 Task: Create a due date automation trigger when advanced on, 2 days before a card is due add fields with custom field "Resume" set to a number greater or equal to 1 and lower than 10 at 11:00 AM.
Action: Mouse moved to (1060, 323)
Screenshot: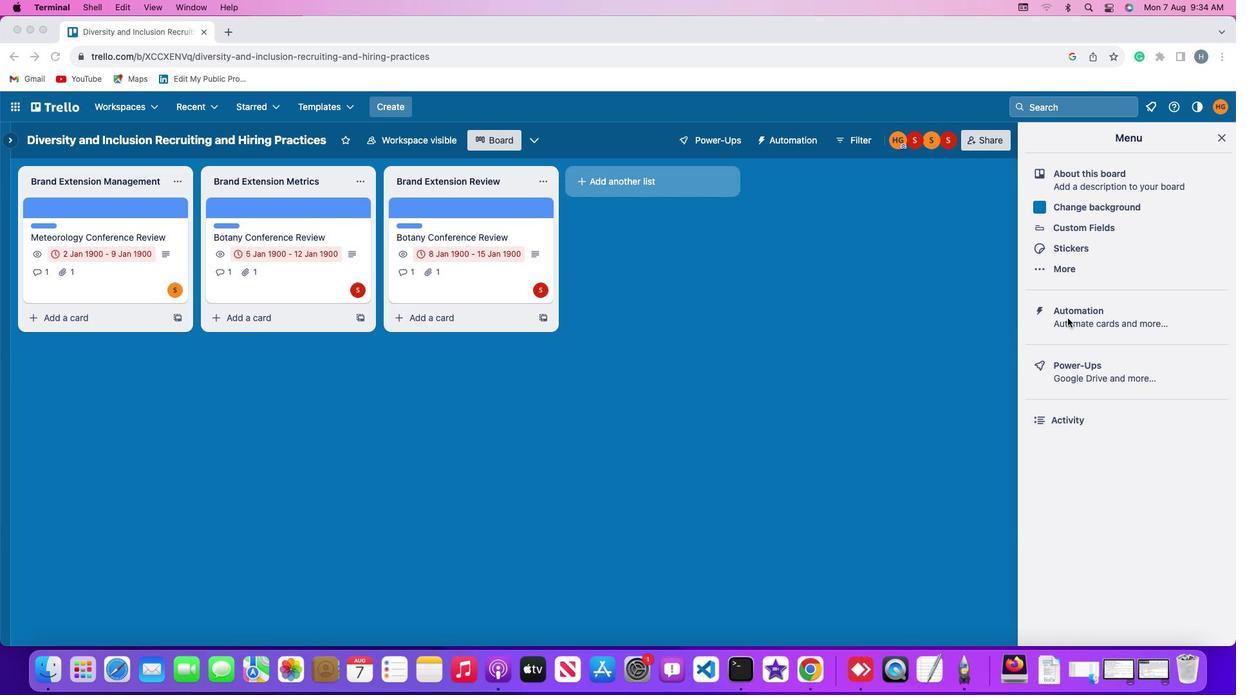 
Action: Mouse pressed left at (1060, 323)
Screenshot: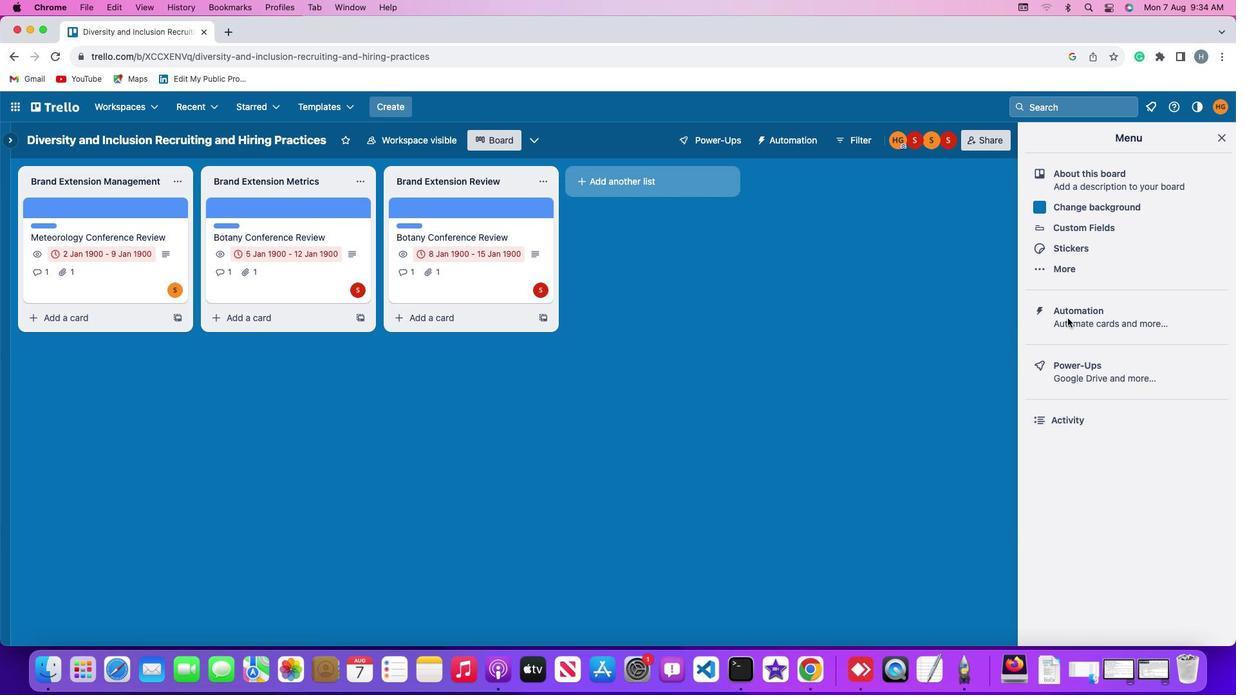 
Action: Mouse moved to (1061, 323)
Screenshot: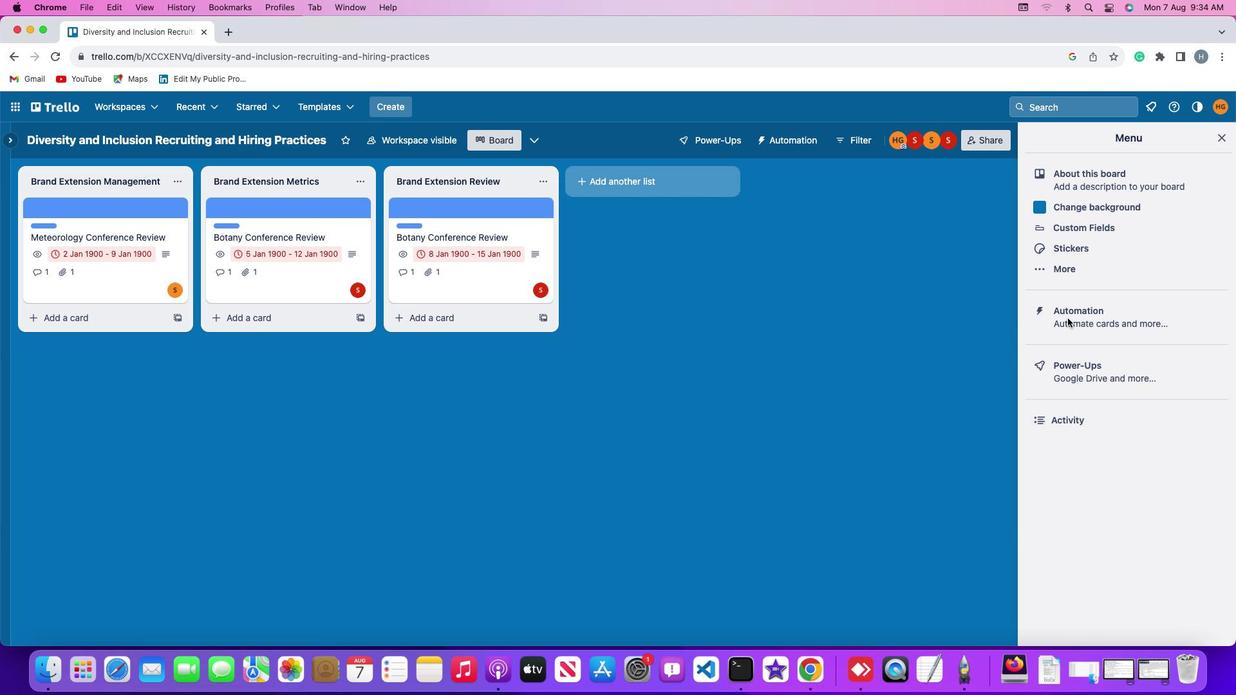 
Action: Mouse pressed left at (1061, 323)
Screenshot: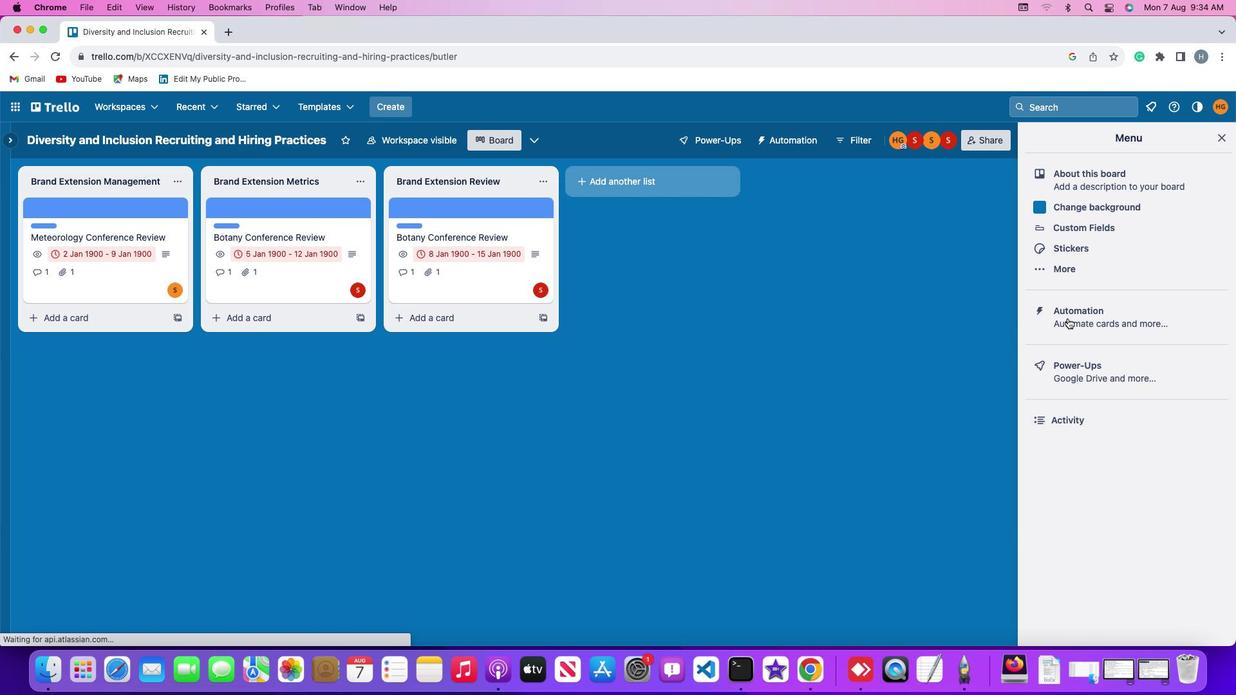
Action: Mouse moved to (137, 308)
Screenshot: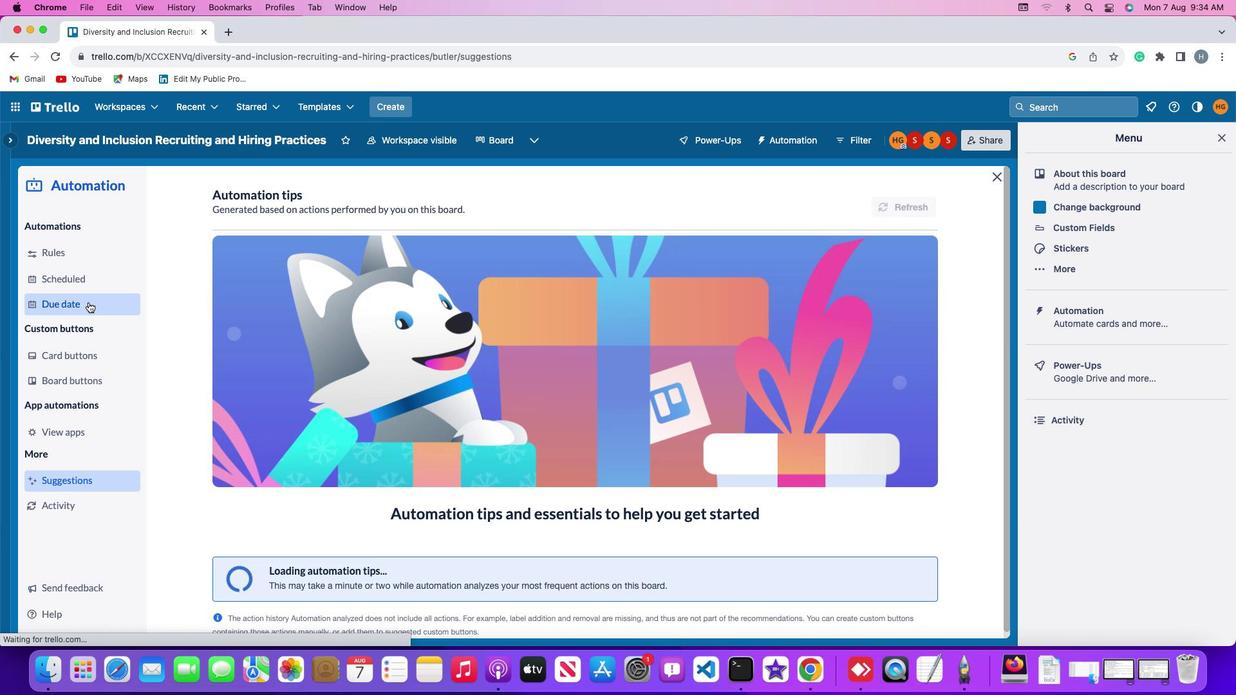 
Action: Mouse pressed left at (137, 308)
Screenshot: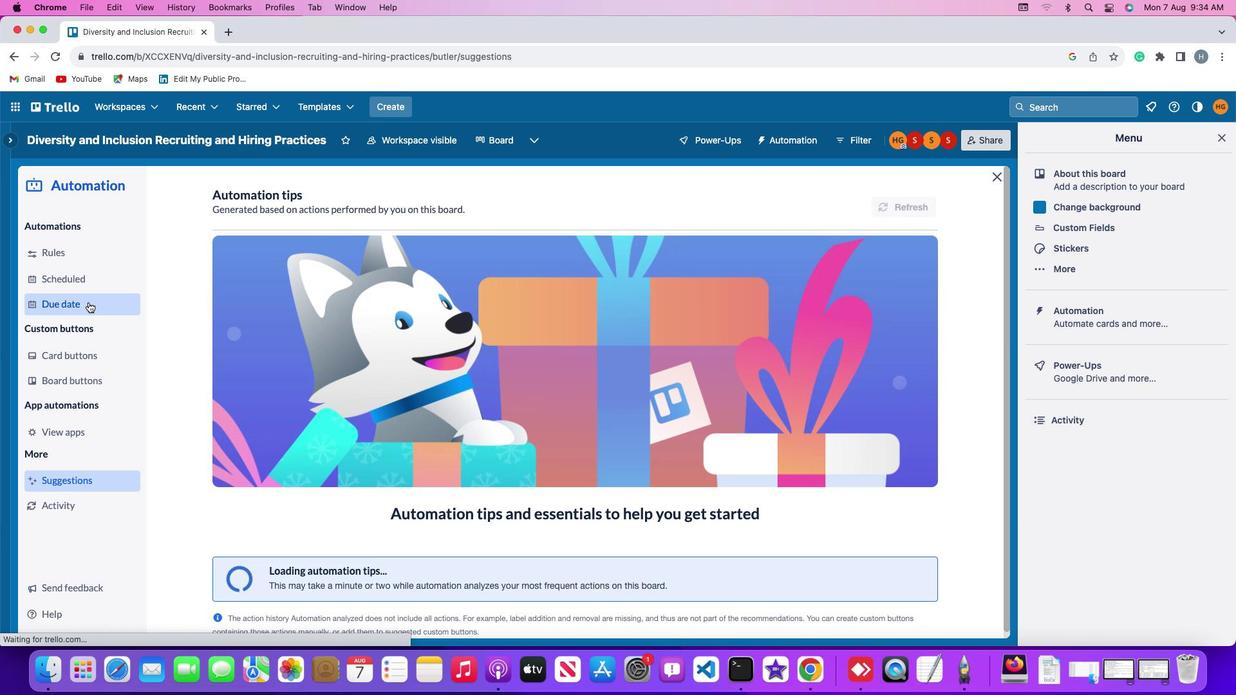 
Action: Mouse moved to (881, 214)
Screenshot: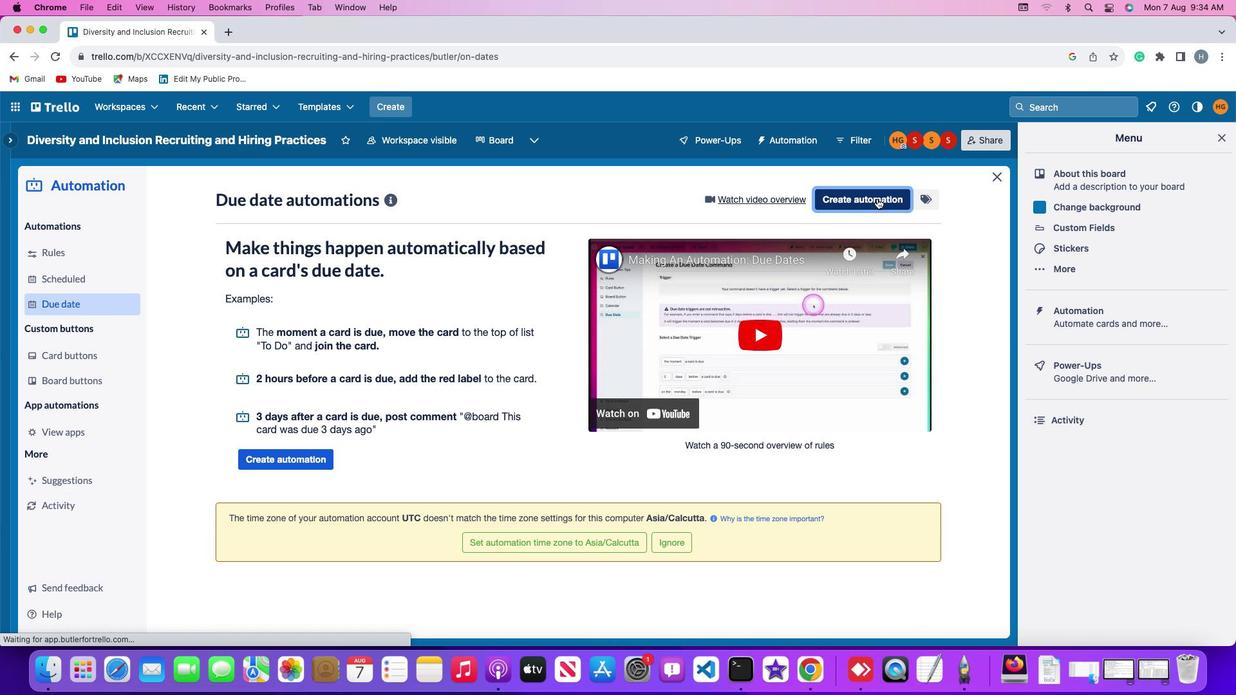
Action: Mouse pressed left at (881, 214)
Screenshot: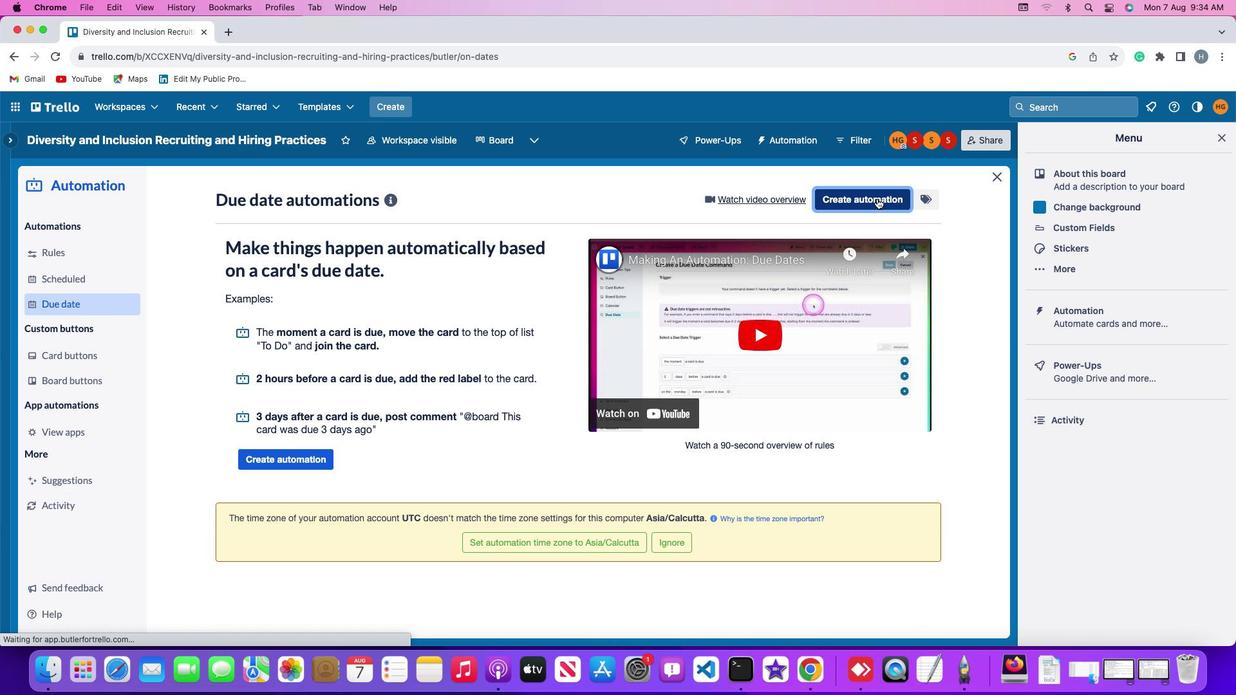 
Action: Mouse moved to (603, 324)
Screenshot: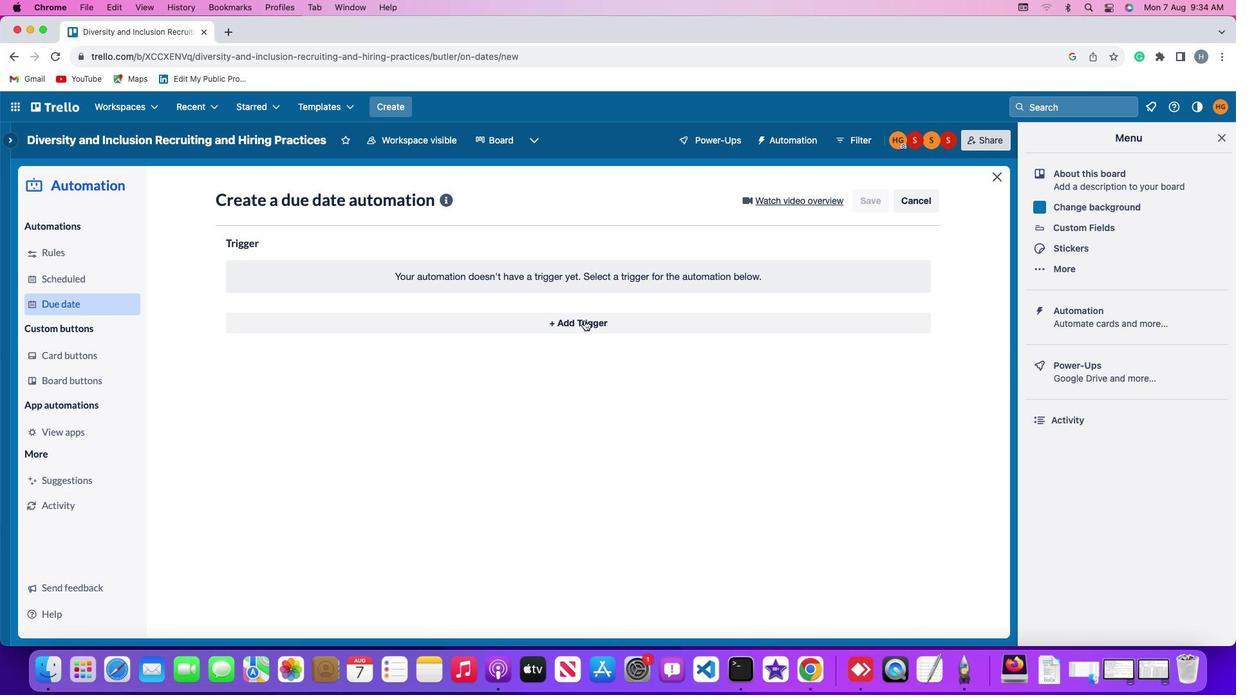 
Action: Mouse pressed left at (603, 324)
Screenshot: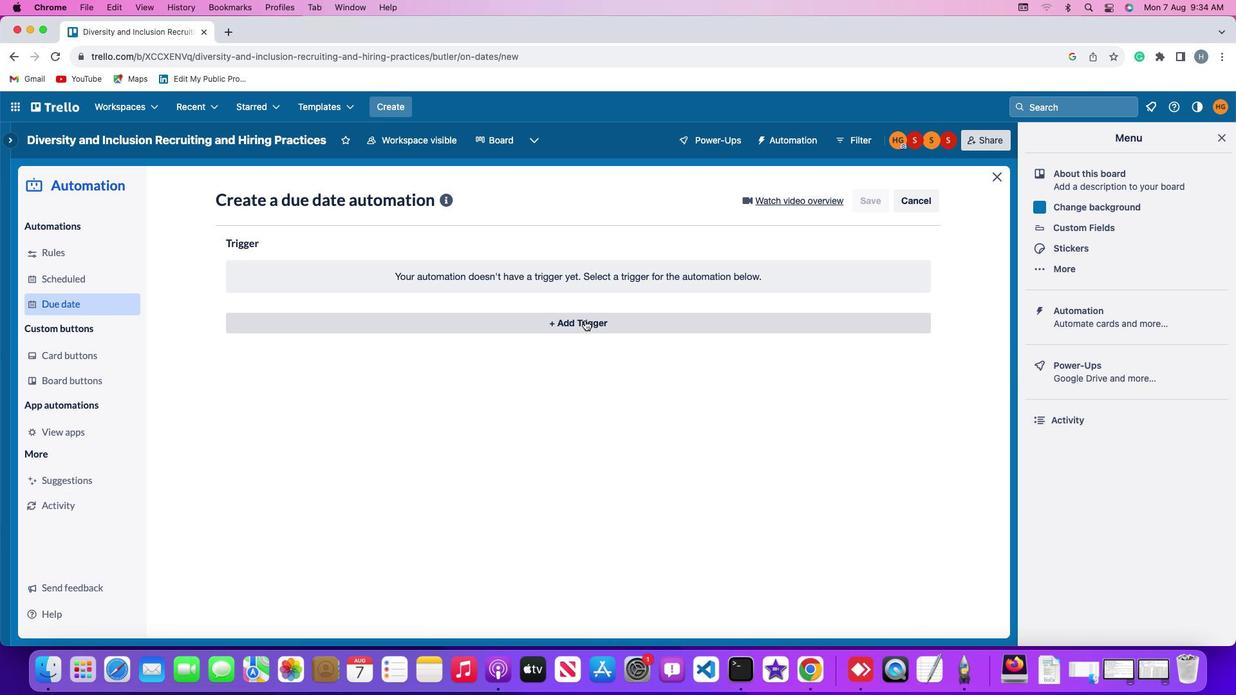 
Action: Mouse moved to (288, 501)
Screenshot: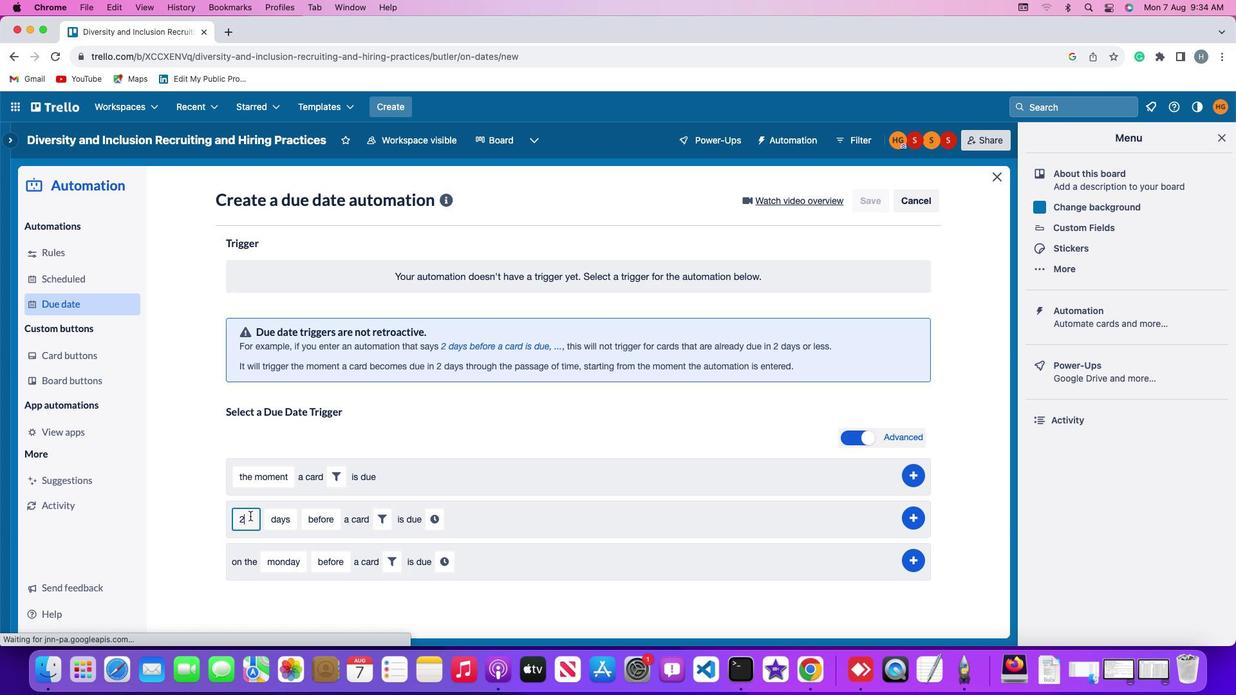 
Action: Mouse pressed left at (288, 501)
Screenshot: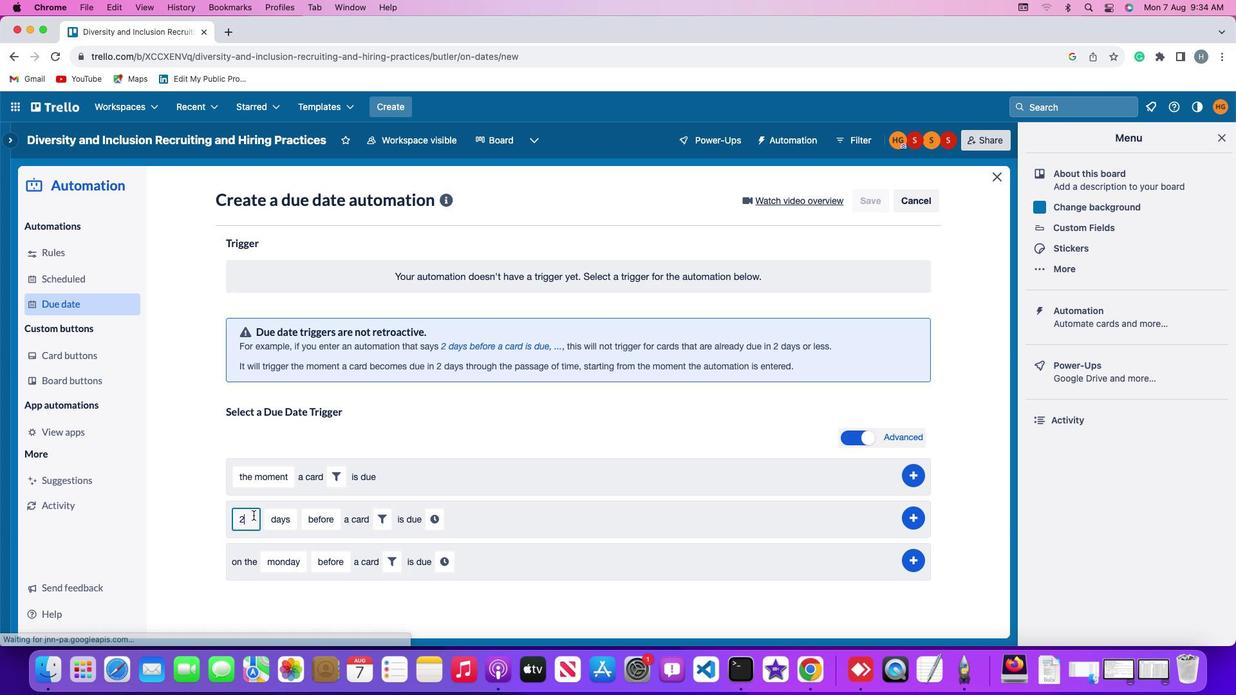 
Action: Mouse moved to (287, 505)
Screenshot: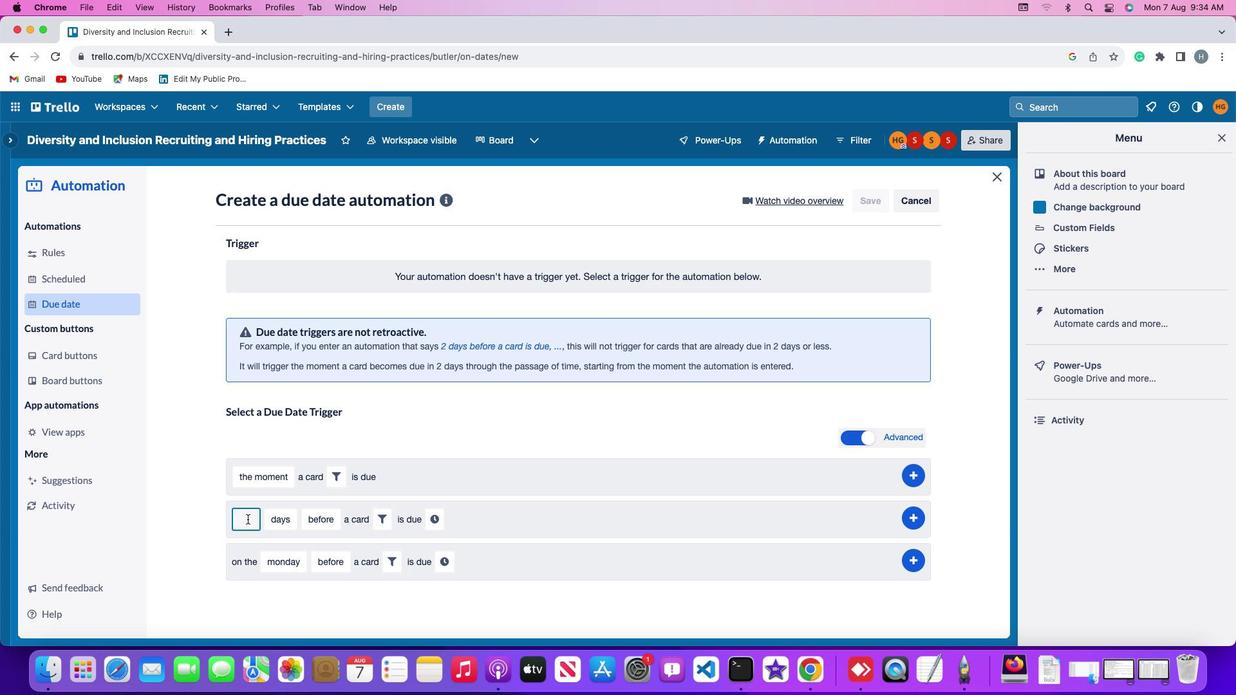
Action: Key pressed Key.backspace
Screenshot: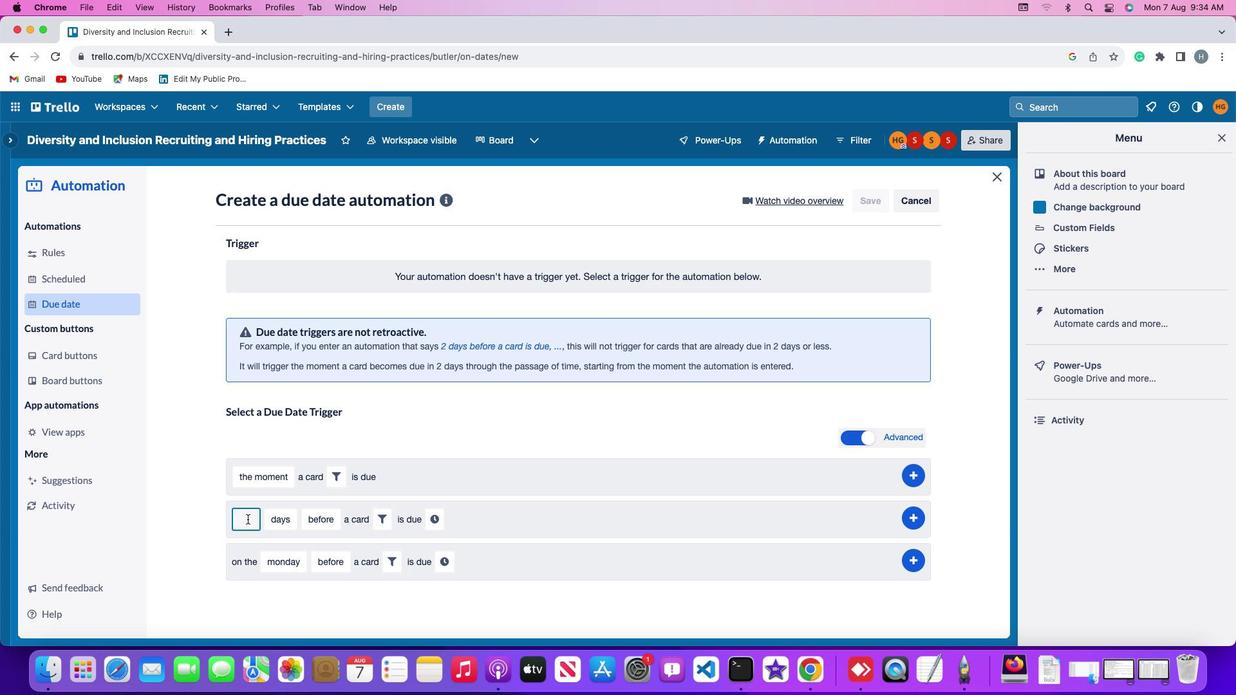 
Action: Mouse moved to (286, 505)
Screenshot: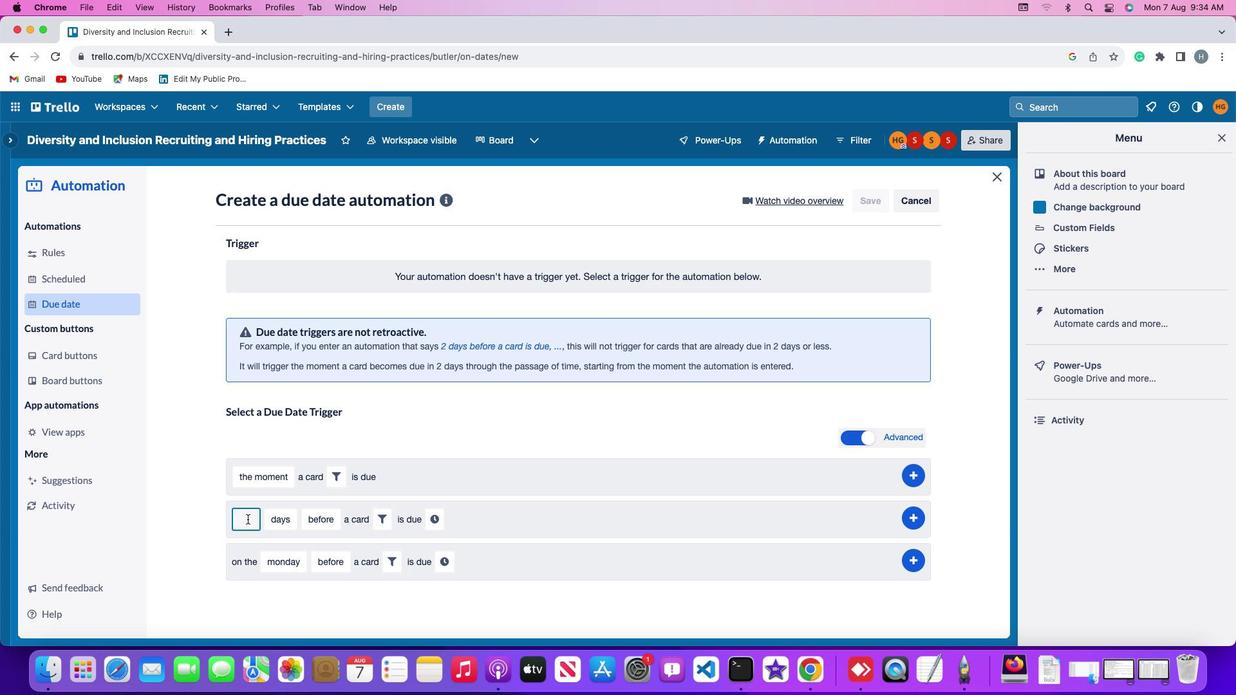 
Action: Key pressed '2'
Screenshot: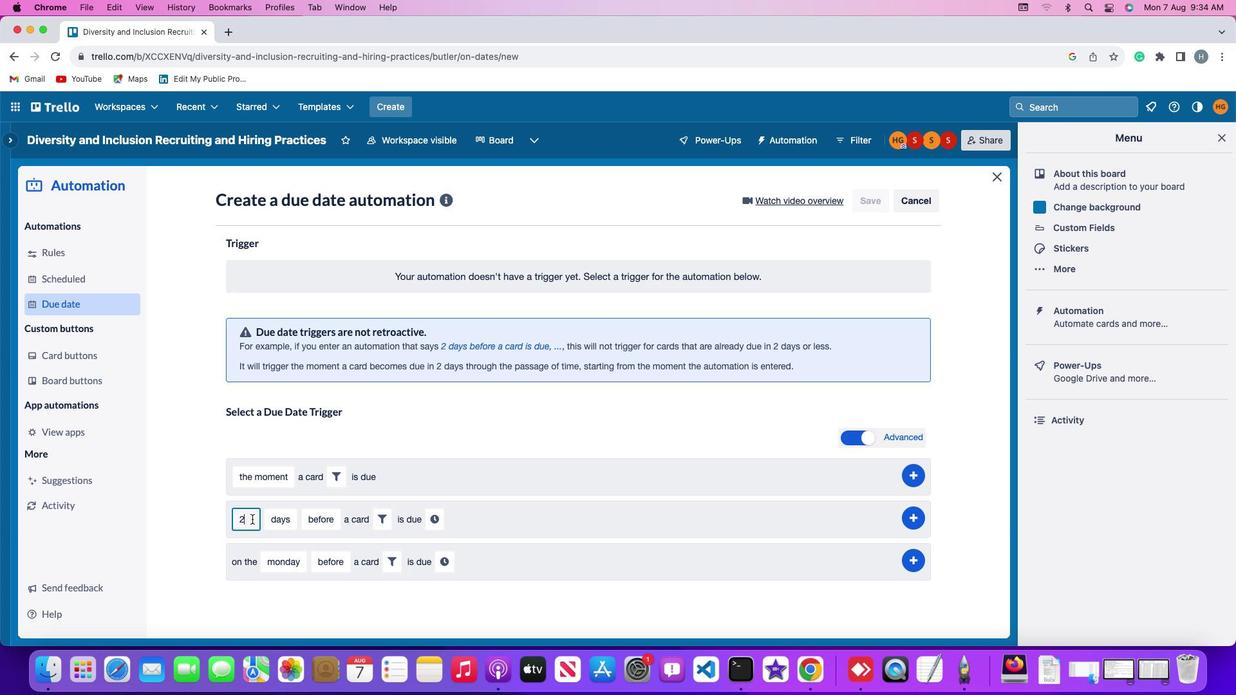 
Action: Mouse moved to (314, 506)
Screenshot: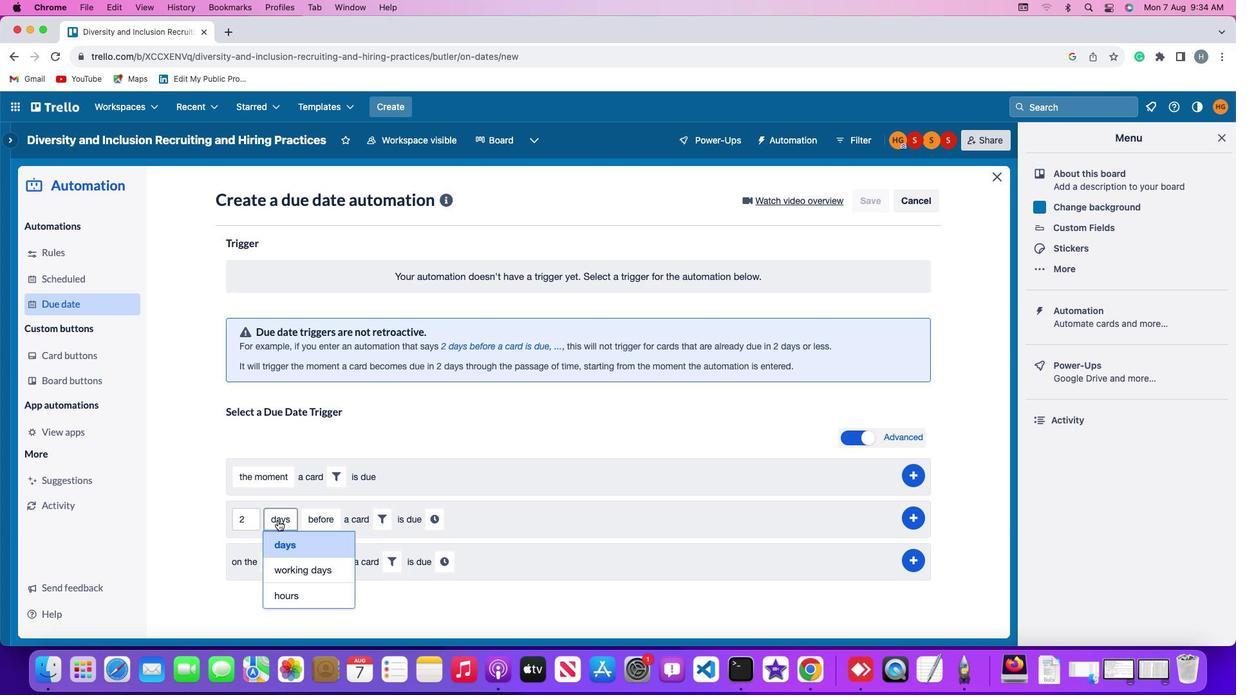 
Action: Mouse pressed left at (314, 506)
Screenshot: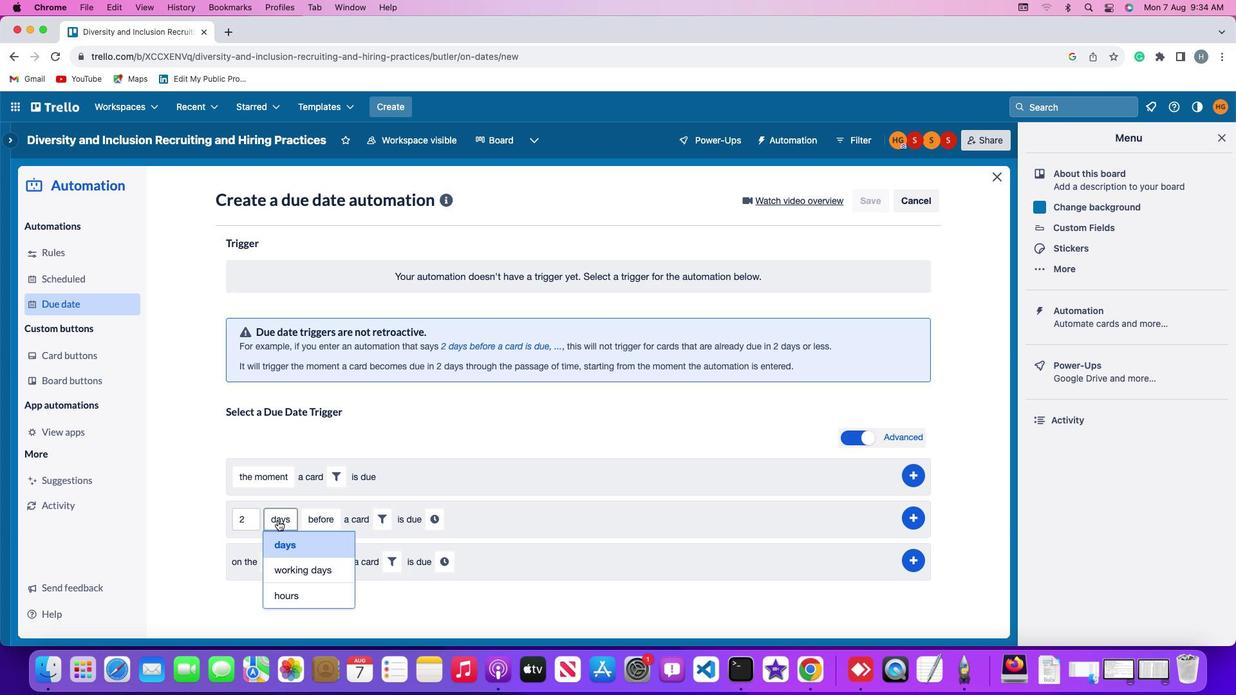 
Action: Mouse moved to (332, 531)
Screenshot: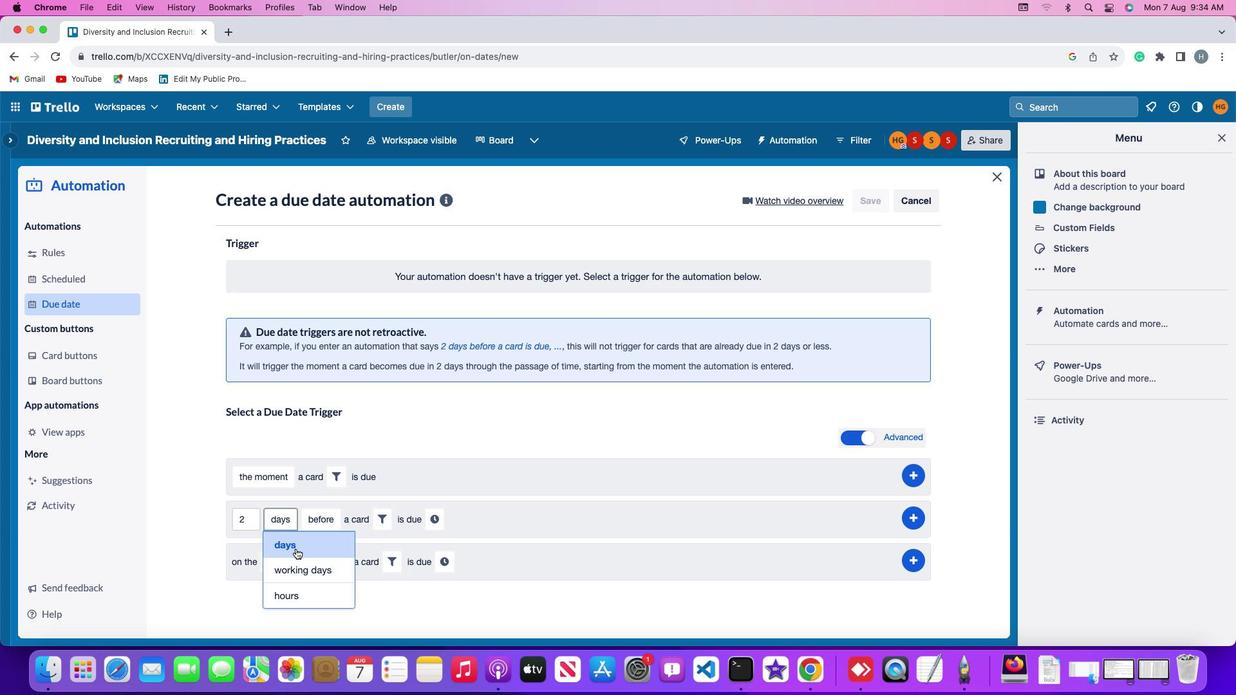
Action: Mouse pressed left at (332, 531)
Screenshot: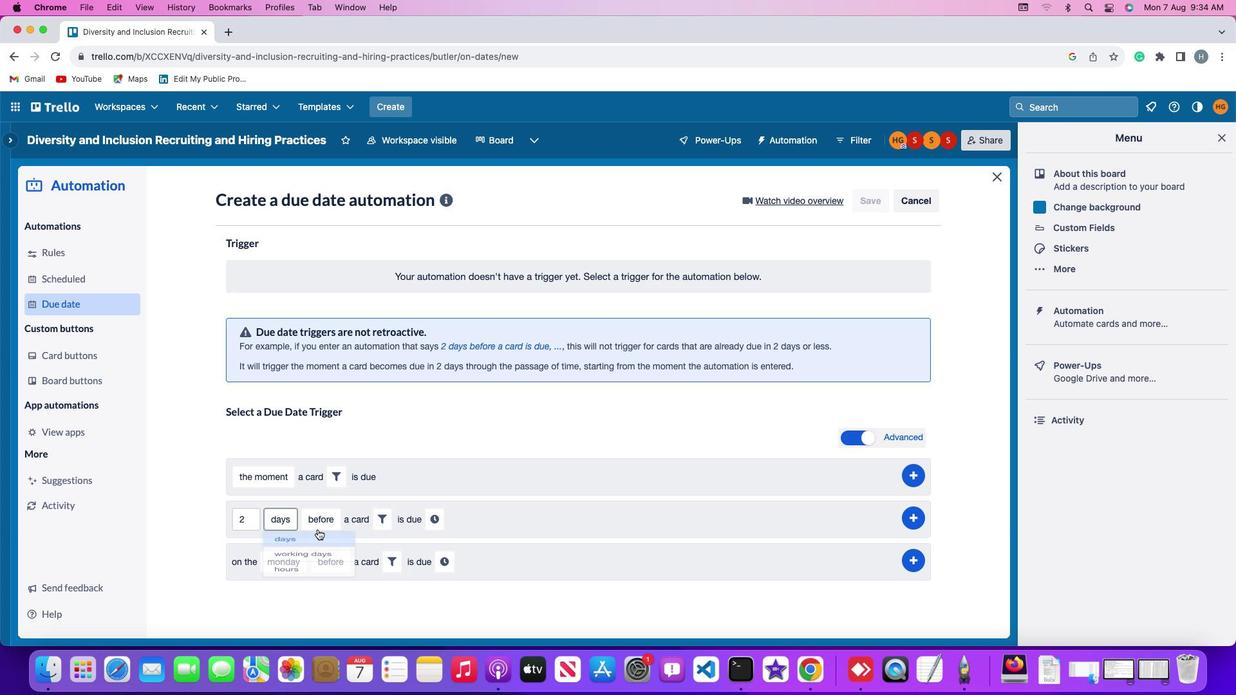 
Action: Mouse moved to (364, 503)
Screenshot: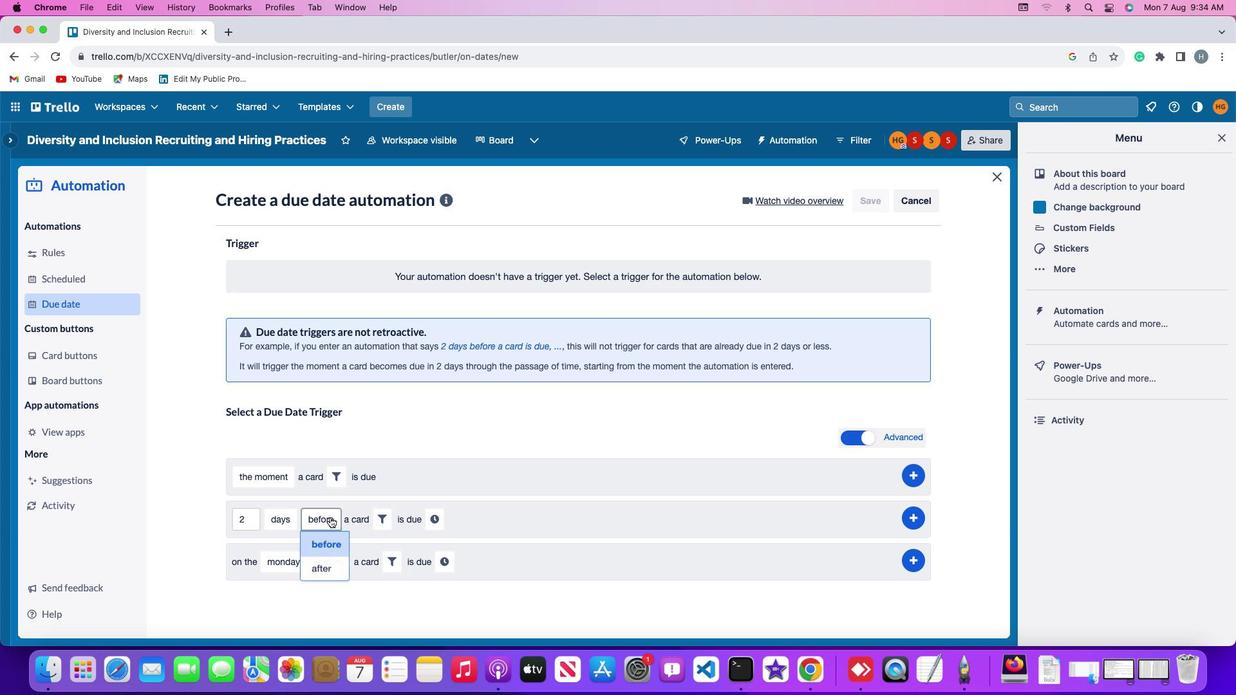 
Action: Mouse pressed left at (364, 503)
Screenshot: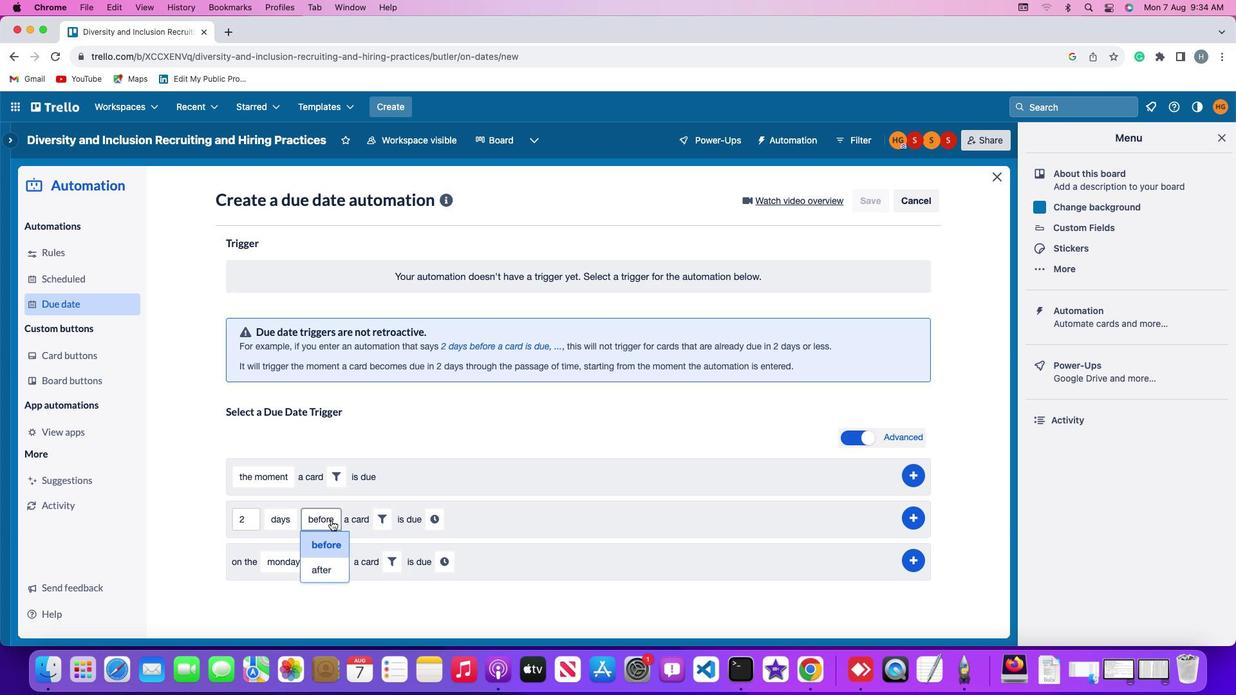 
Action: Mouse moved to (368, 526)
Screenshot: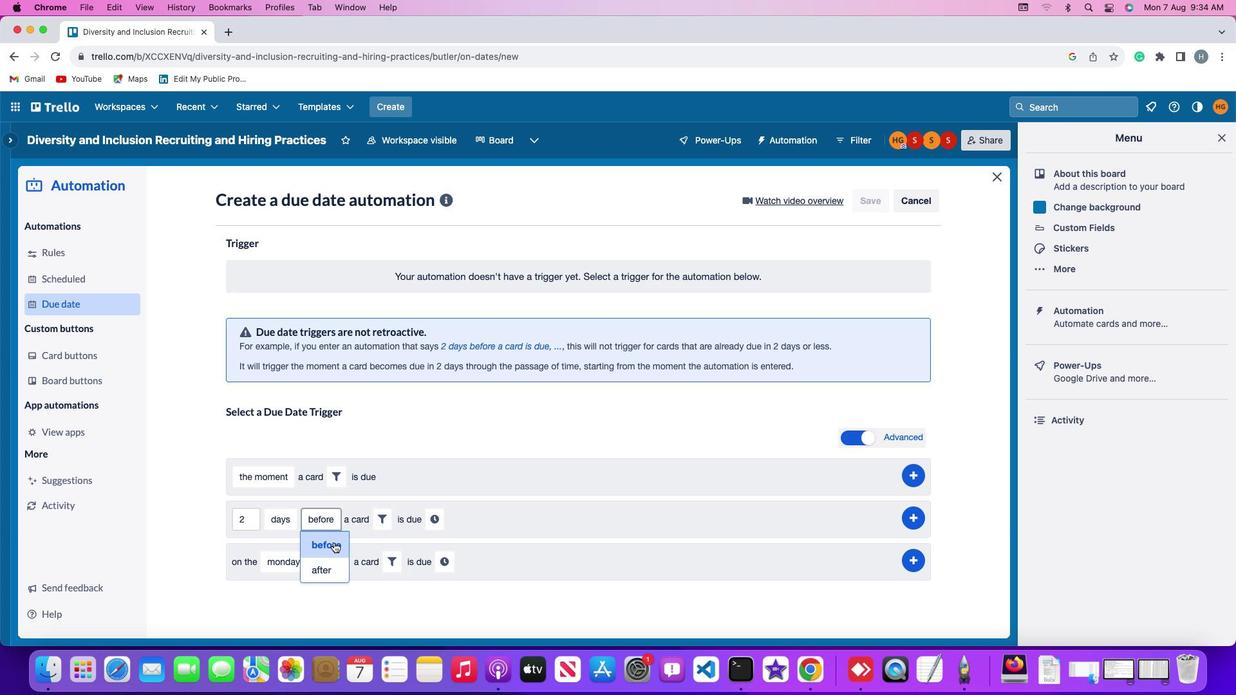 
Action: Mouse pressed left at (368, 526)
Screenshot: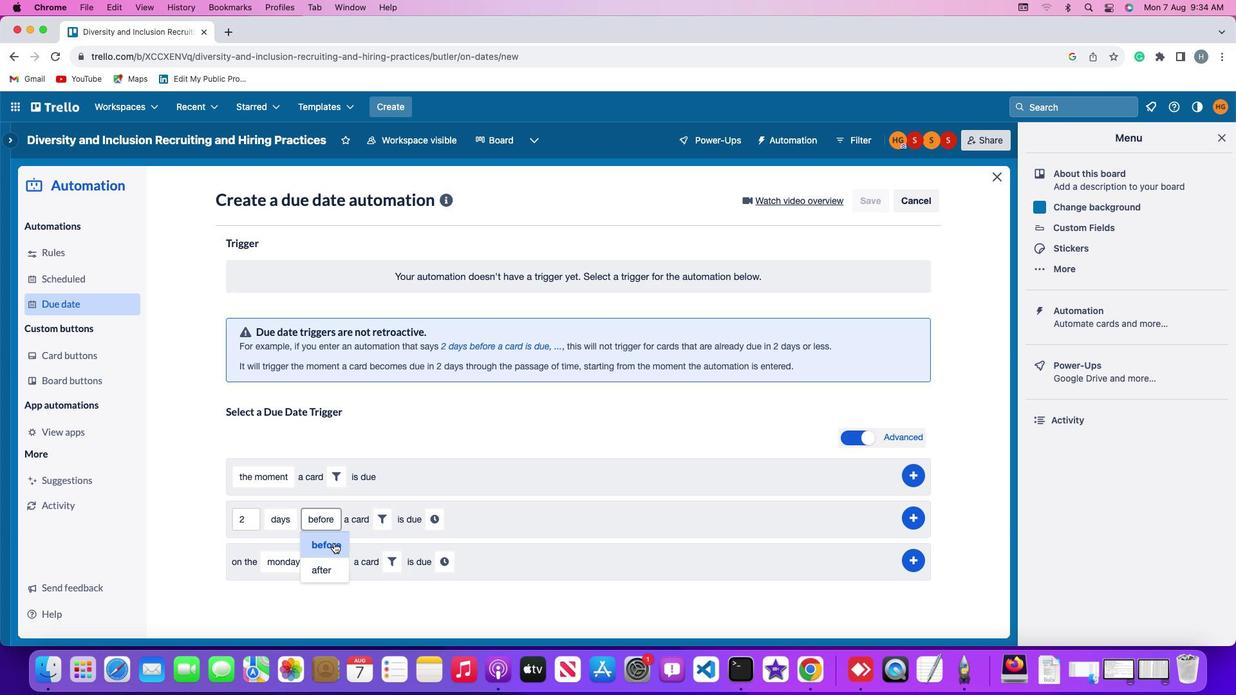 
Action: Mouse moved to (414, 505)
Screenshot: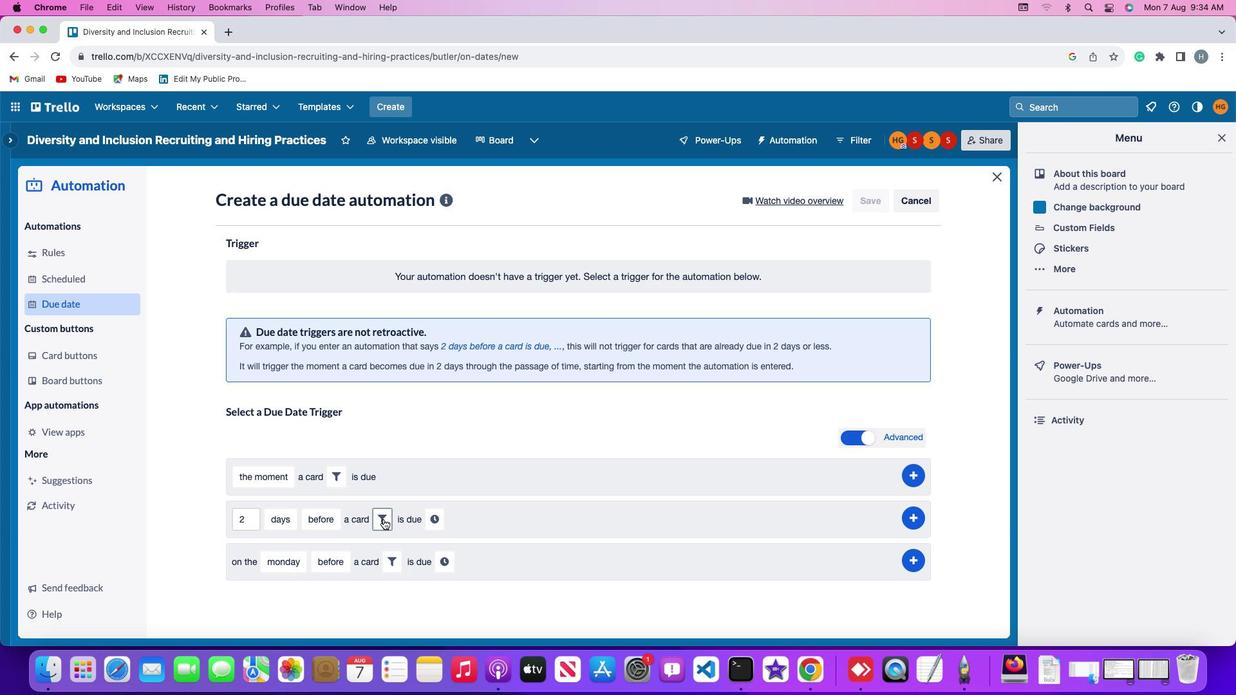 
Action: Mouse pressed left at (414, 505)
Screenshot: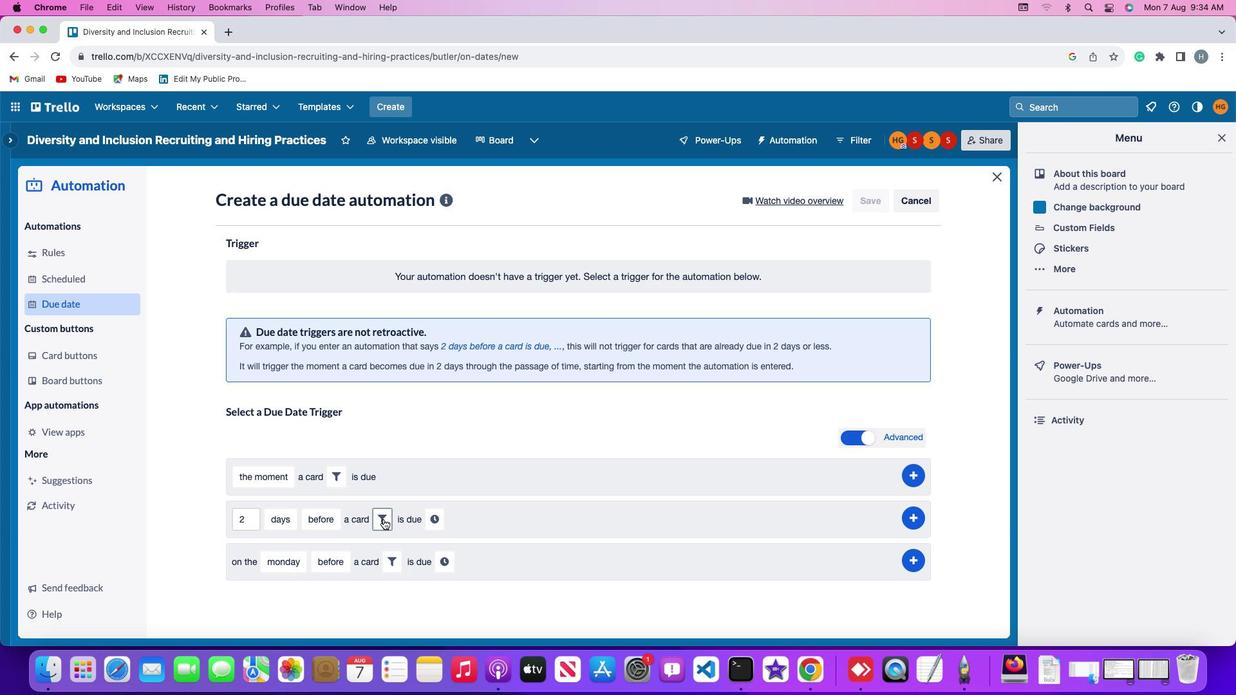 
Action: Mouse moved to (612, 545)
Screenshot: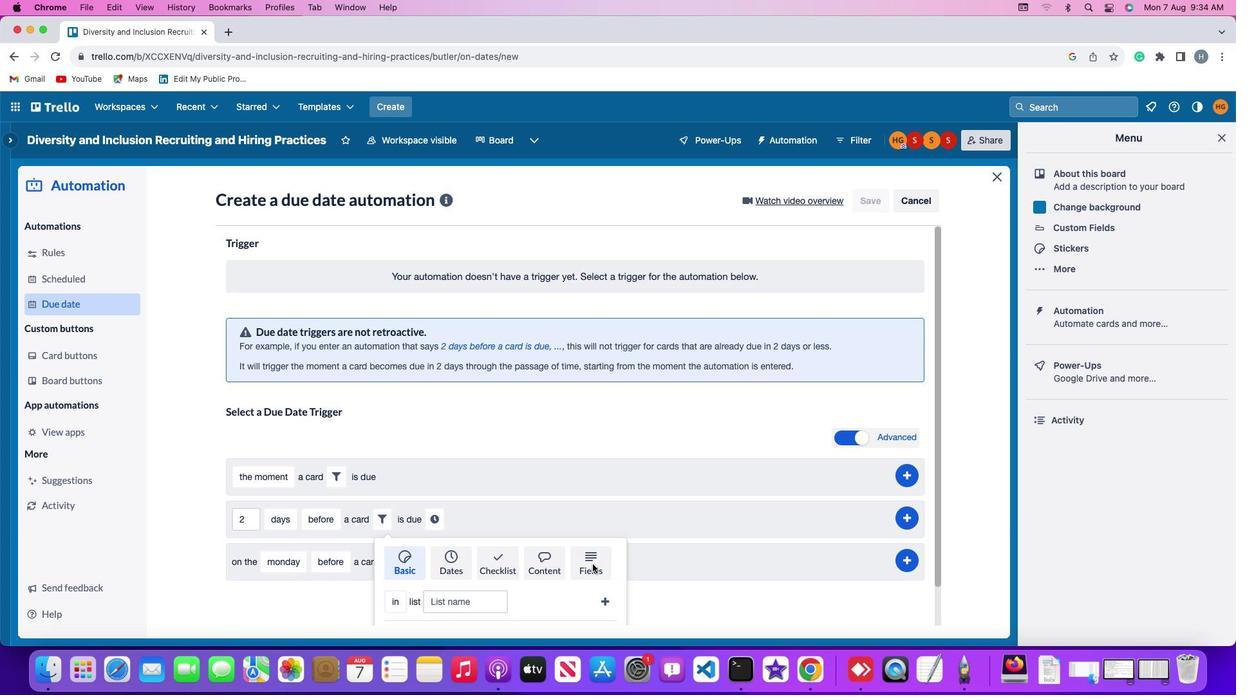 
Action: Mouse pressed left at (612, 545)
Screenshot: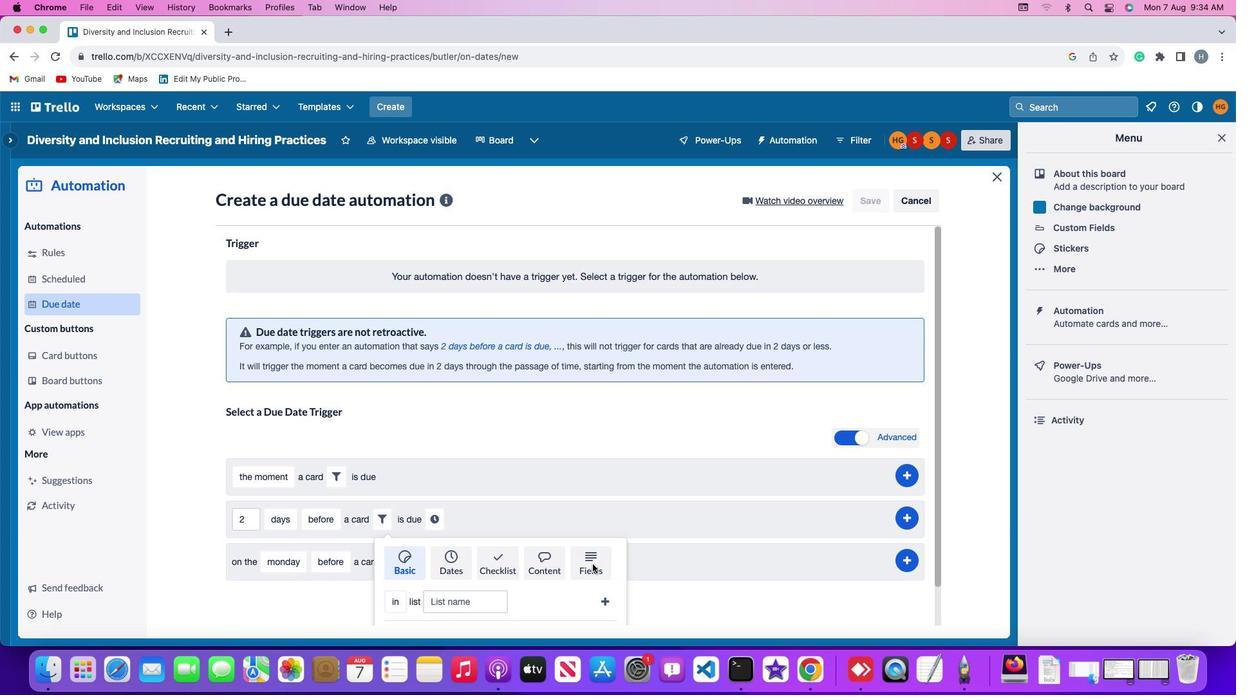 
Action: Mouse moved to (577, 549)
Screenshot: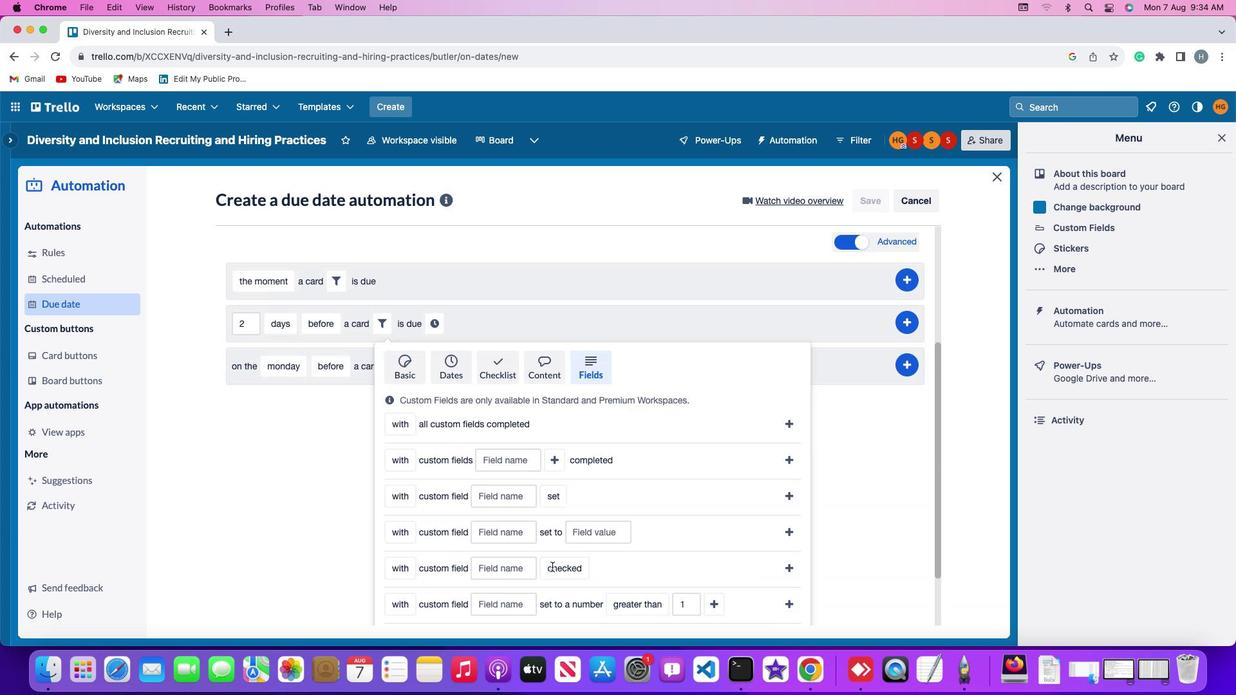 
Action: Mouse scrolled (577, 549) with delta (53, 34)
Screenshot: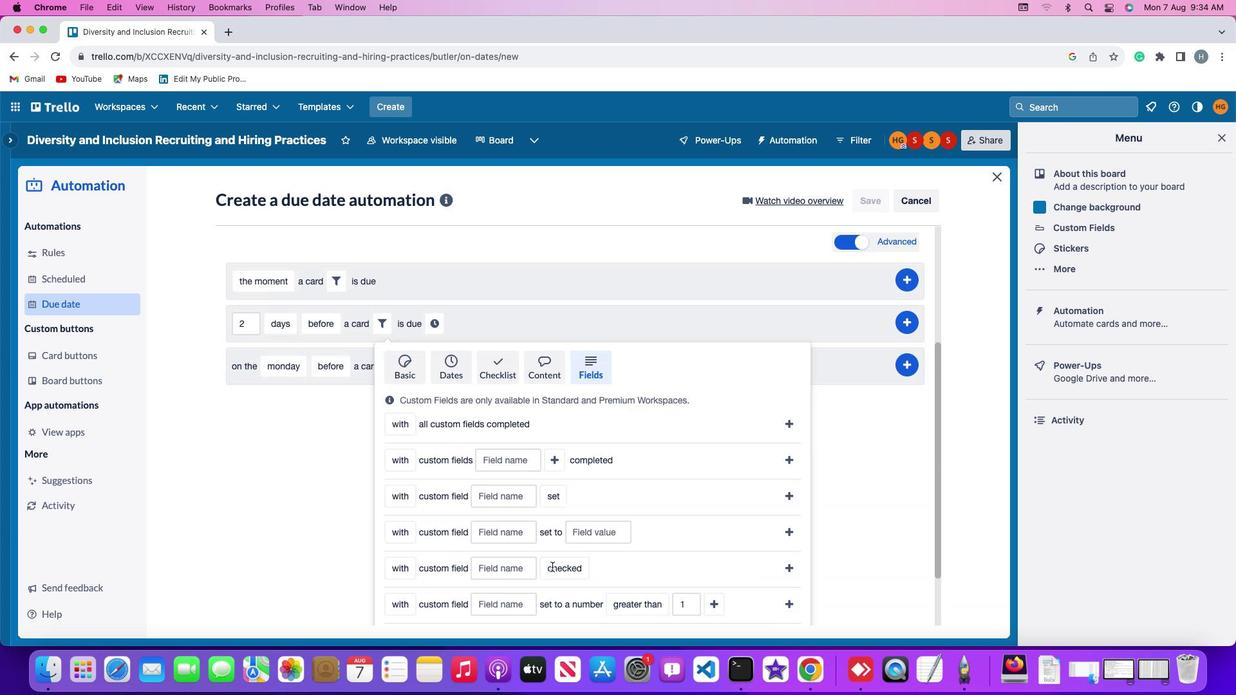 
Action: Mouse scrolled (577, 549) with delta (53, 34)
Screenshot: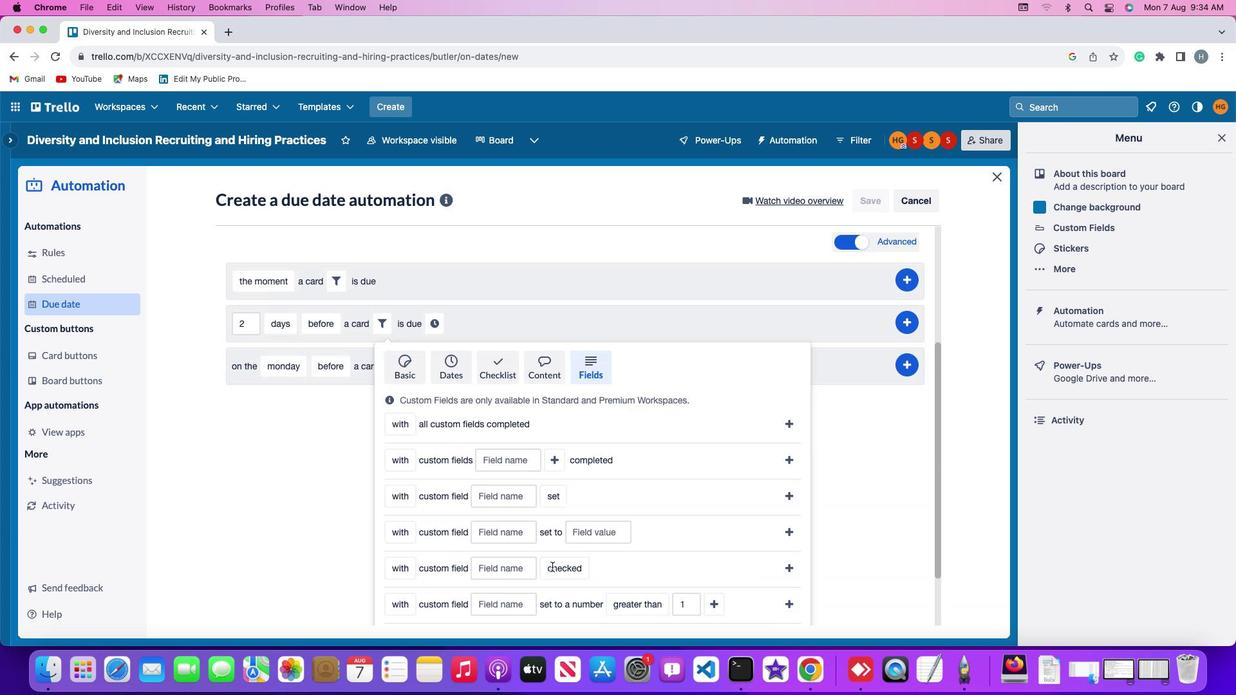 
Action: Mouse scrolled (577, 549) with delta (53, 32)
Screenshot: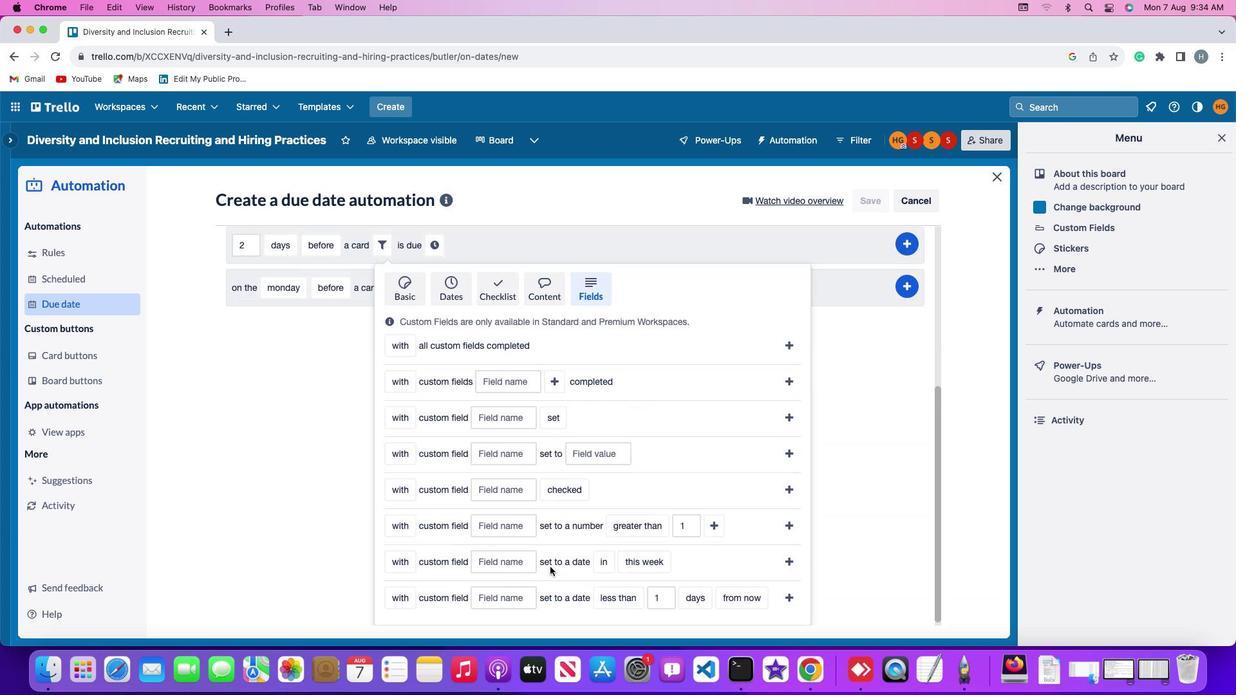 
Action: Mouse scrolled (577, 549) with delta (53, 32)
Screenshot: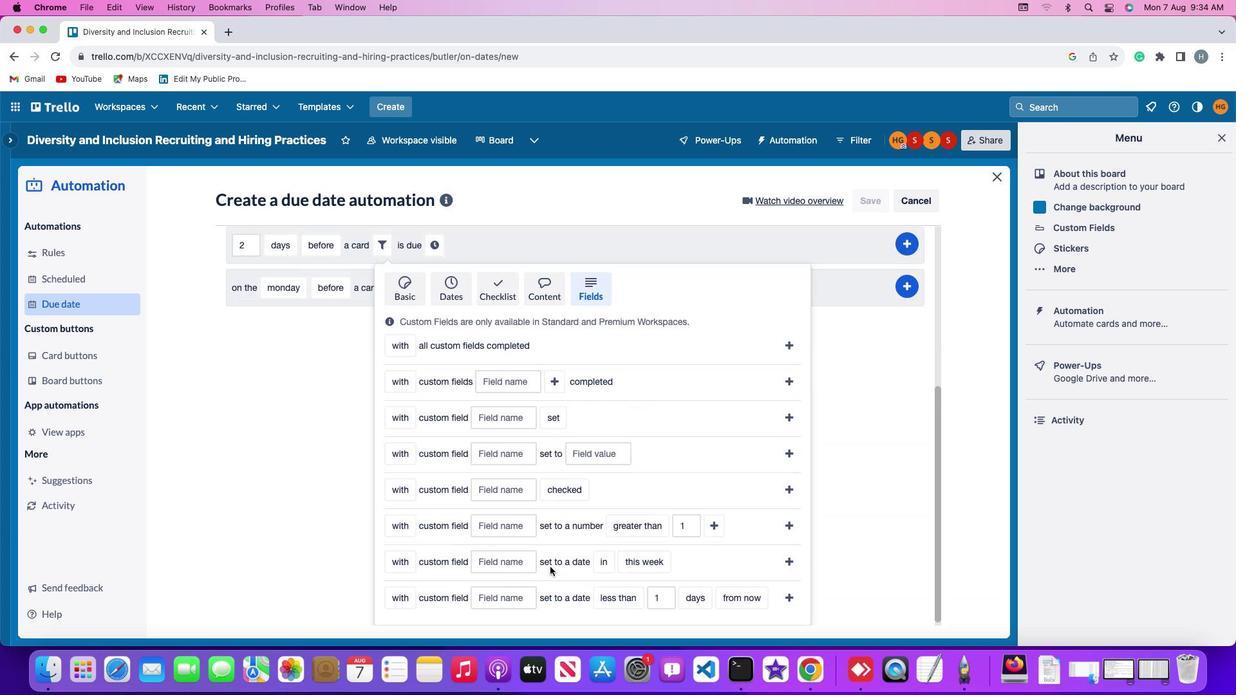 
Action: Mouse scrolled (577, 549) with delta (53, 31)
Screenshot: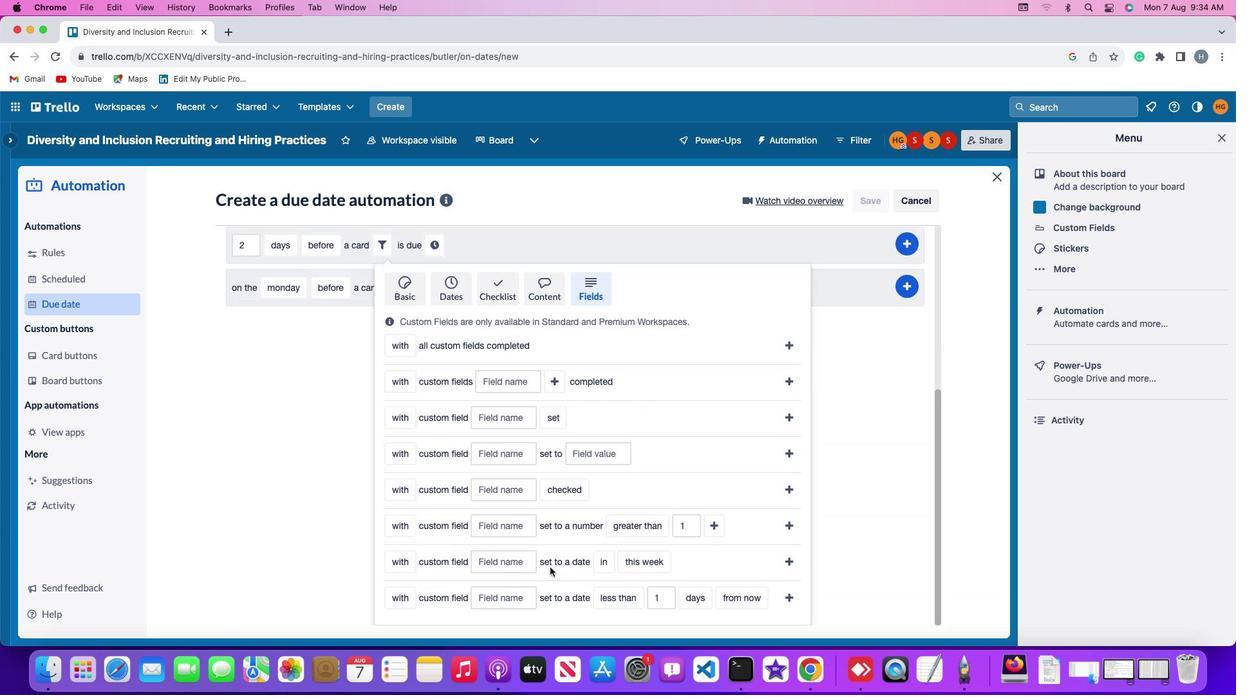 
Action: Mouse moved to (577, 549)
Screenshot: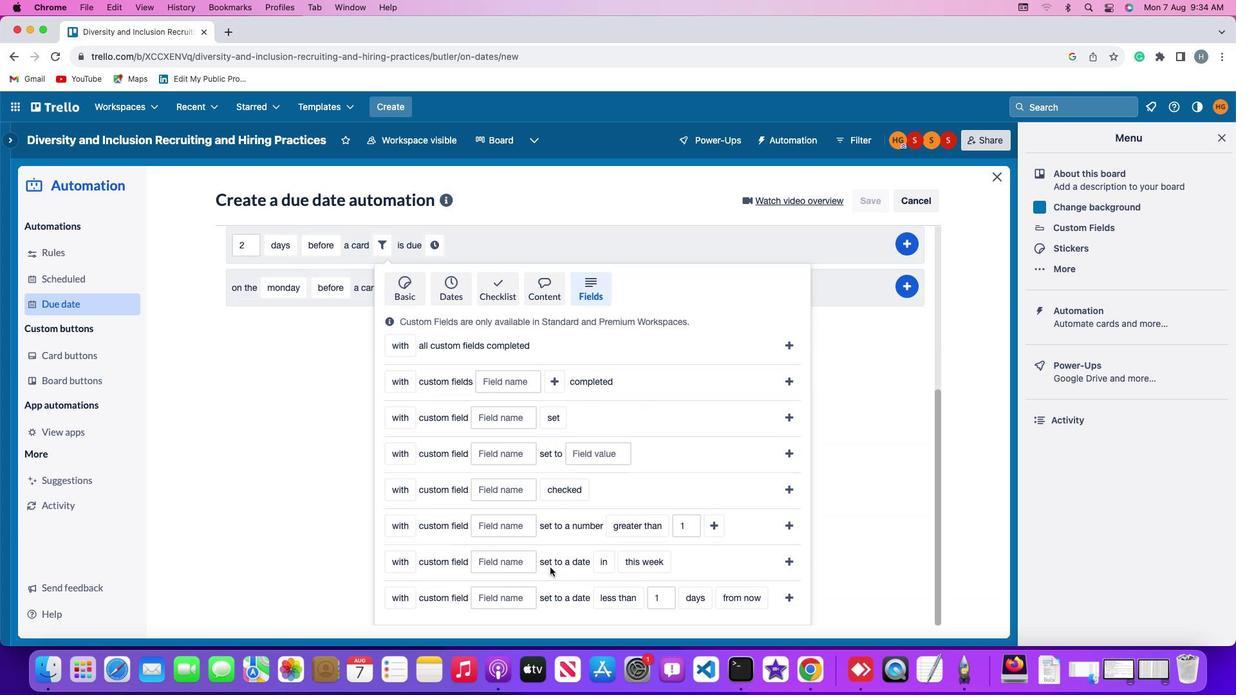 
Action: Mouse scrolled (577, 549) with delta (53, 31)
Screenshot: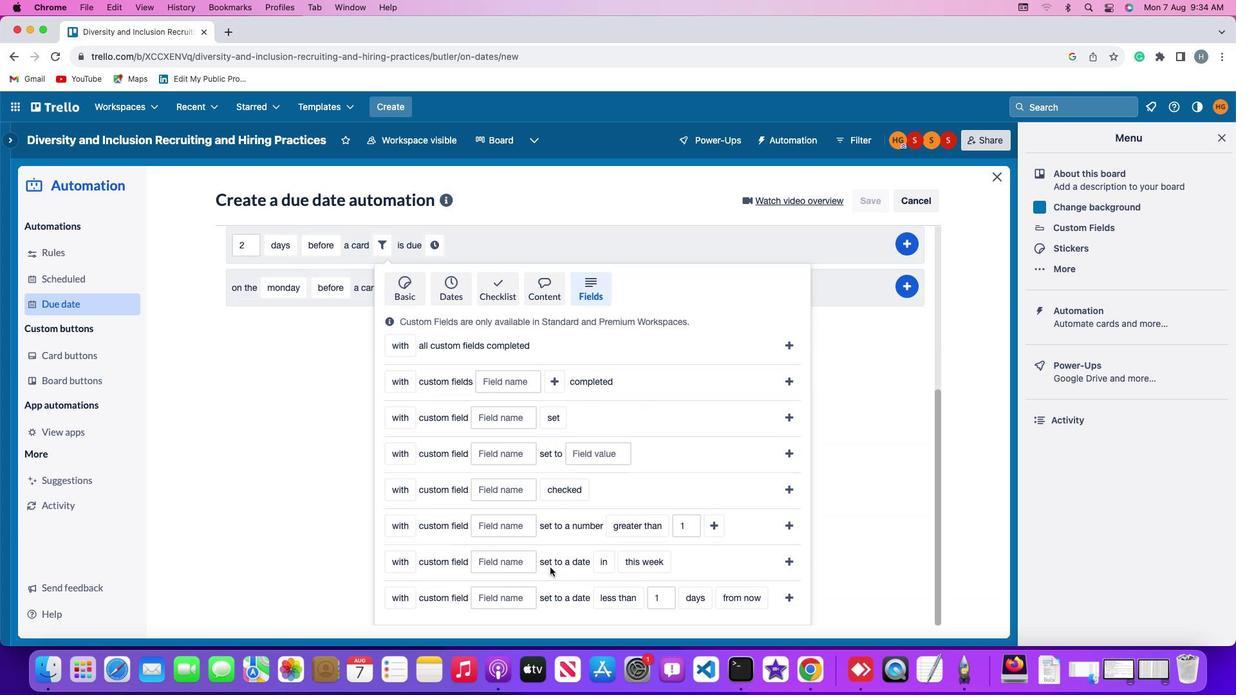 
Action: Mouse moved to (574, 548)
Screenshot: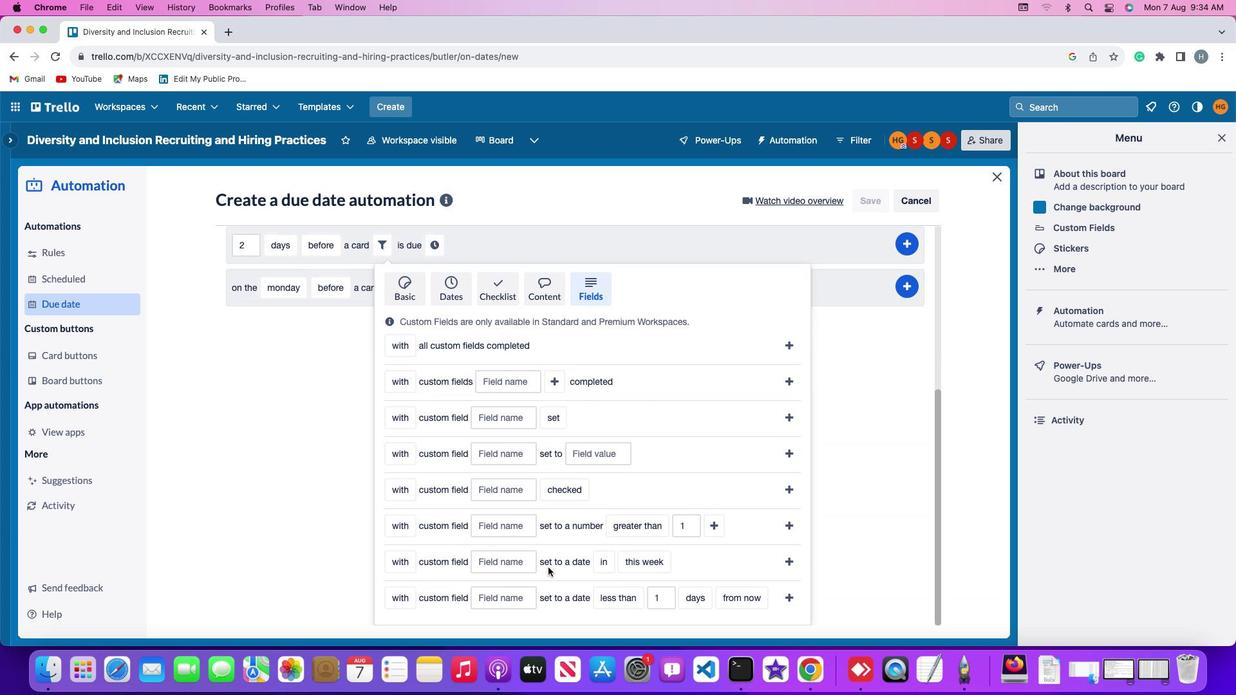 
Action: Mouse scrolled (574, 548) with delta (53, 30)
Screenshot: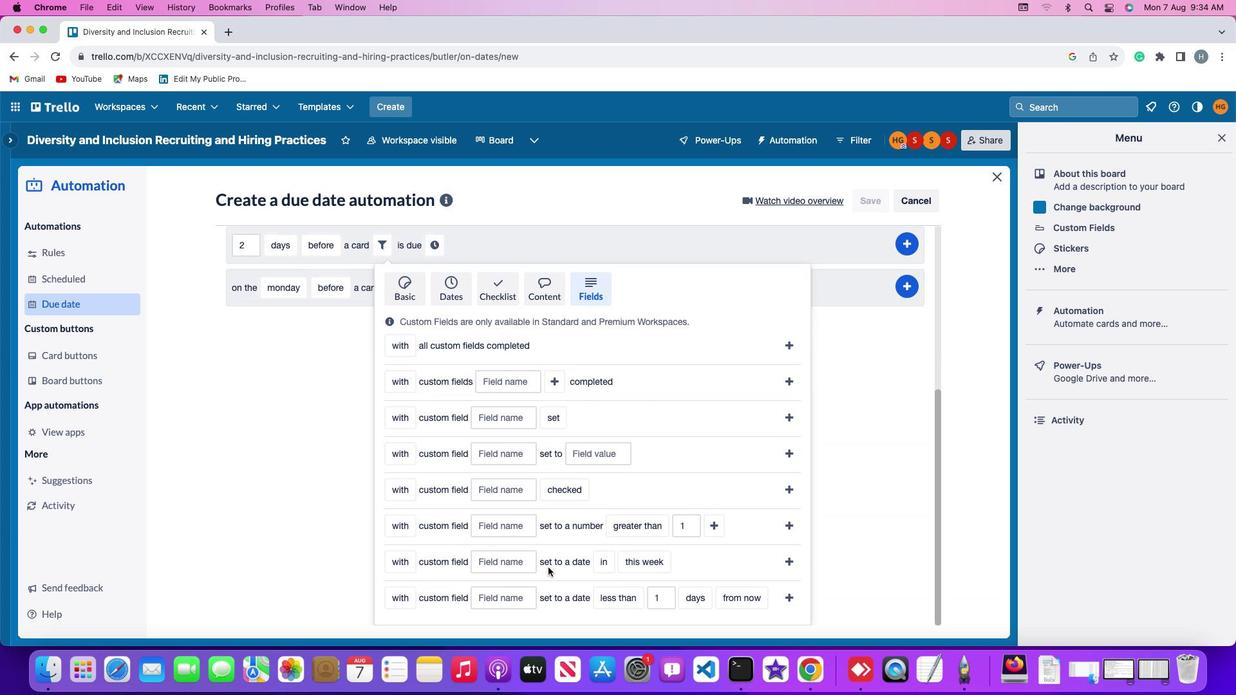 
Action: Mouse moved to (571, 548)
Screenshot: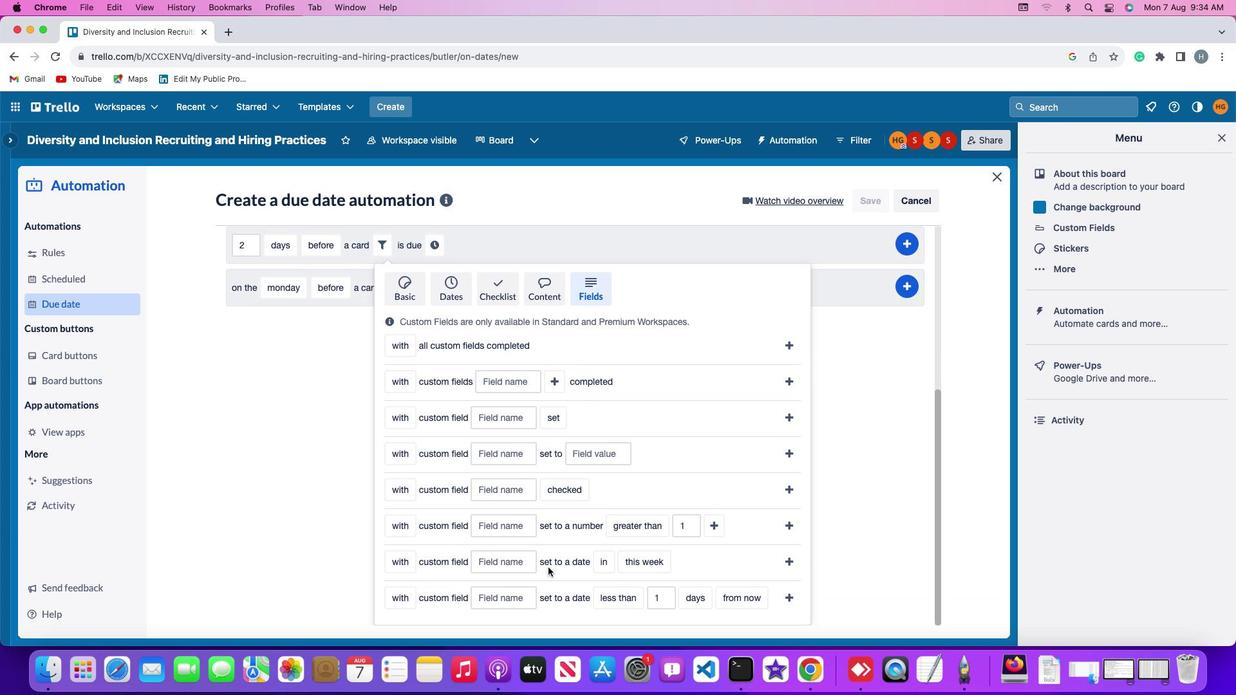 
Action: Mouse scrolled (571, 548) with delta (53, 34)
Screenshot: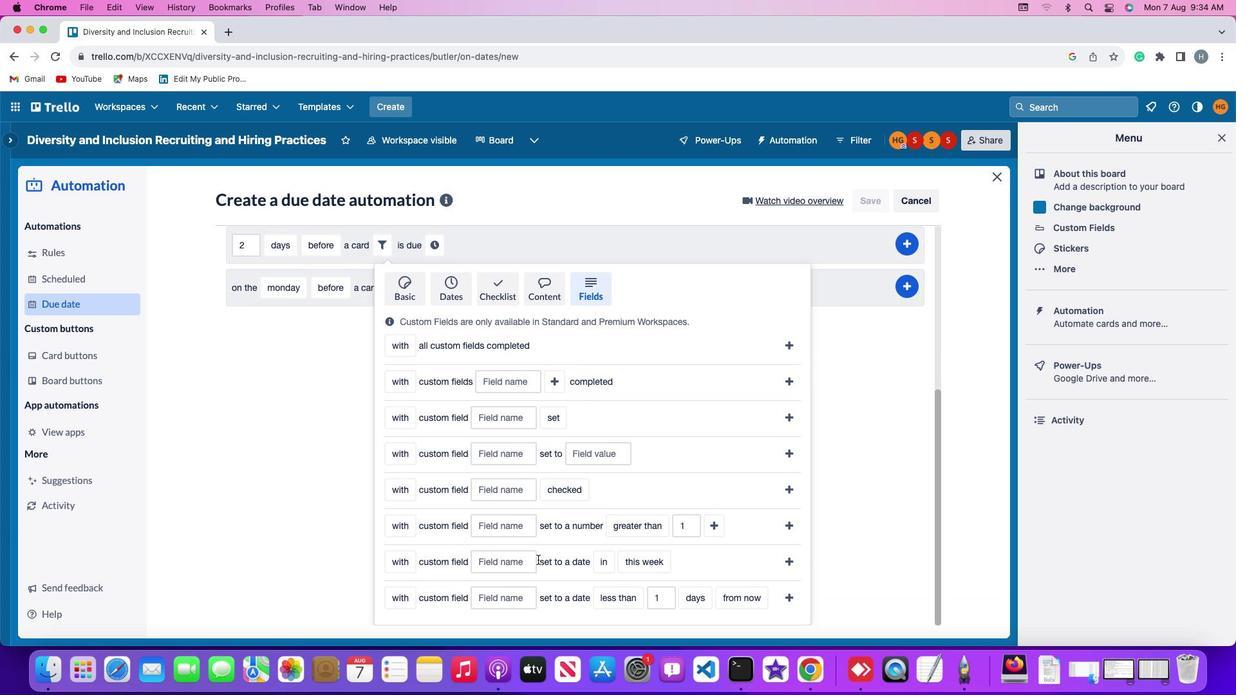
Action: Mouse scrolled (571, 548) with delta (53, 34)
Screenshot: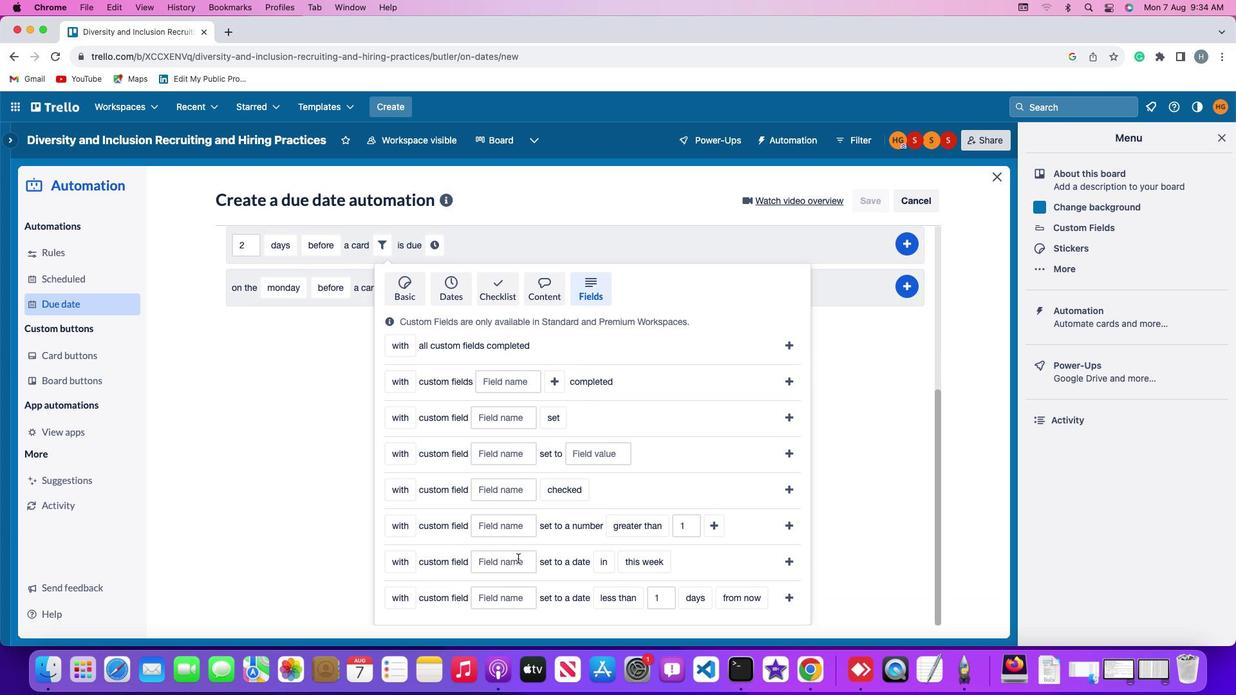 
Action: Mouse scrolled (571, 548) with delta (53, 33)
Screenshot: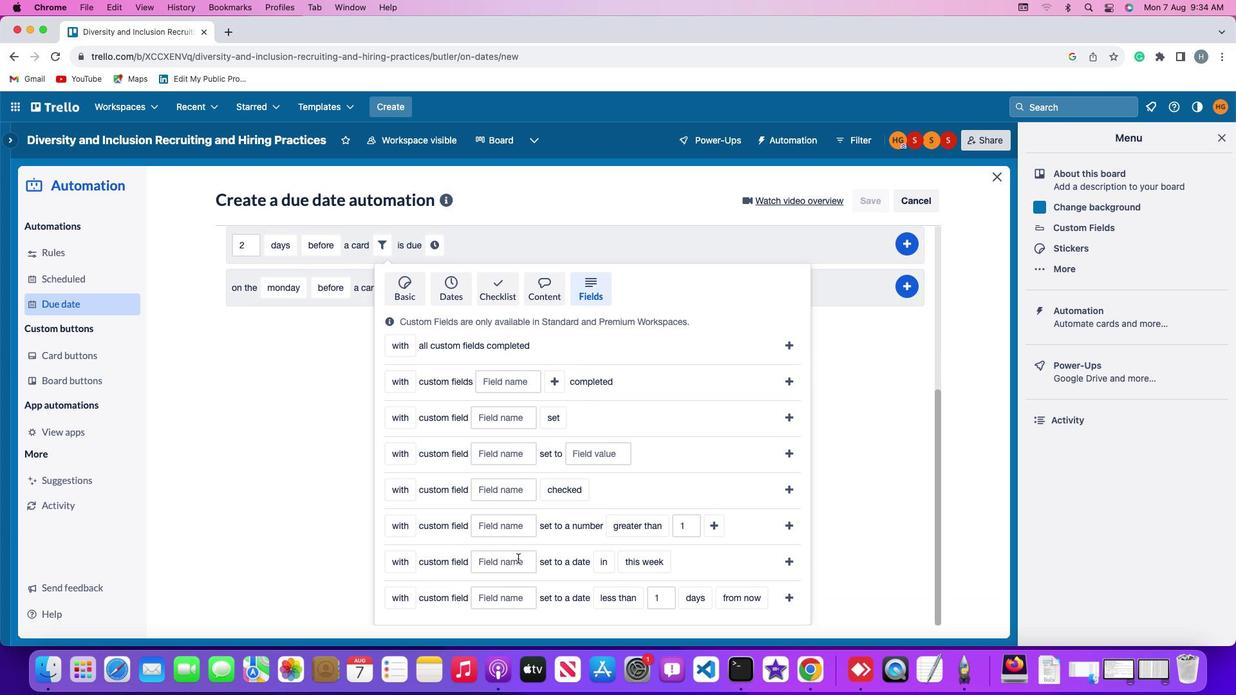 
Action: Mouse scrolled (571, 548) with delta (53, 32)
Screenshot: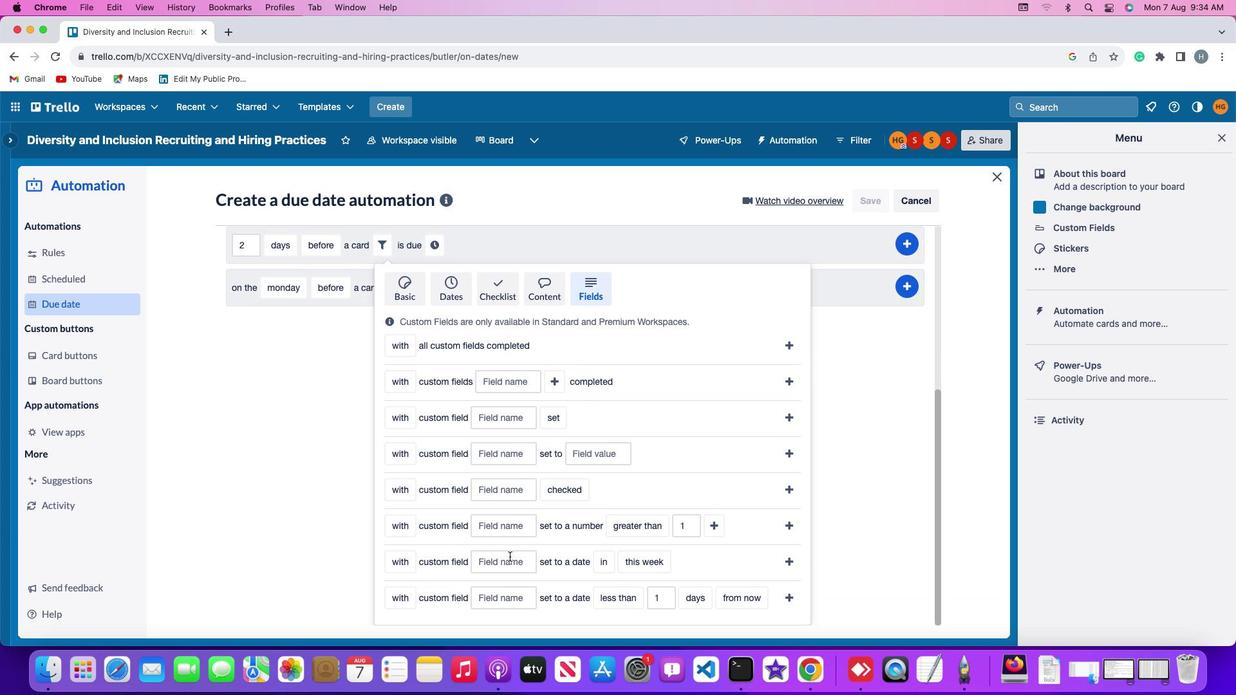
Action: Mouse moved to (569, 545)
Screenshot: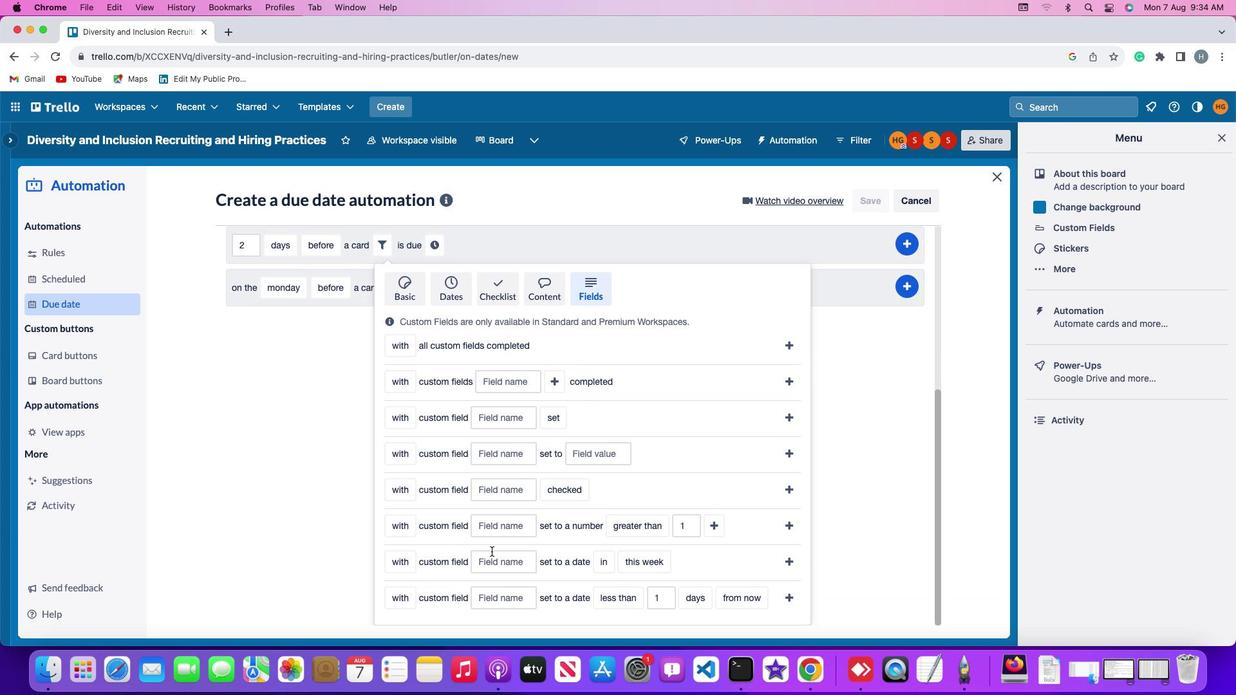 
Action: Mouse scrolled (569, 545) with delta (53, 32)
Screenshot: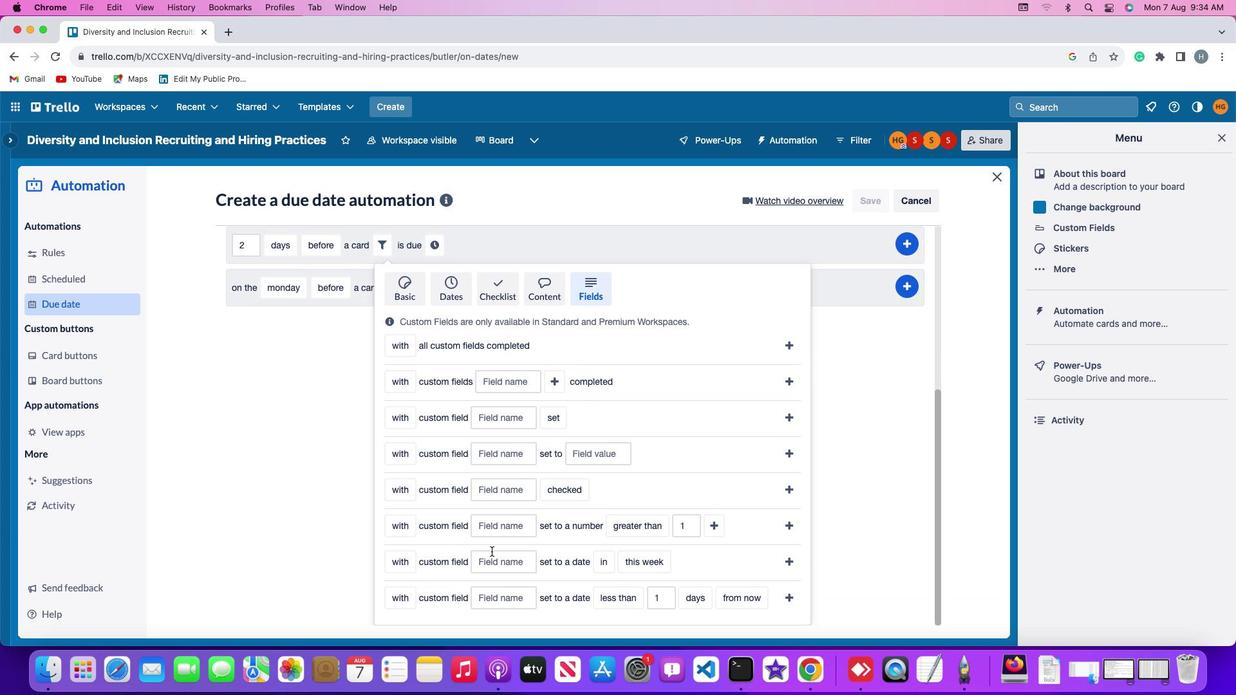 
Action: Mouse moved to (428, 510)
Screenshot: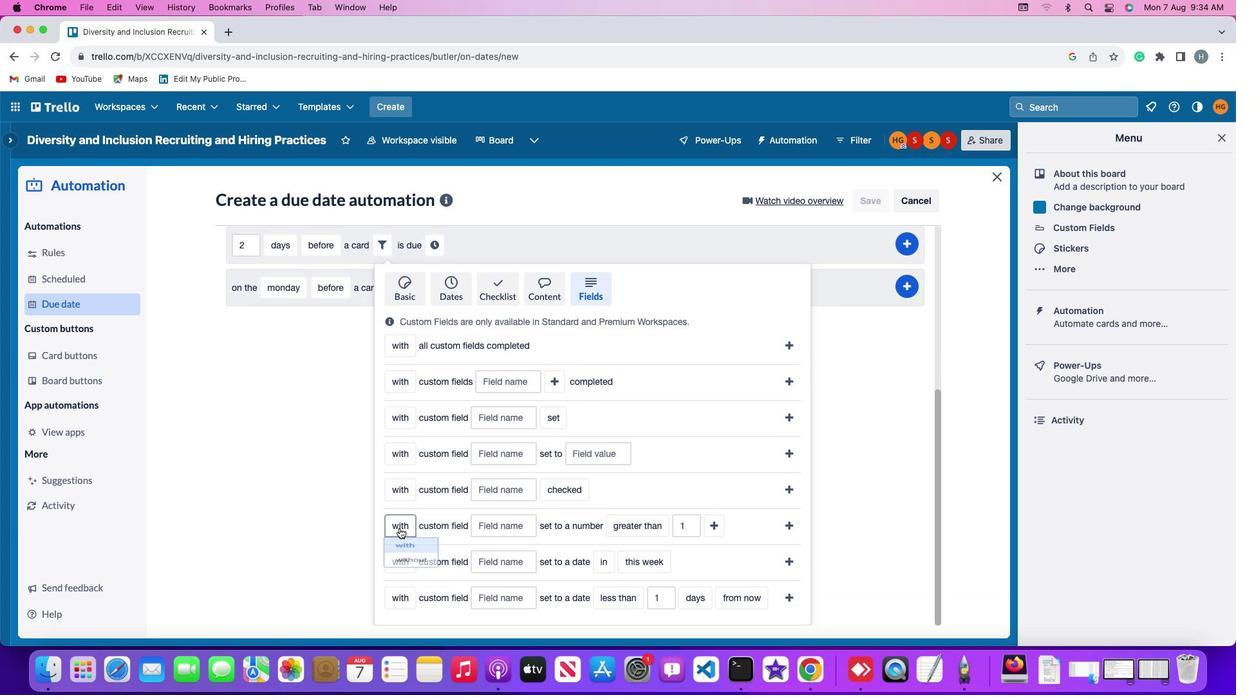 
Action: Mouse pressed left at (428, 510)
Screenshot: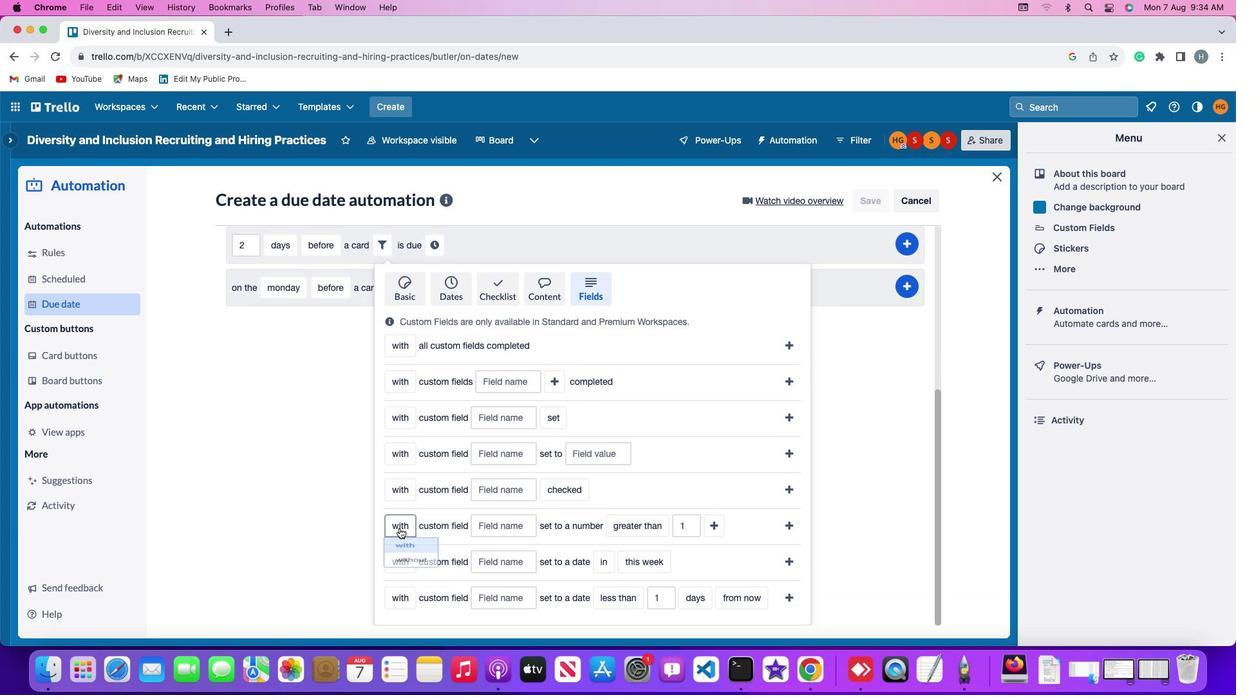 
Action: Mouse moved to (433, 536)
Screenshot: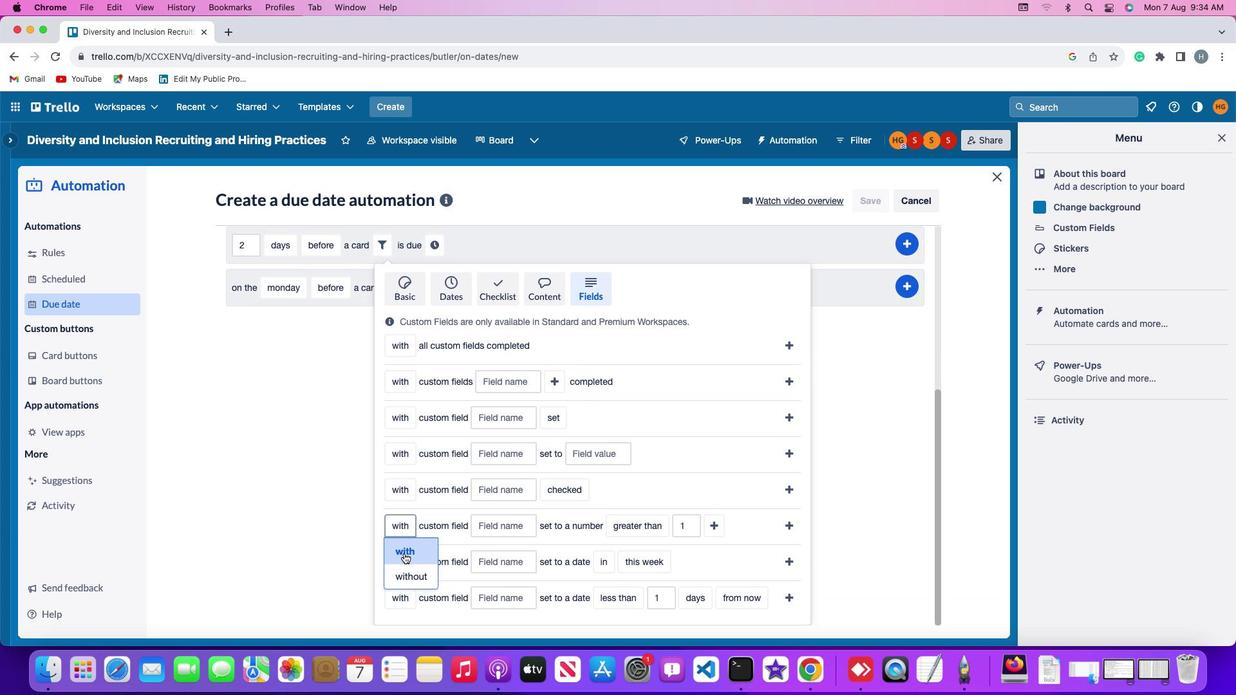 
Action: Mouse pressed left at (433, 536)
Screenshot: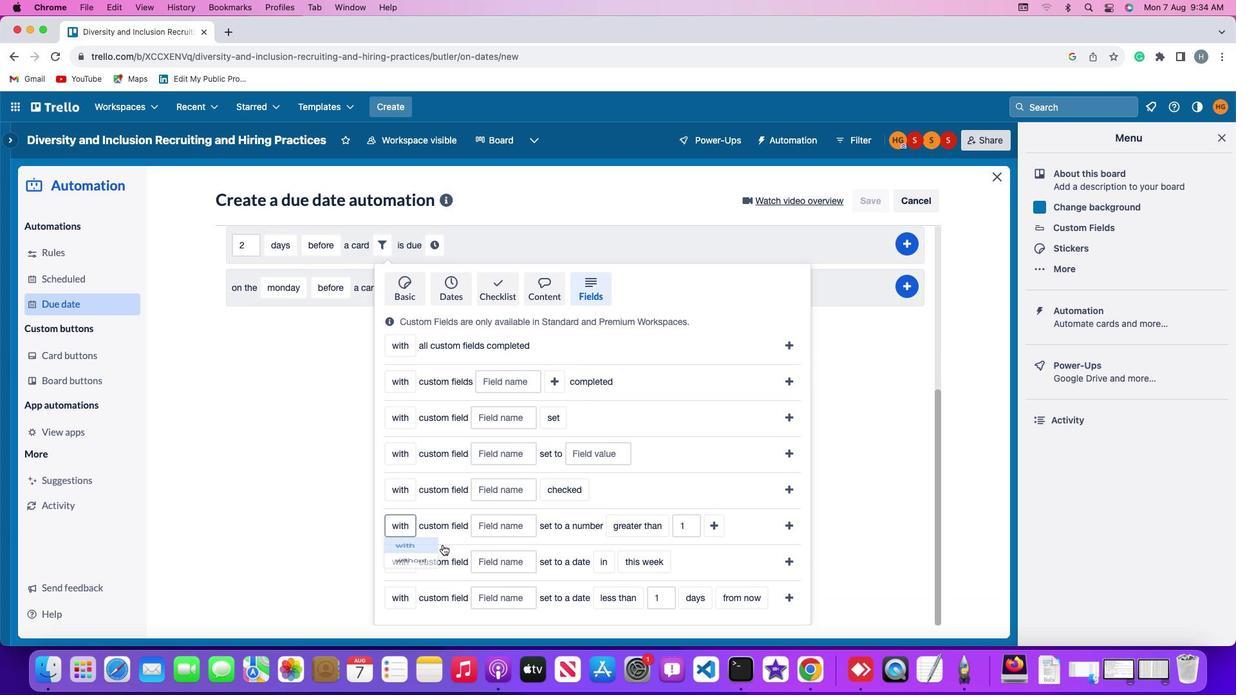 
Action: Mouse moved to (522, 511)
Screenshot: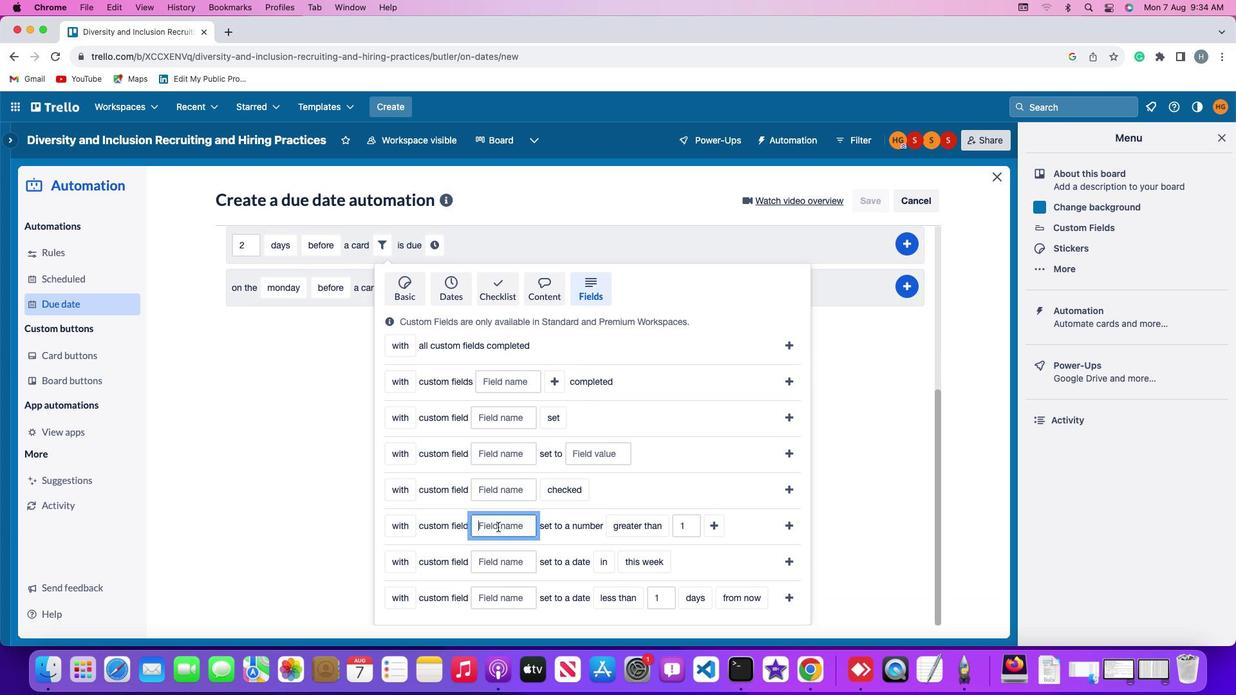 
Action: Mouse pressed left at (522, 511)
Screenshot: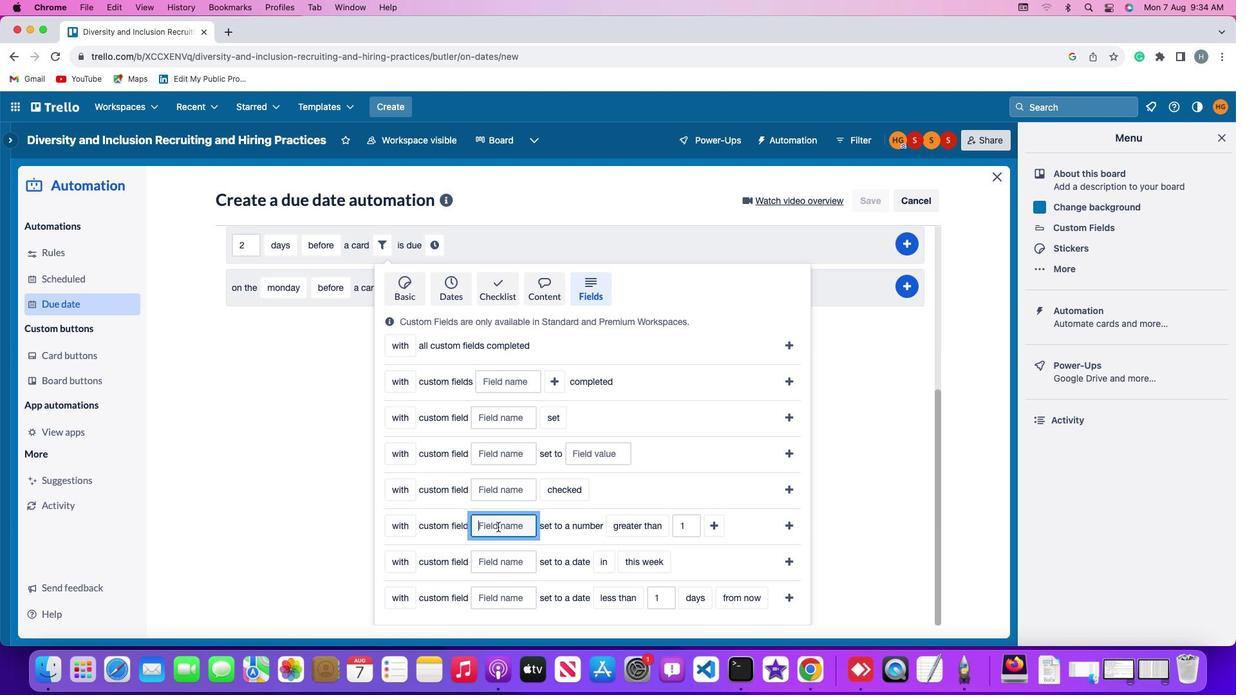 
Action: Mouse moved to (525, 511)
Screenshot: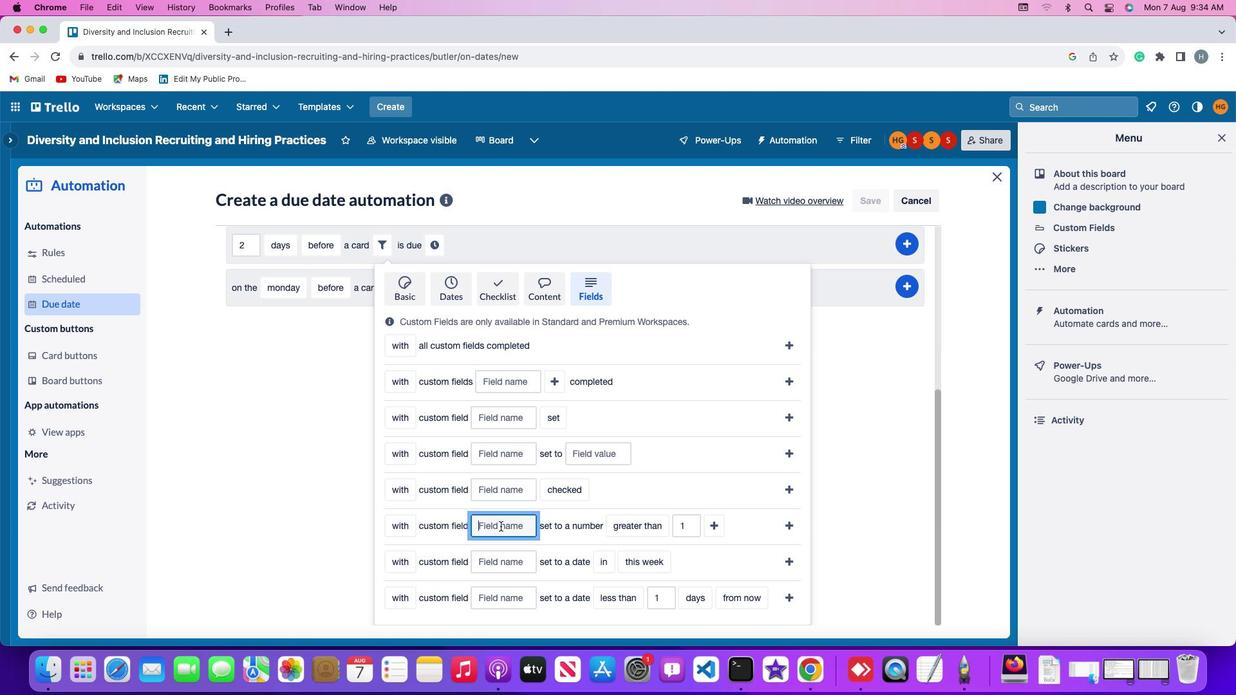 
Action: Key pressed Key.shift'R''e''s''u''m''e'
Screenshot: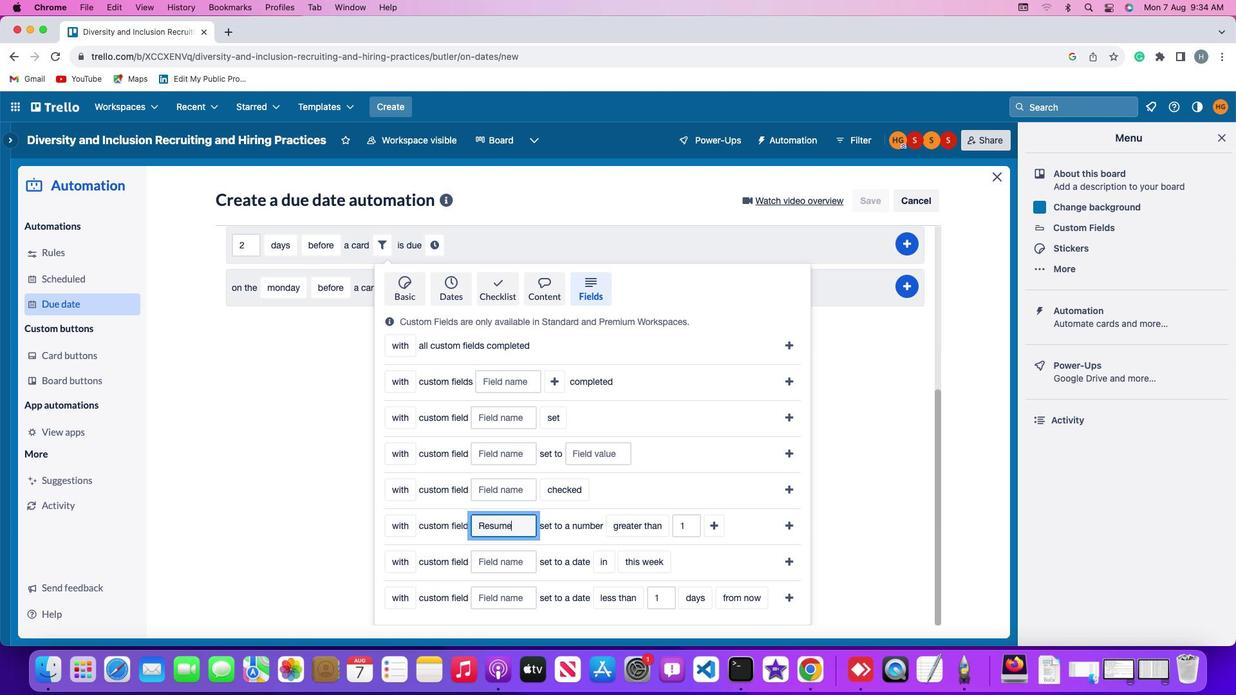 
Action: Mouse moved to (641, 510)
Screenshot: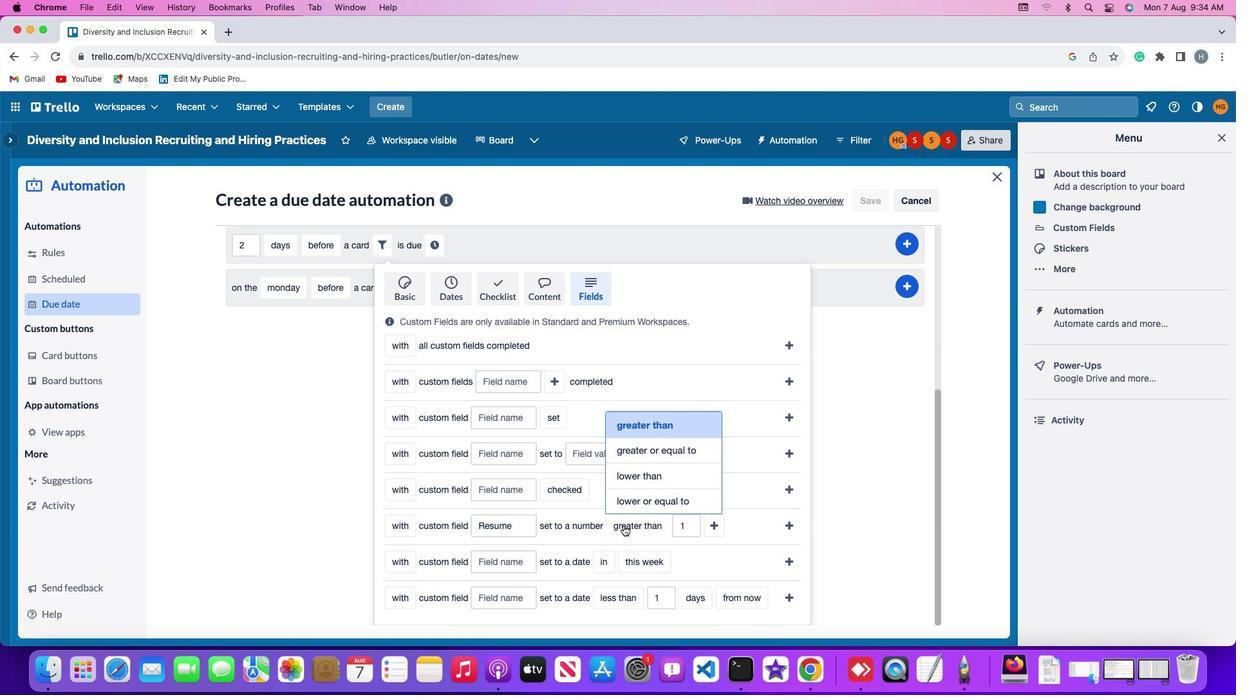 
Action: Mouse pressed left at (641, 510)
Screenshot: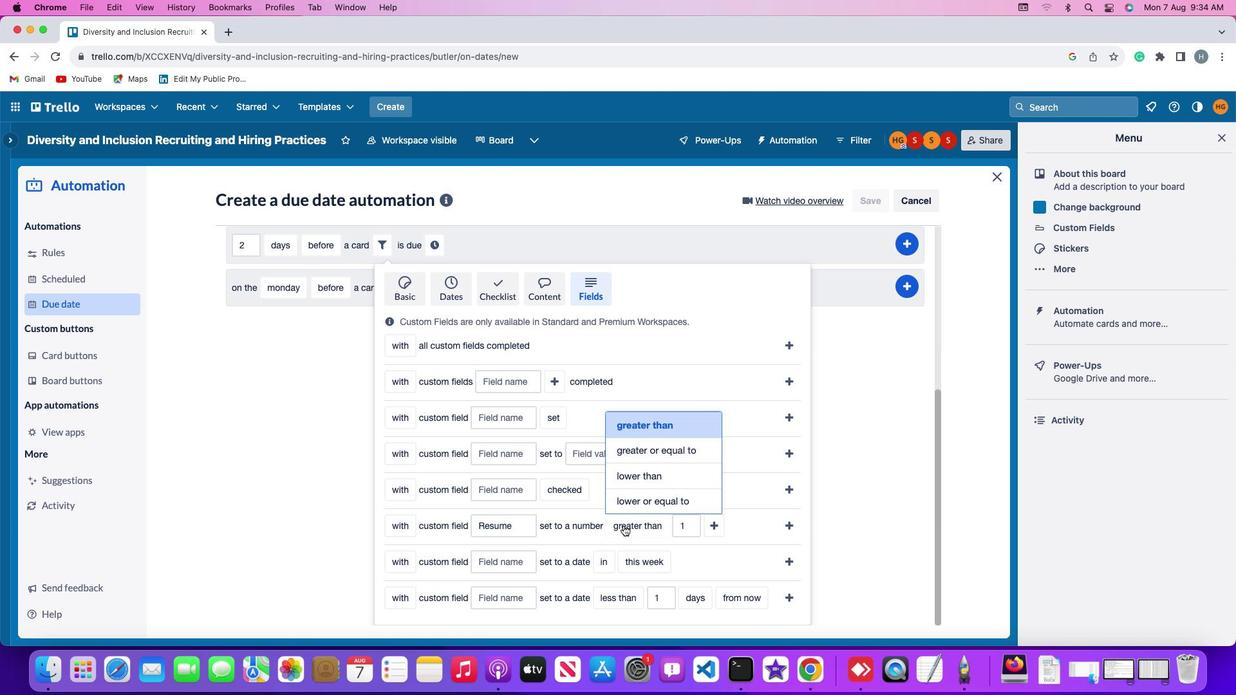 
Action: Mouse moved to (672, 441)
Screenshot: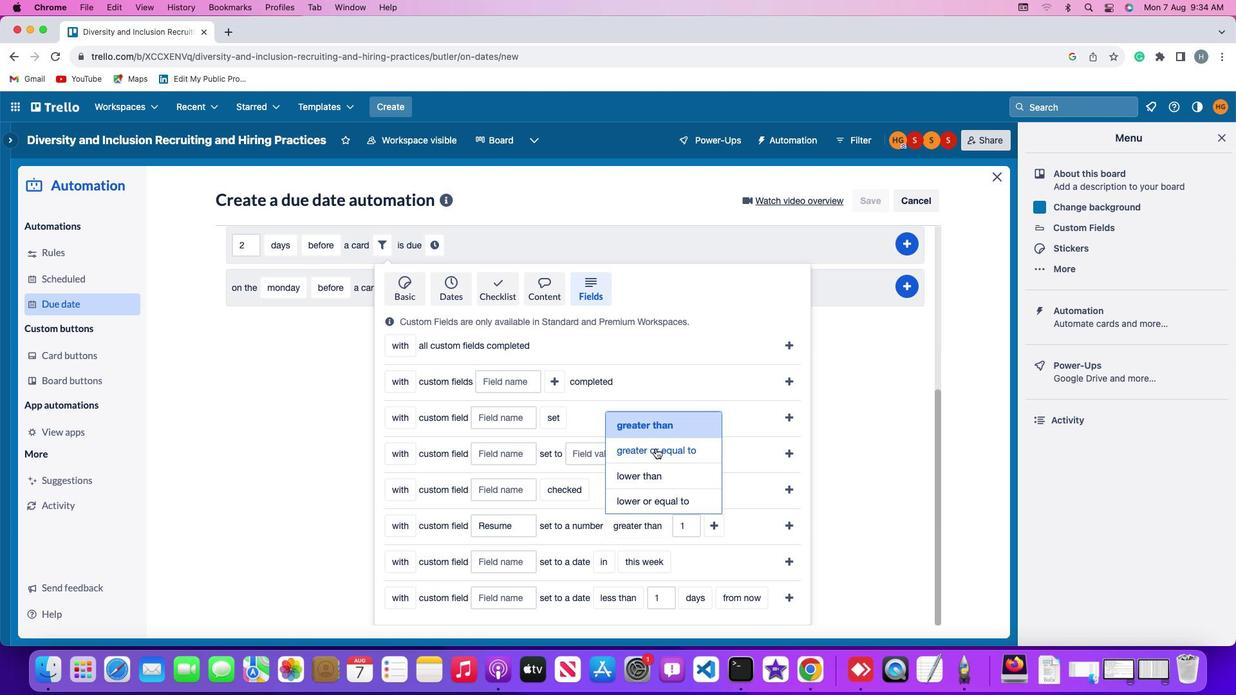 
Action: Mouse pressed left at (672, 441)
Screenshot: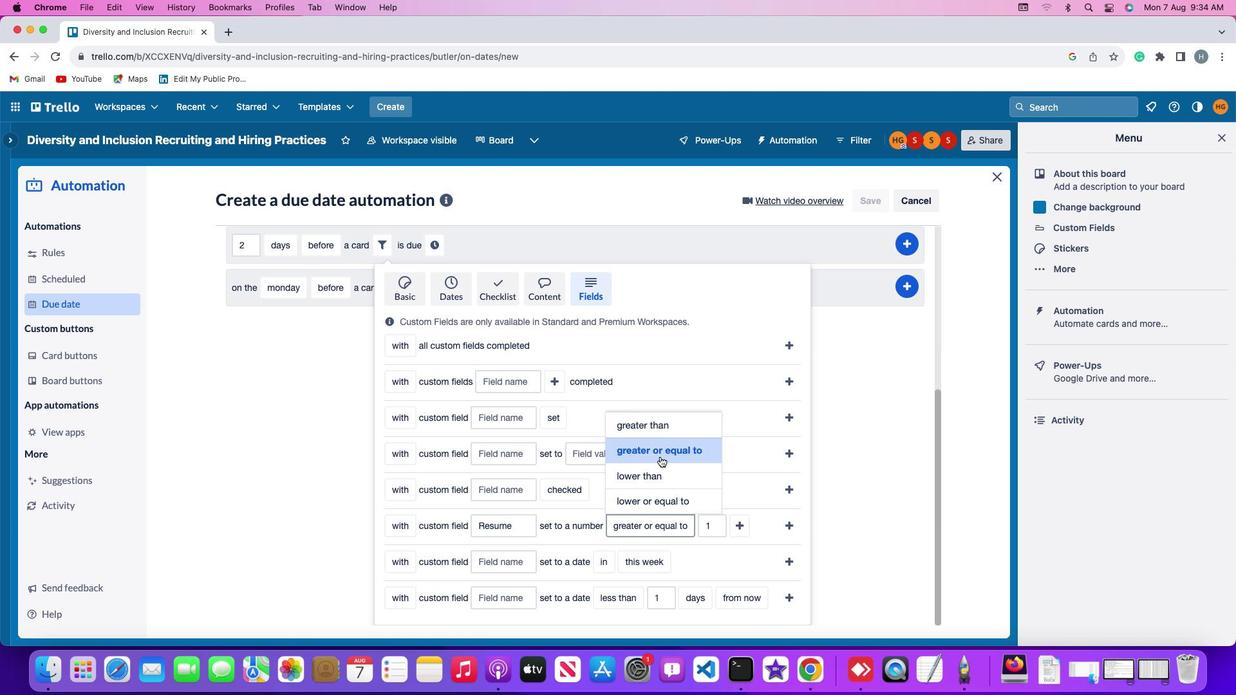 
Action: Mouse moved to (727, 510)
Screenshot: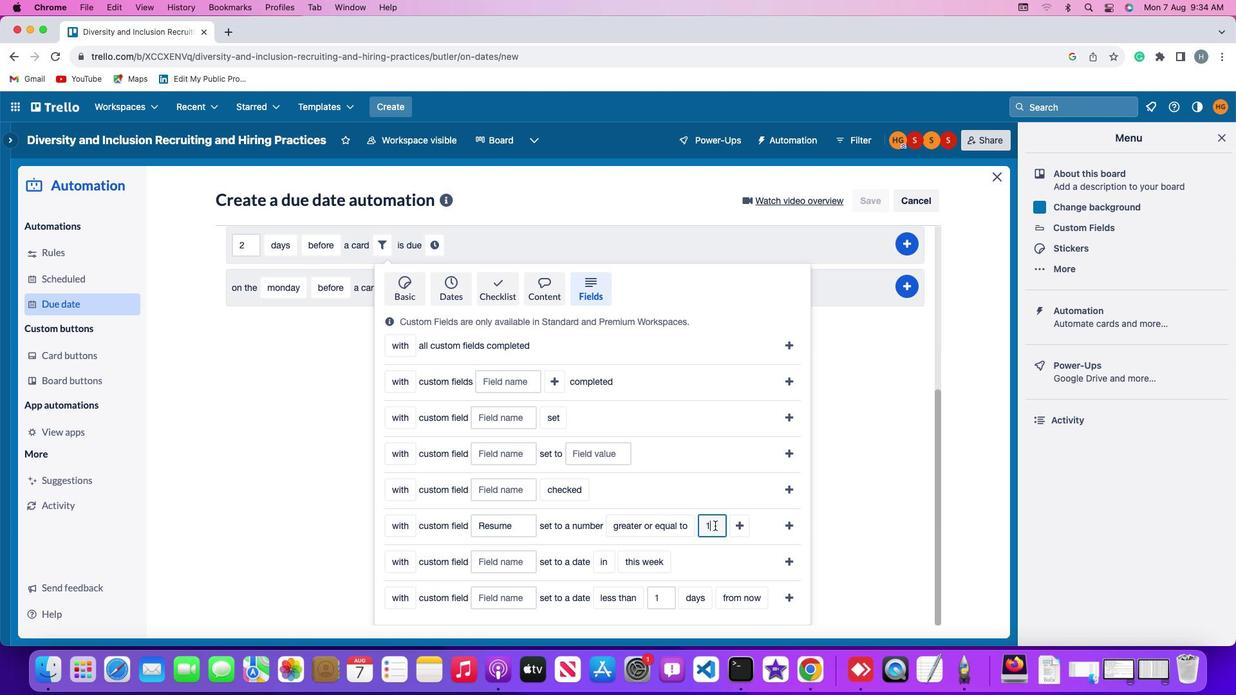 
Action: Mouse pressed left at (727, 510)
Screenshot: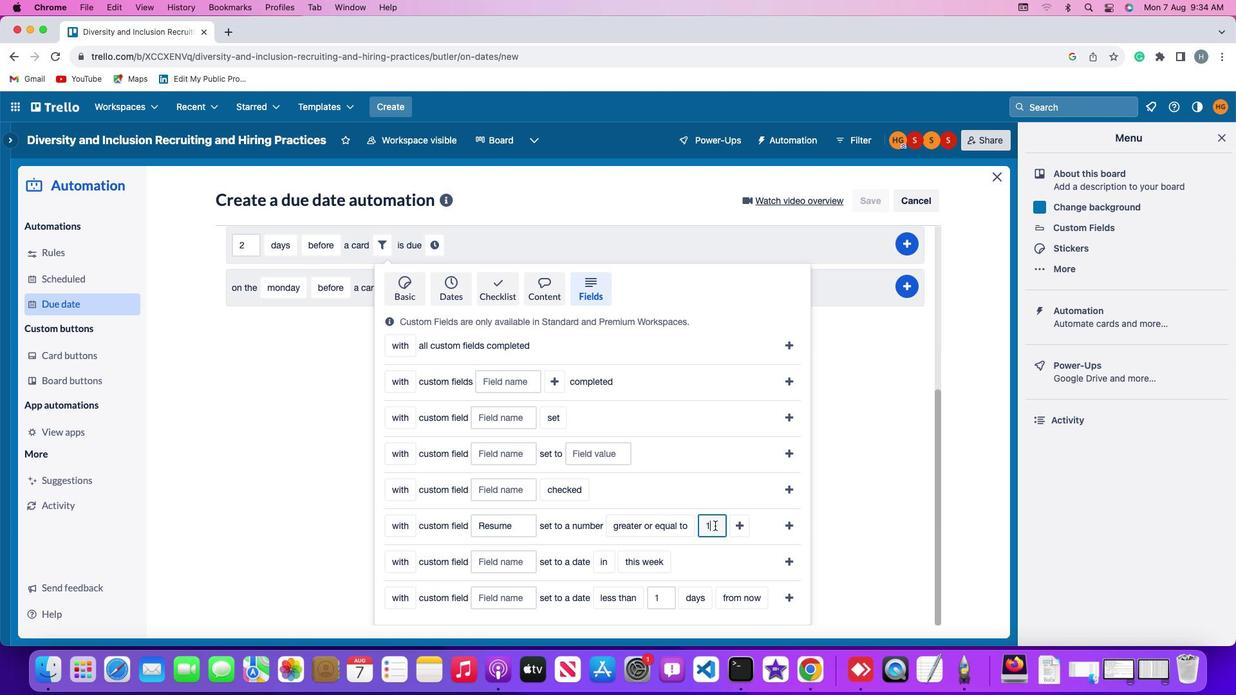 
Action: Mouse moved to (729, 511)
Screenshot: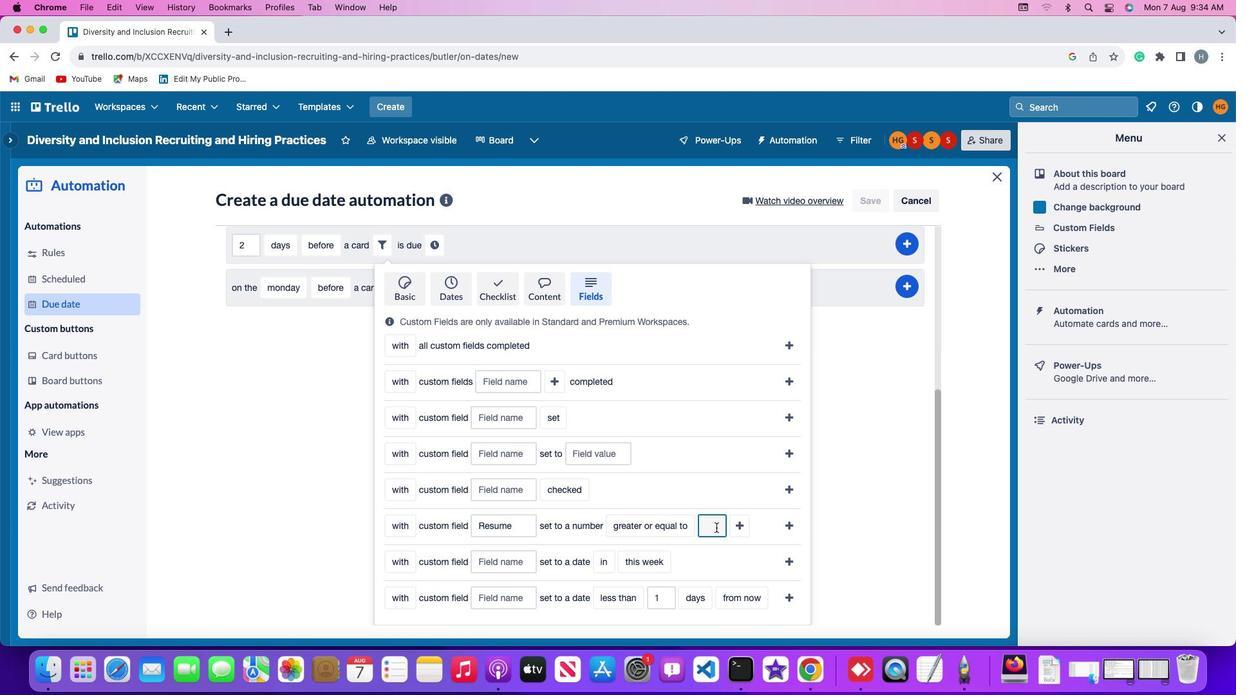 
Action: Key pressed Key.backspace
Screenshot: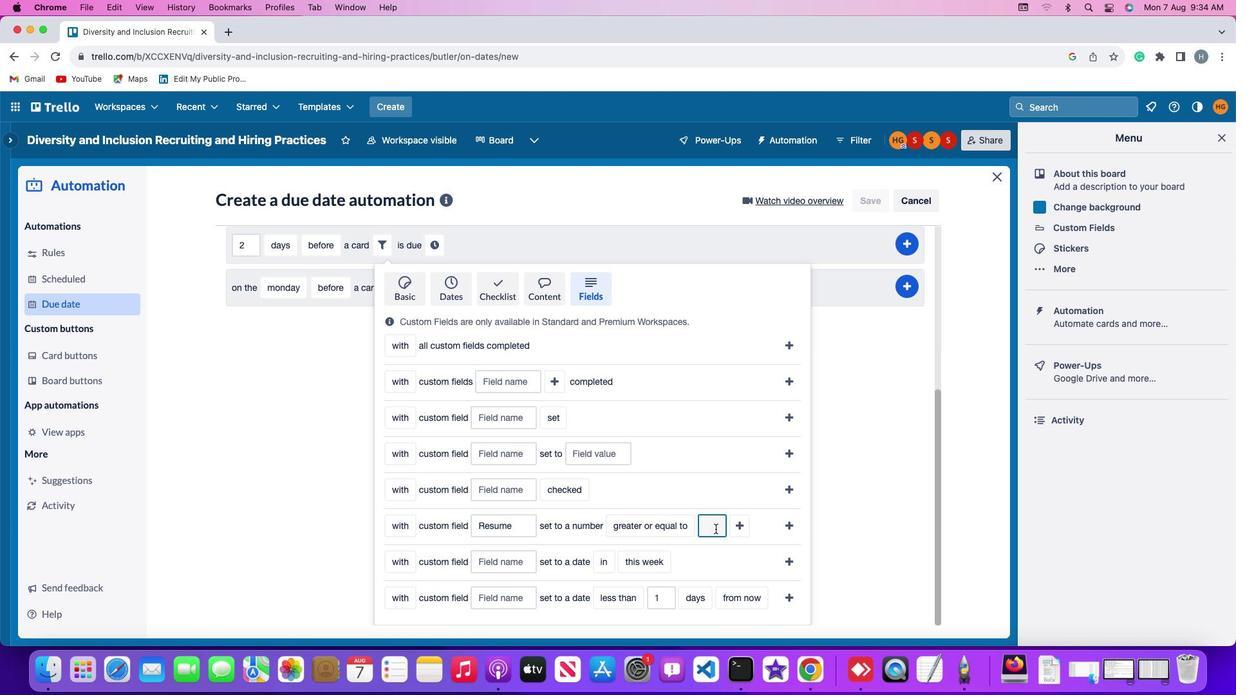 
Action: Mouse moved to (728, 513)
Screenshot: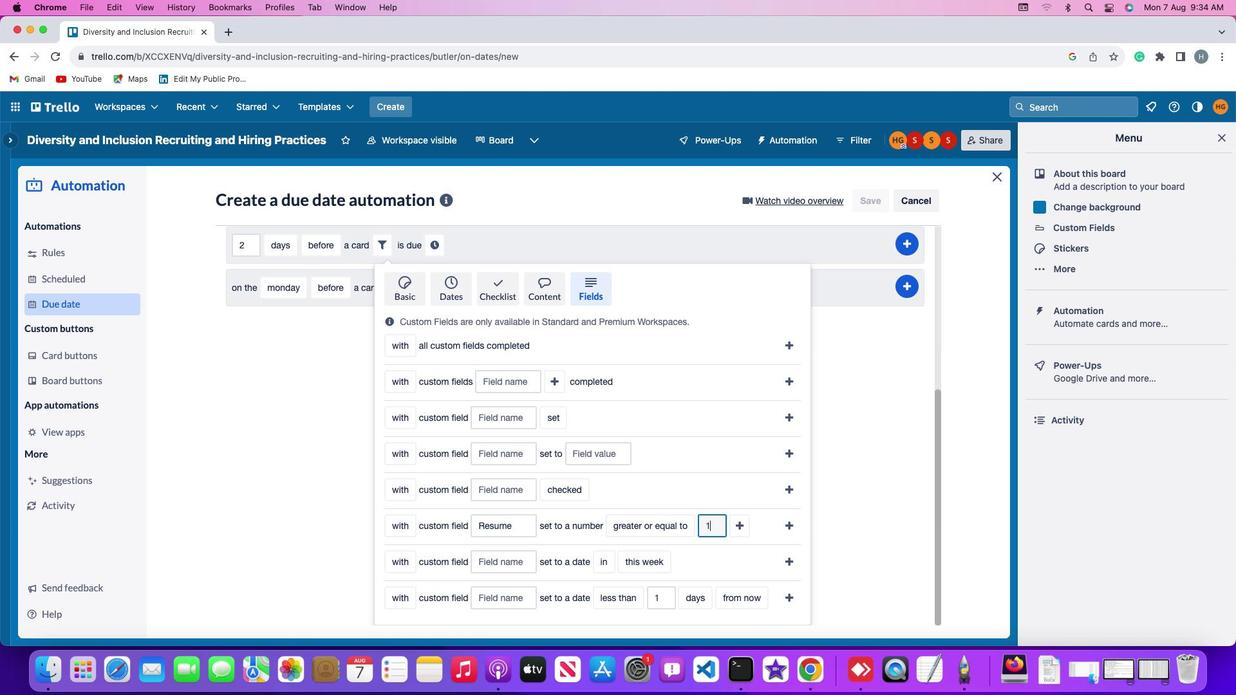 
Action: Key pressed '1'
Screenshot: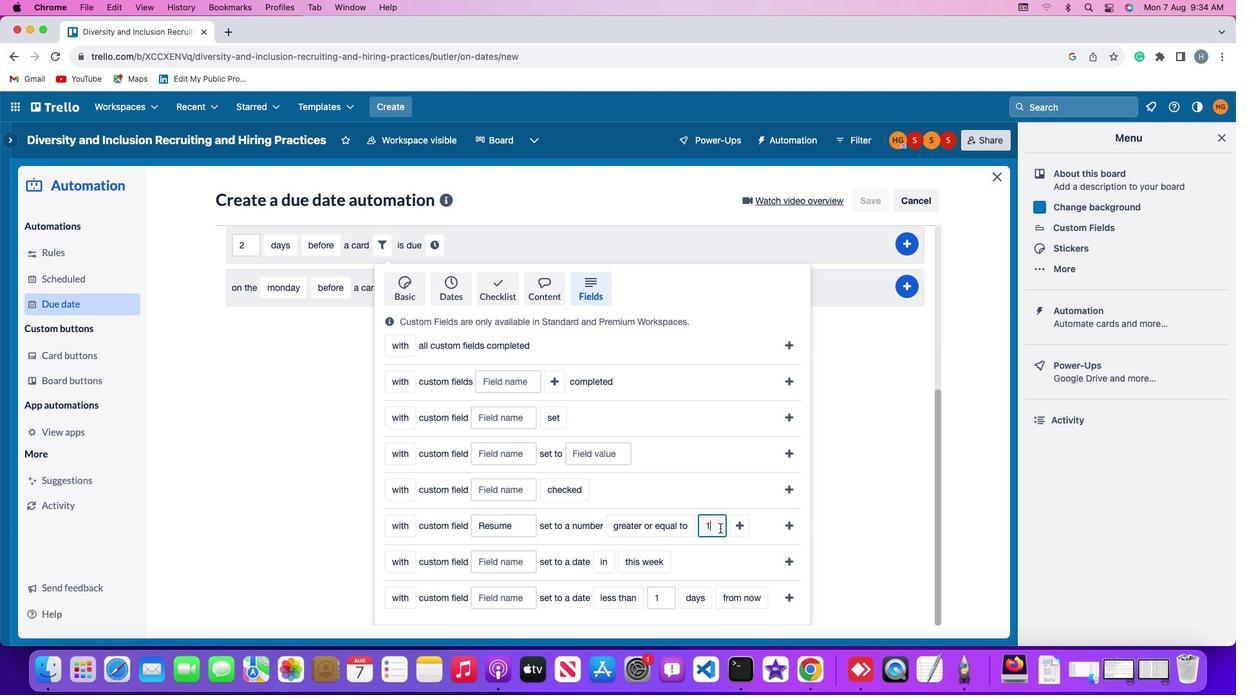 
Action: Mouse moved to (753, 509)
Screenshot: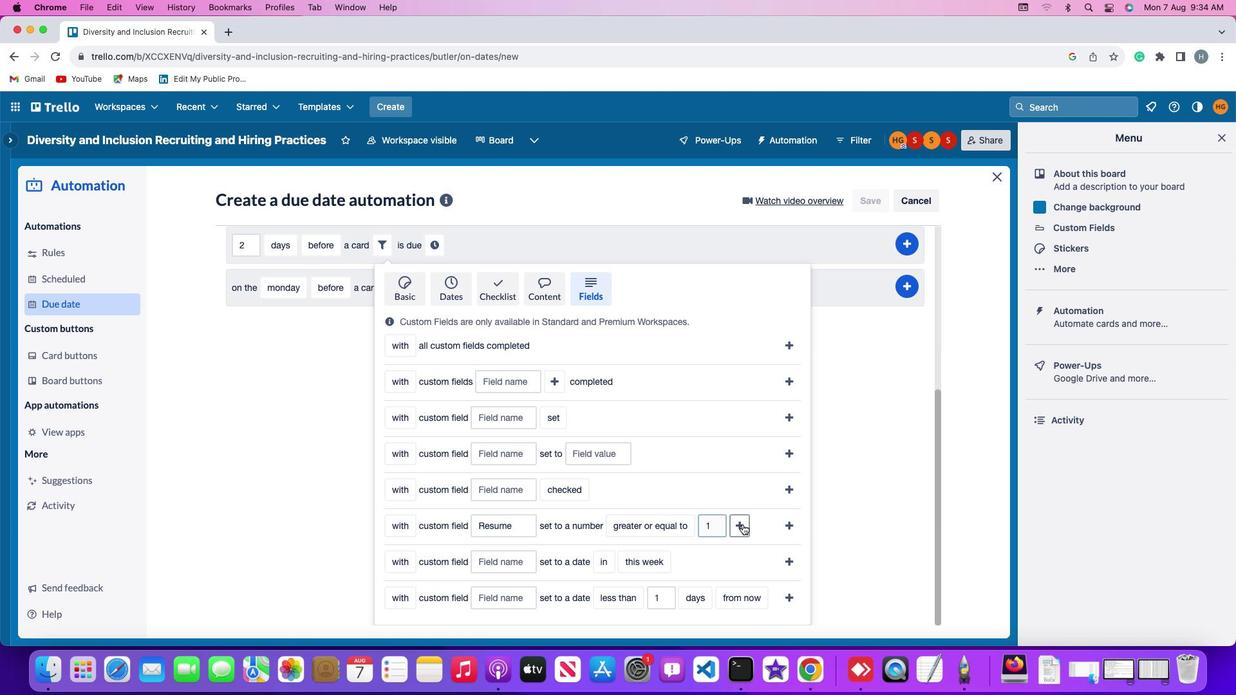 
Action: Mouse pressed left at (753, 509)
Screenshot: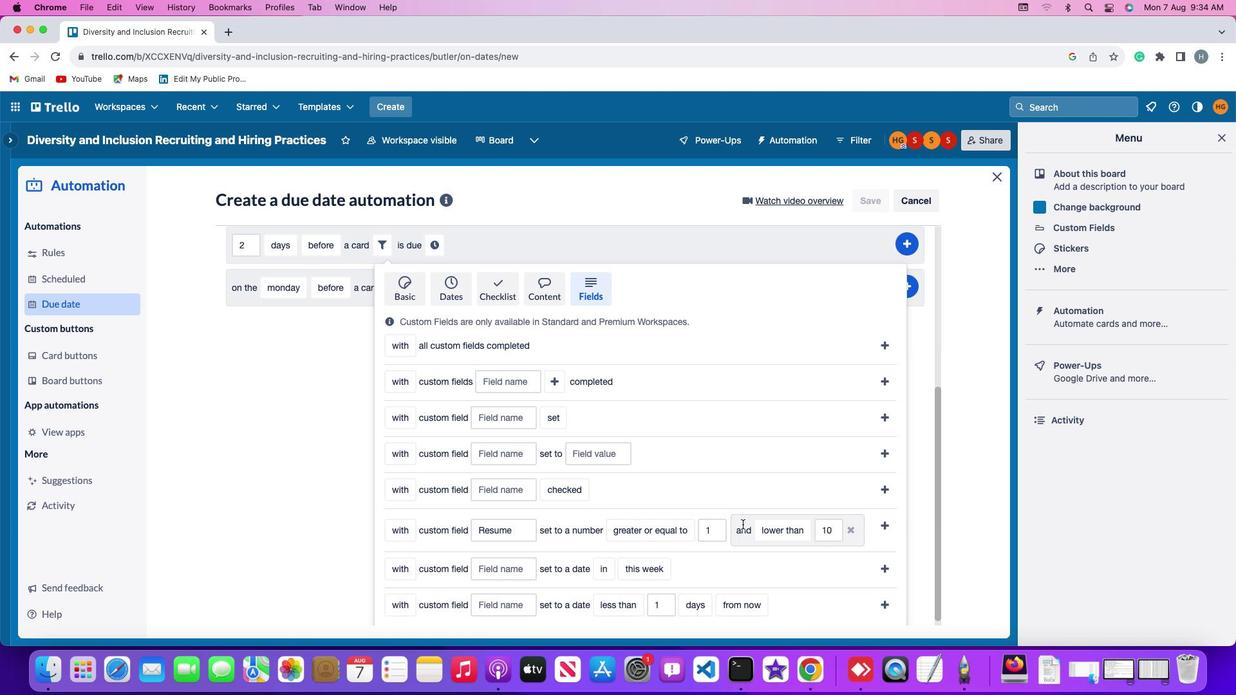 
Action: Mouse moved to (800, 516)
Screenshot: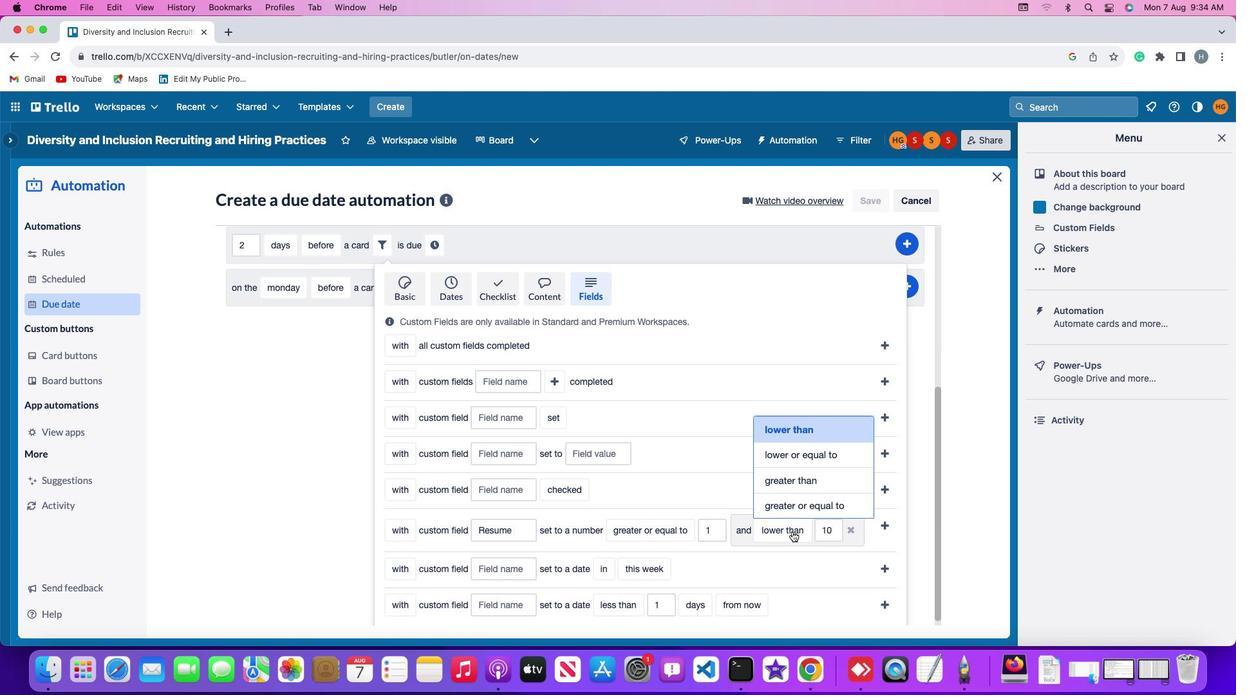 
Action: Mouse pressed left at (800, 516)
Screenshot: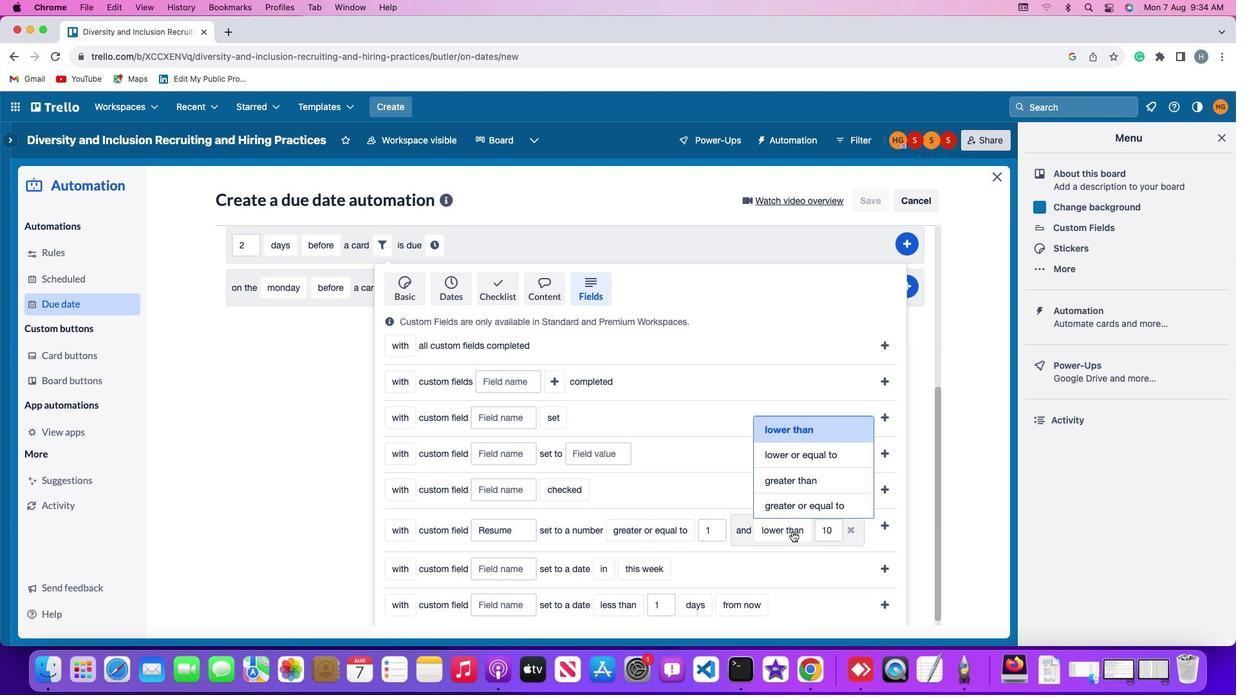 
Action: Mouse moved to (806, 421)
Screenshot: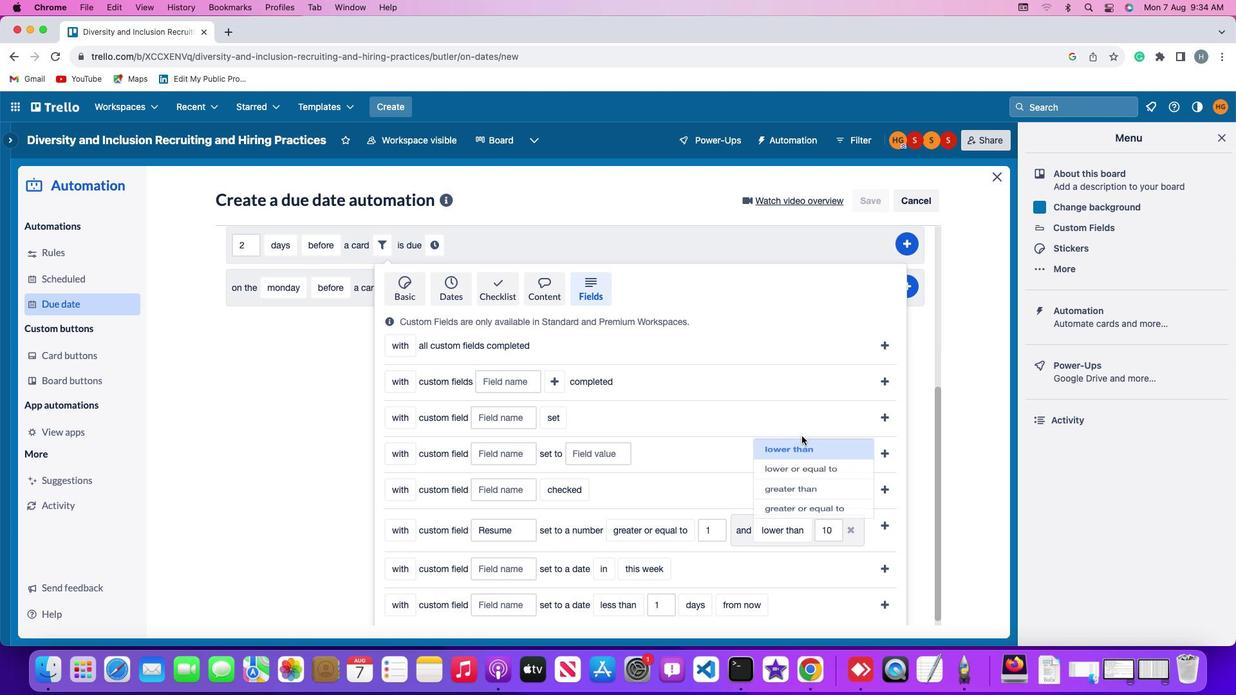 
Action: Mouse pressed left at (806, 421)
Screenshot: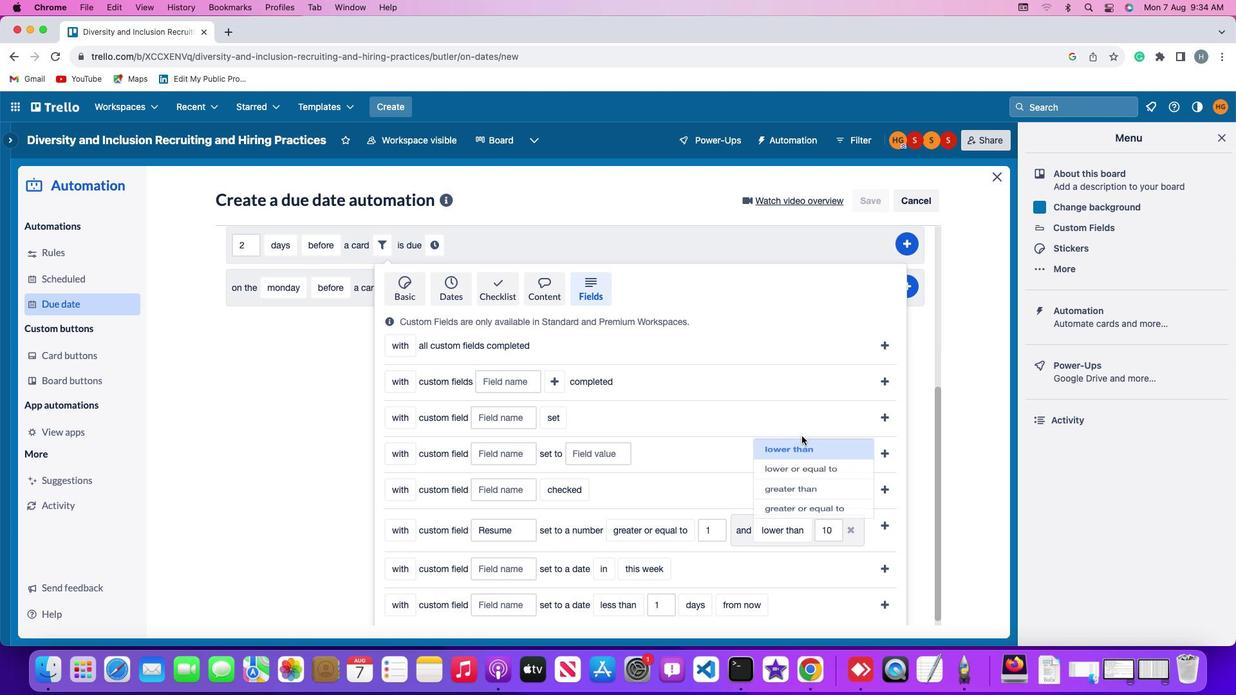 
Action: Mouse moved to (840, 517)
Screenshot: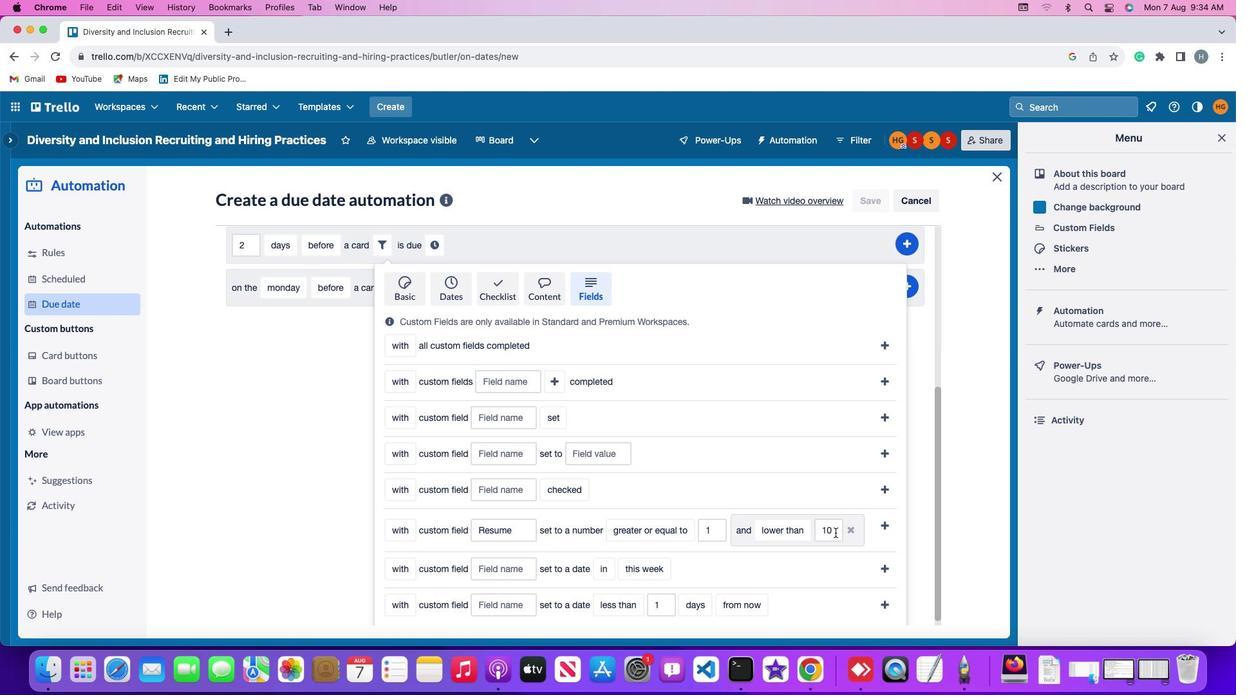 
Action: Mouse pressed left at (840, 517)
Screenshot: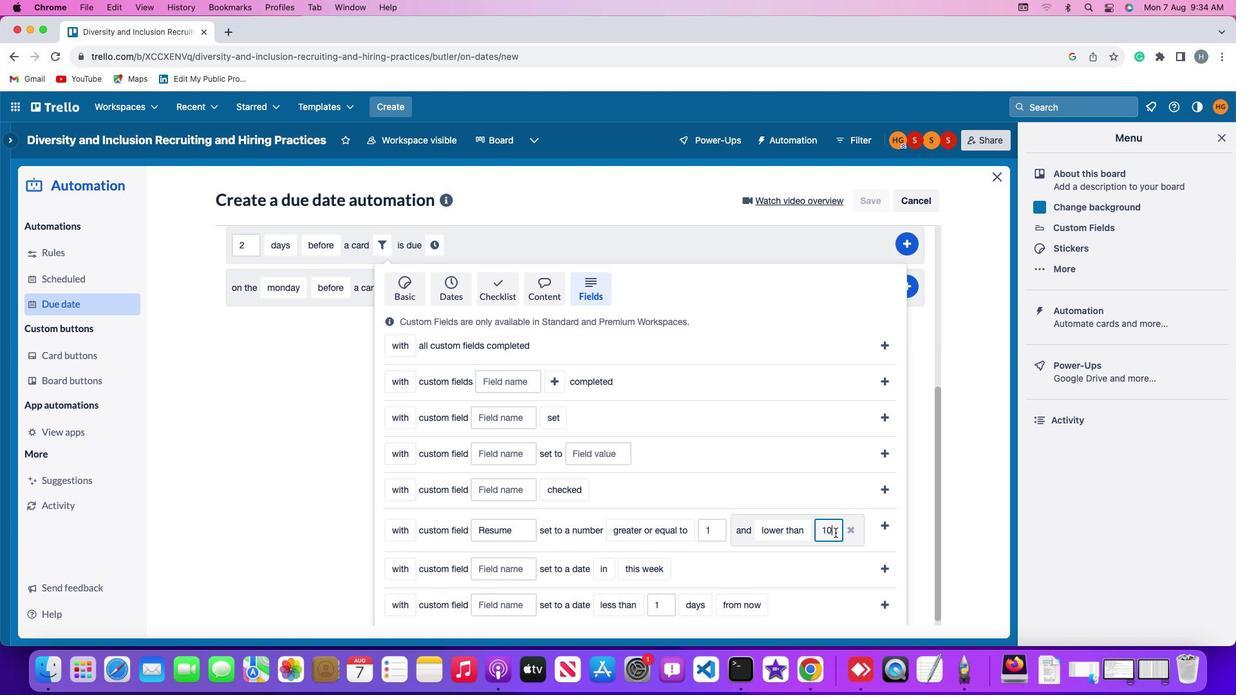 
Action: Mouse moved to (840, 517)
Screenshot: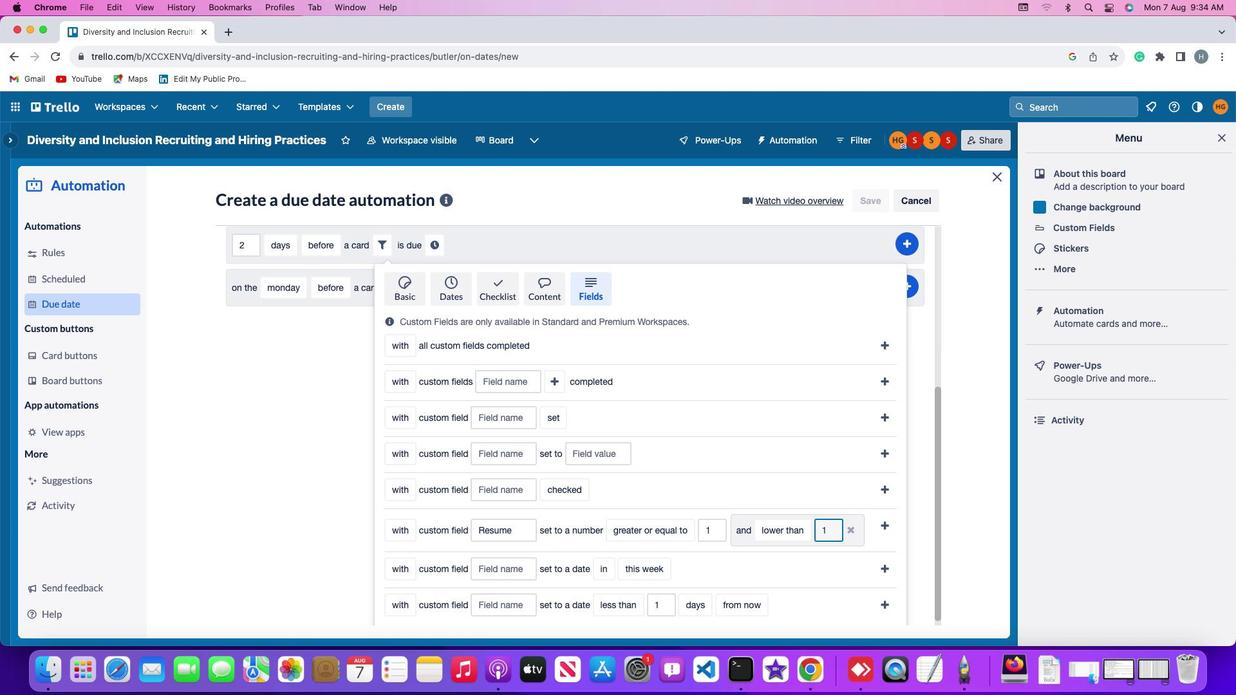 
Action: Key pressed Key.backspaceKey.backspaceKey.backspace'1'
Screenshot: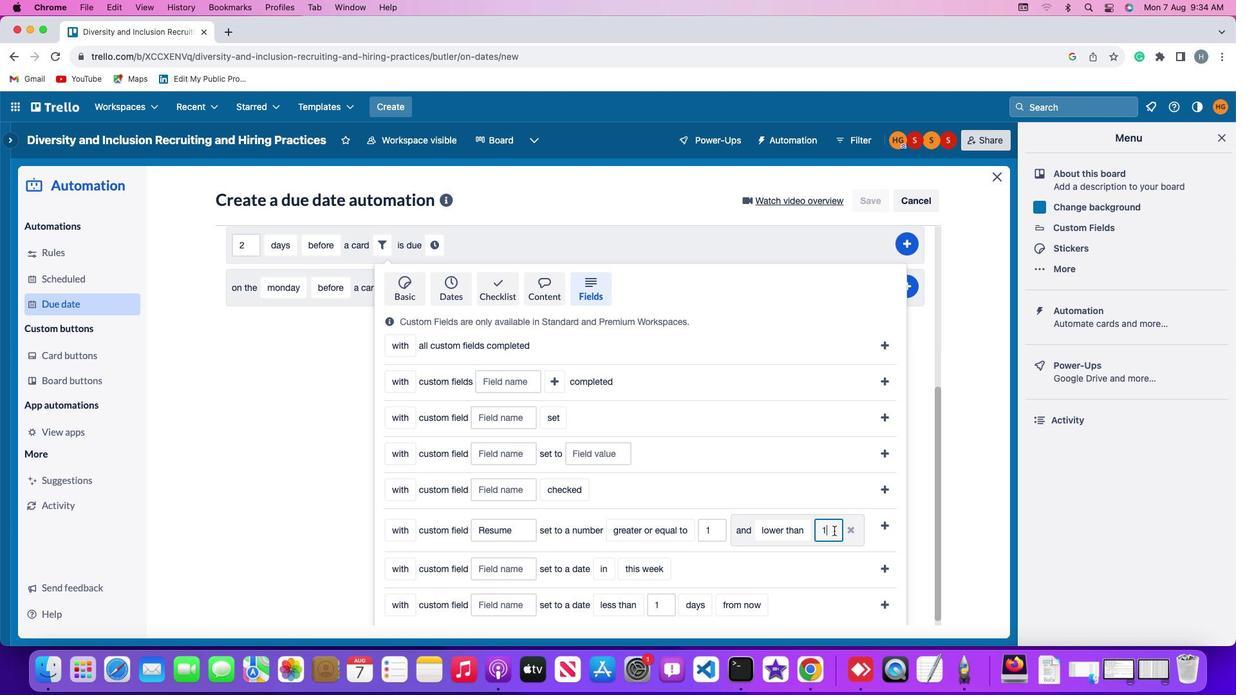 
Action: Mouse moved to (840, 515)
Screenshot: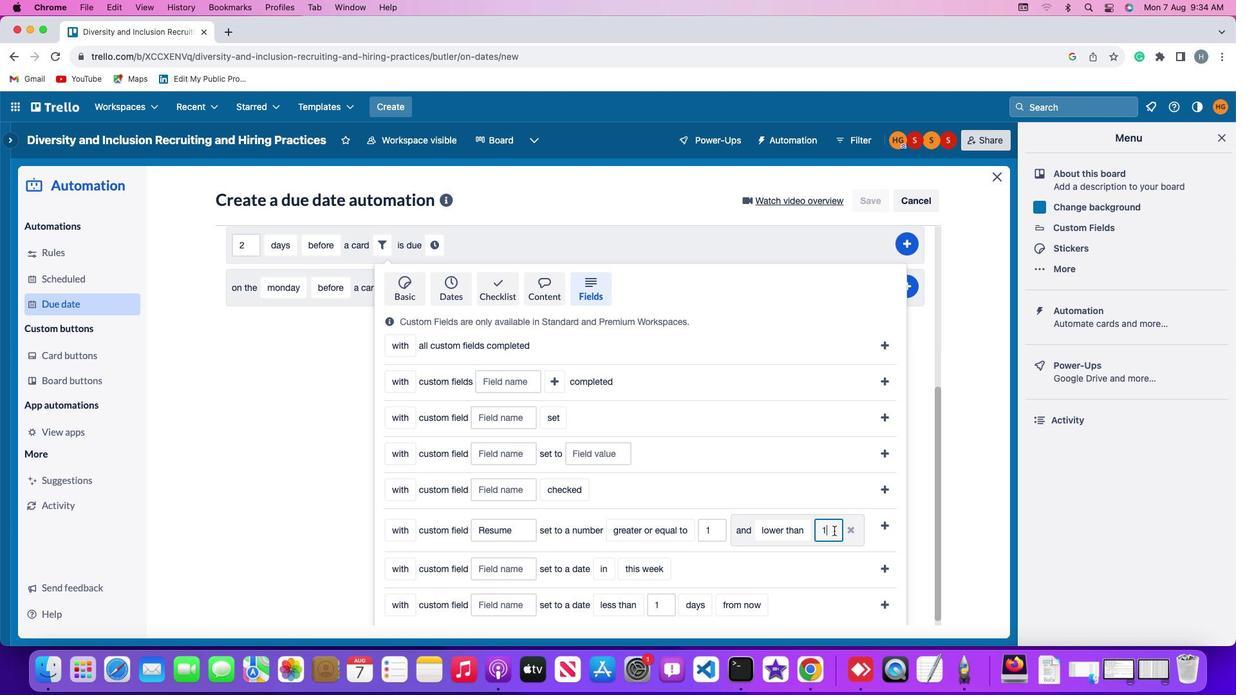 
Action: Key pressed '0'
Screenshot: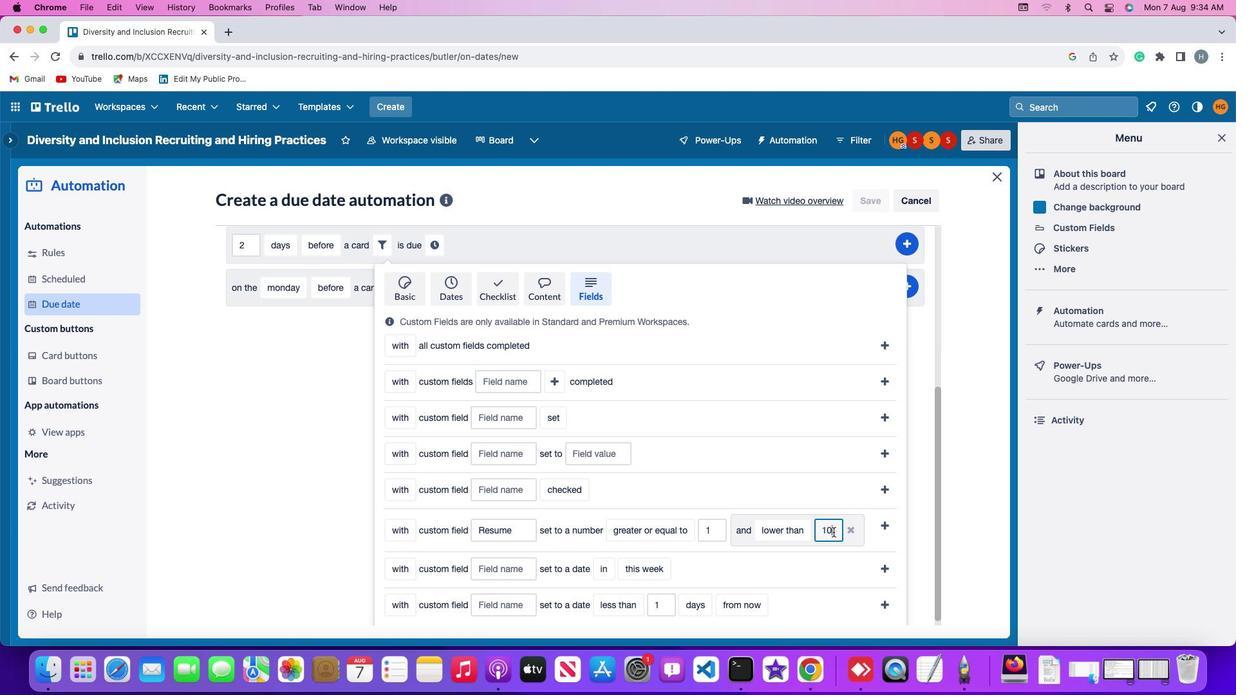 
Action: Mouse moved to (888, 508)
Screenshot: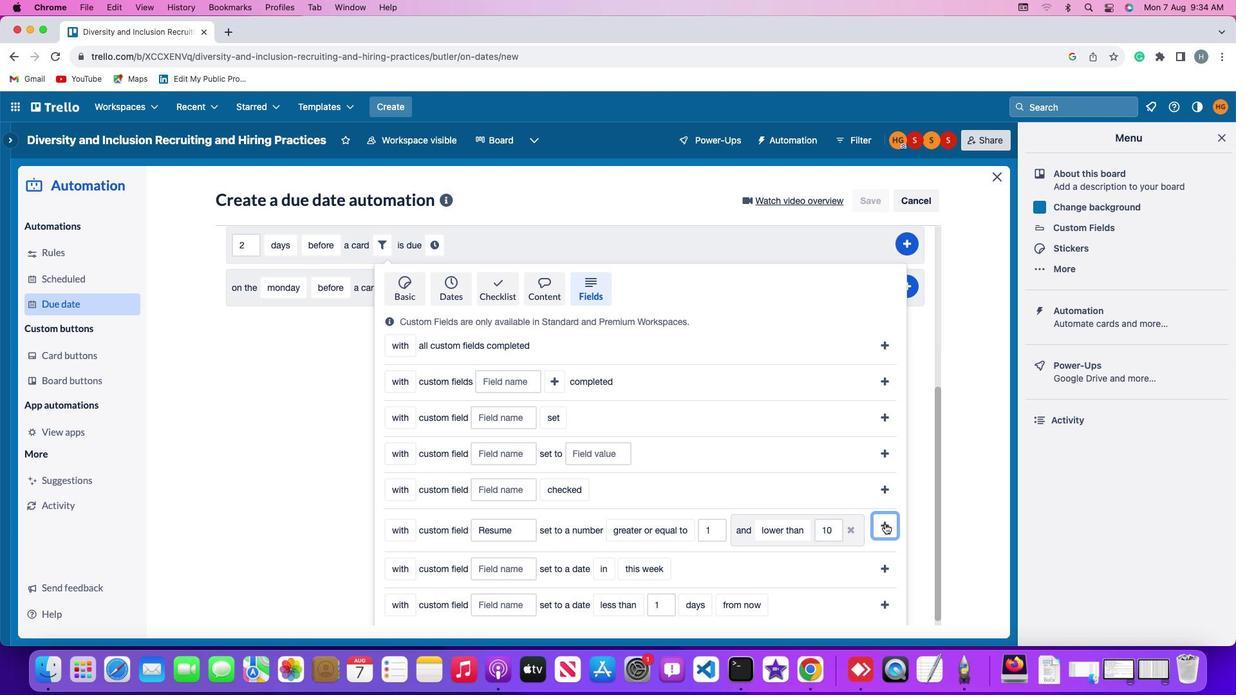 
Action: Mouse pressed left at (888, 508)
Screenshot: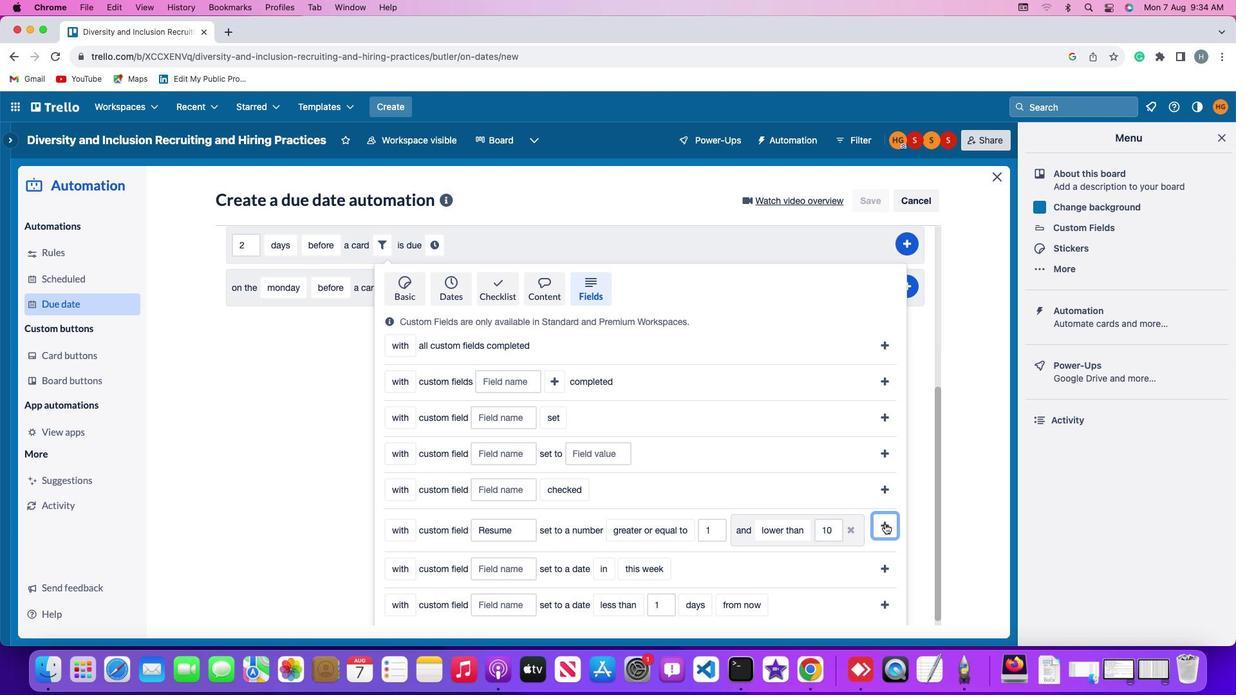 
Action: Mouse moved to (813, 505)
Screenshot: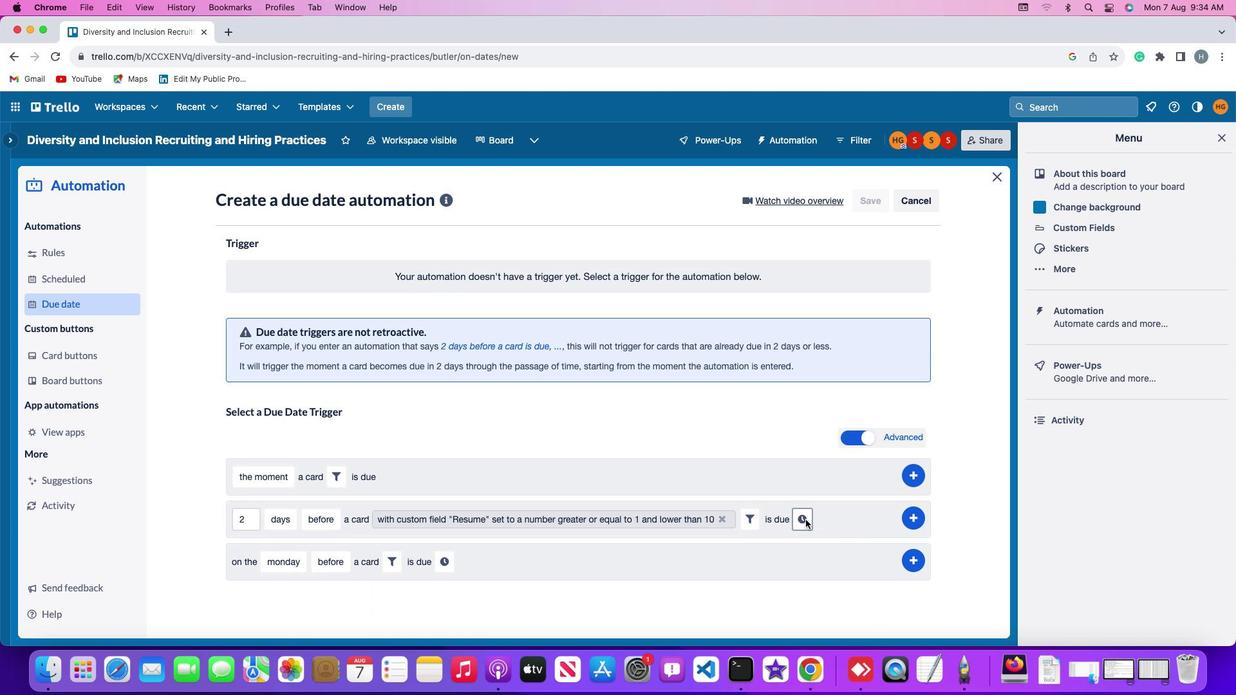 
Action: Mouse pressed left at (813, 505)
Screenshot: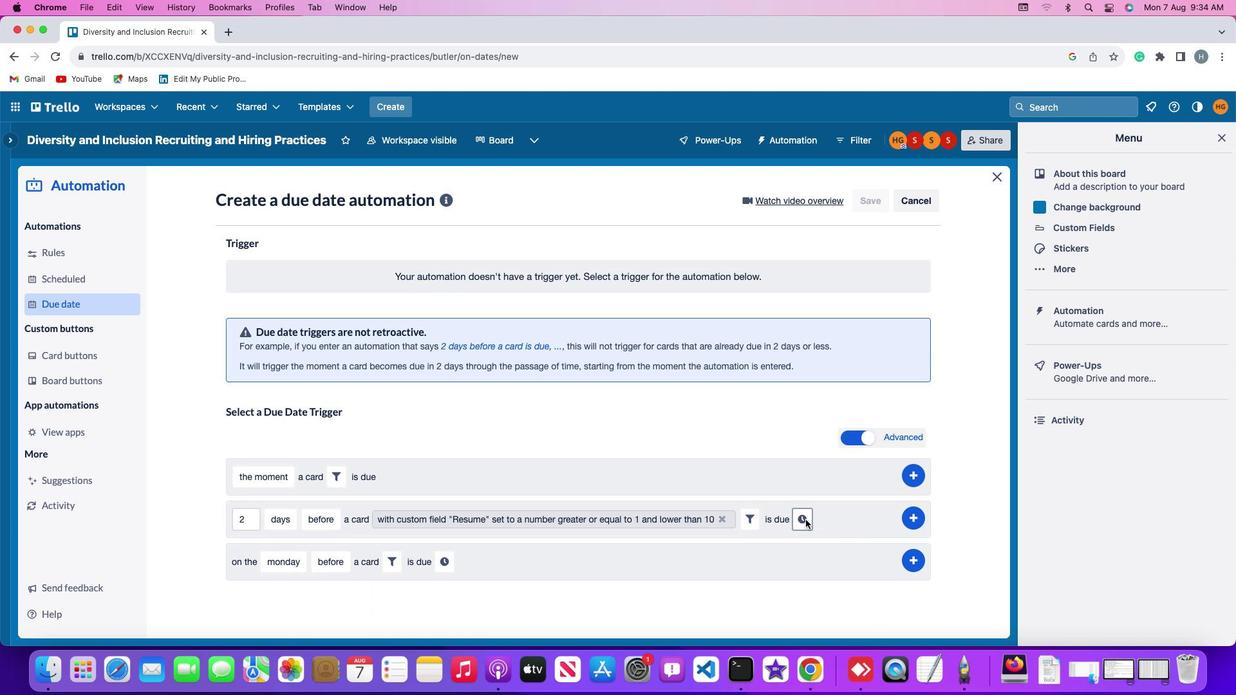
Action: Mouse moved to (305, 530)
Screenshot: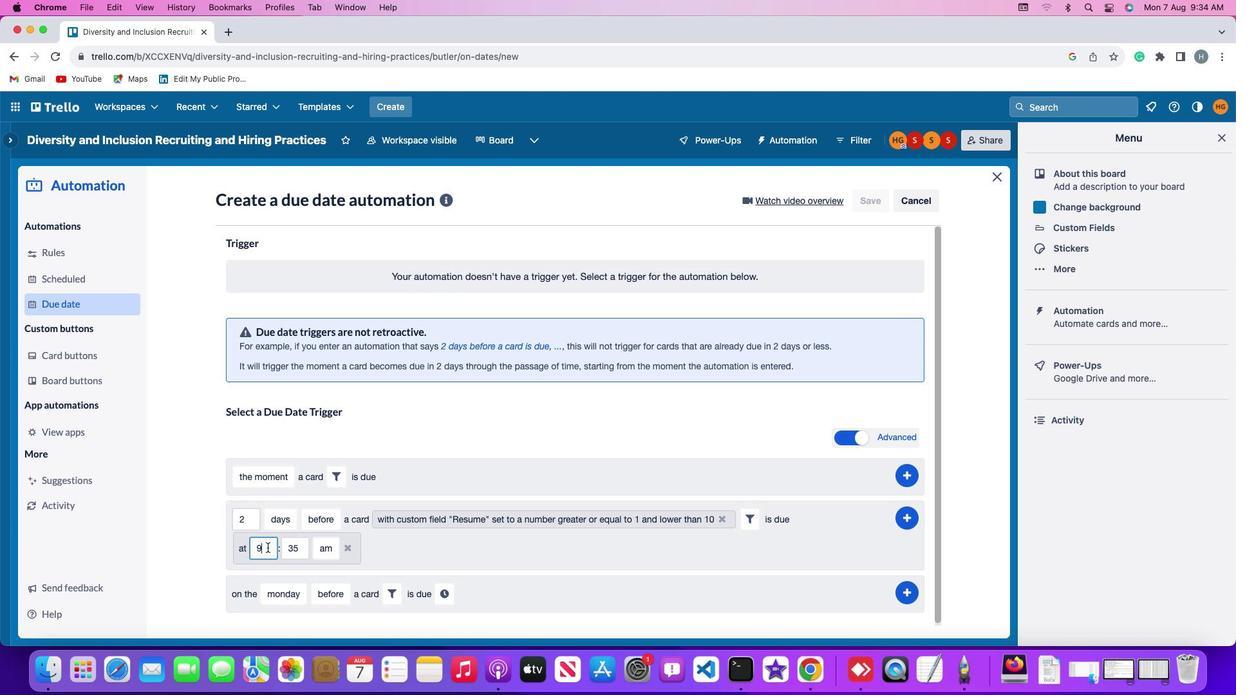 
Action: Mouse pressed left at (305, 530)
Screenshot: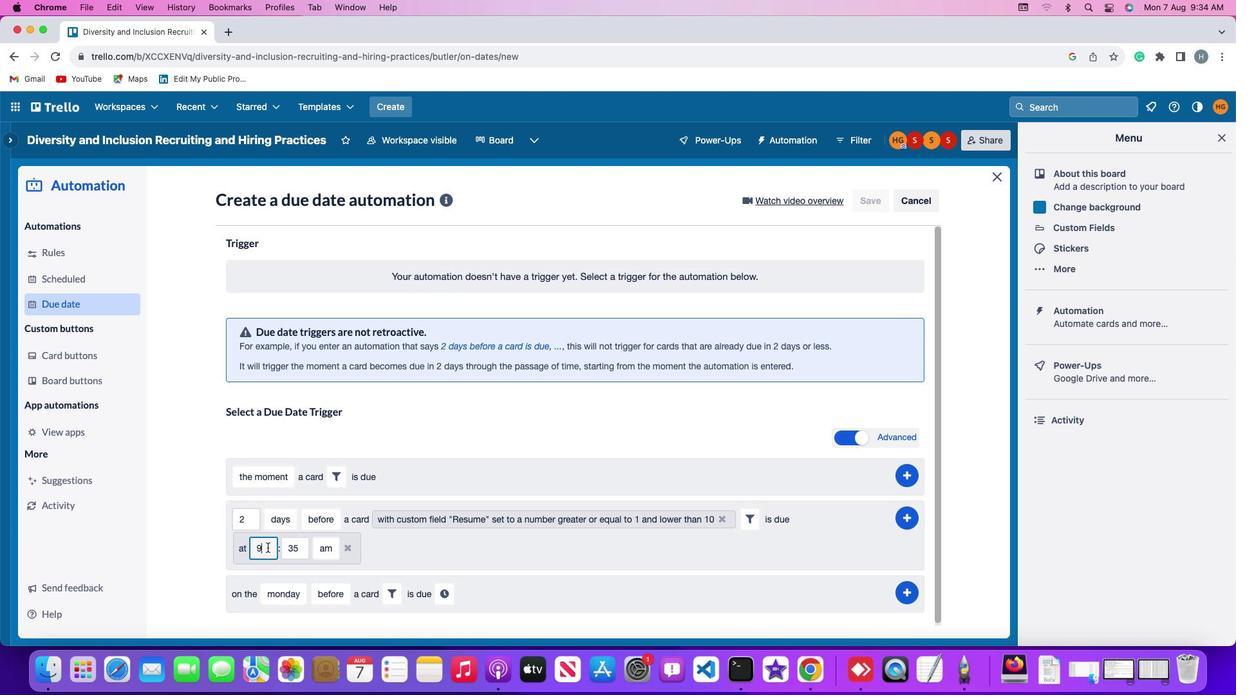 
Action: Key pressed Key.backspace'1''1'
Screenshot: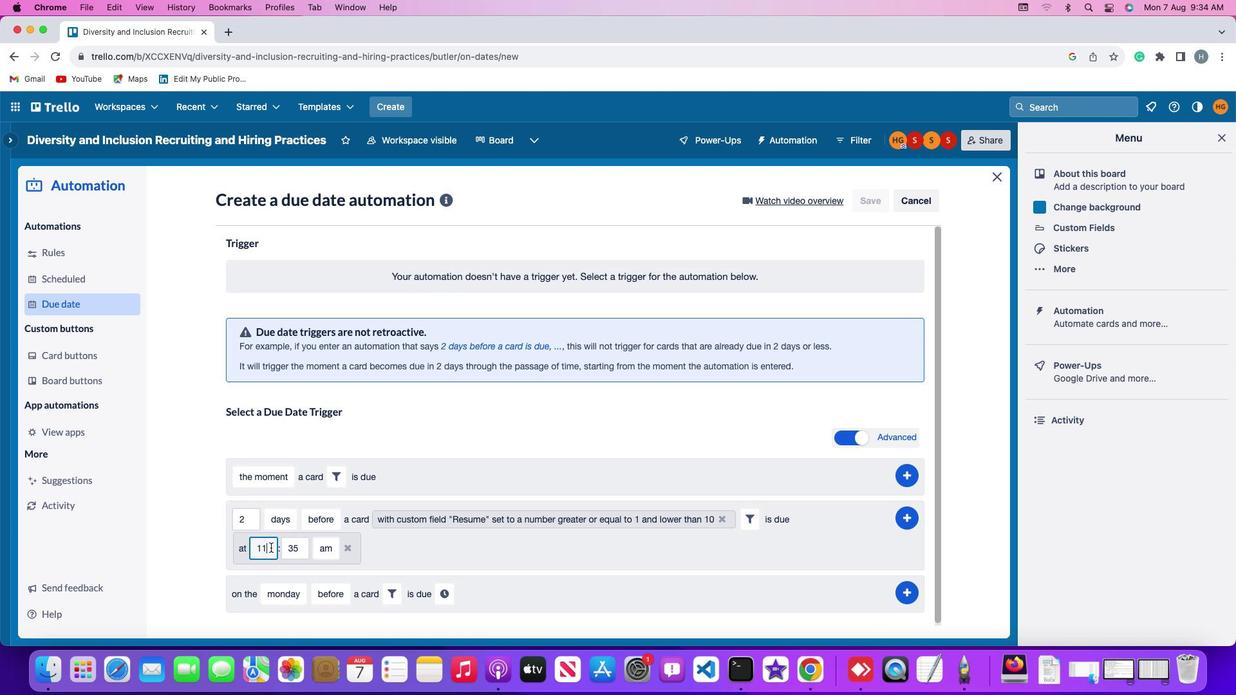 
Action: Mouse moved to (336, 530)
Screenshot: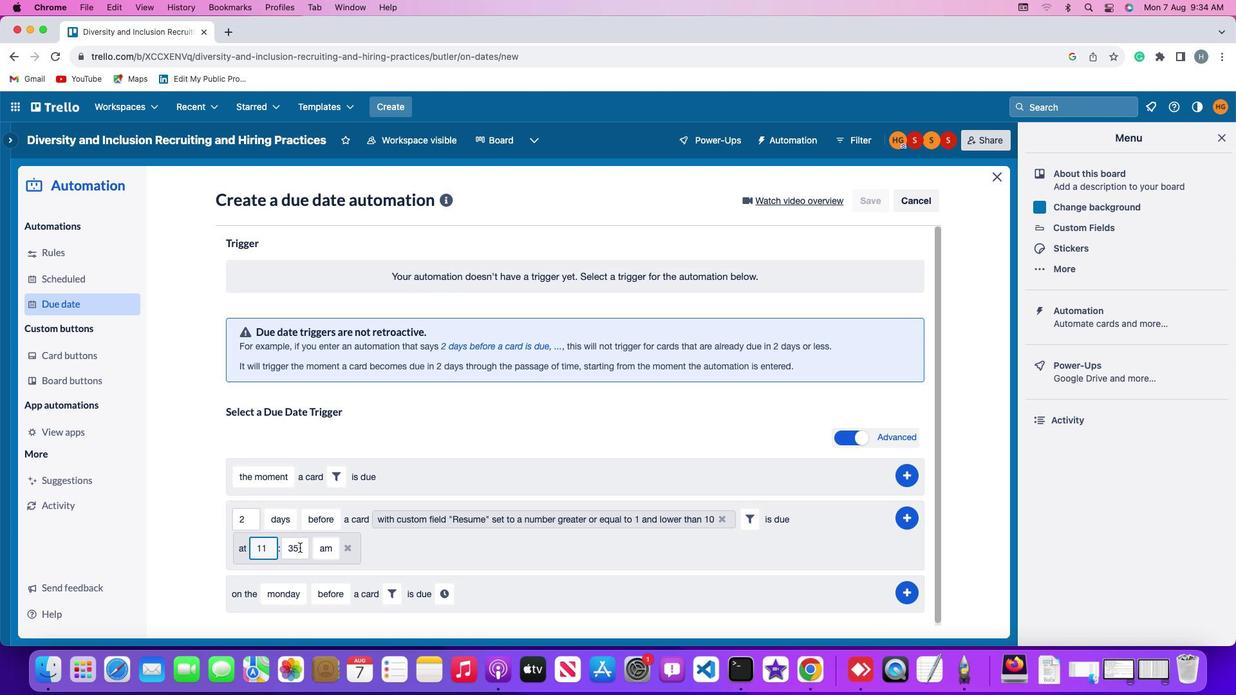 
Action: Mouse pressed left at (336, 530)
Screenshot: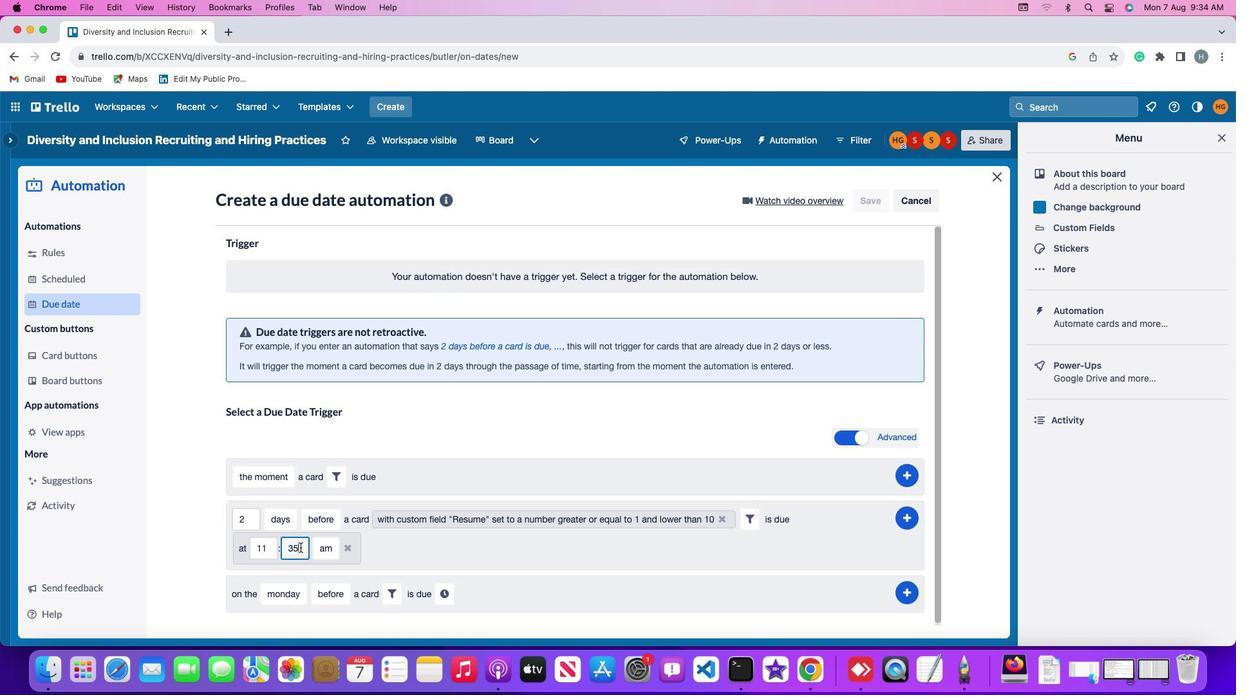
Action: Mouse moved to (336, 530)
Screenshot: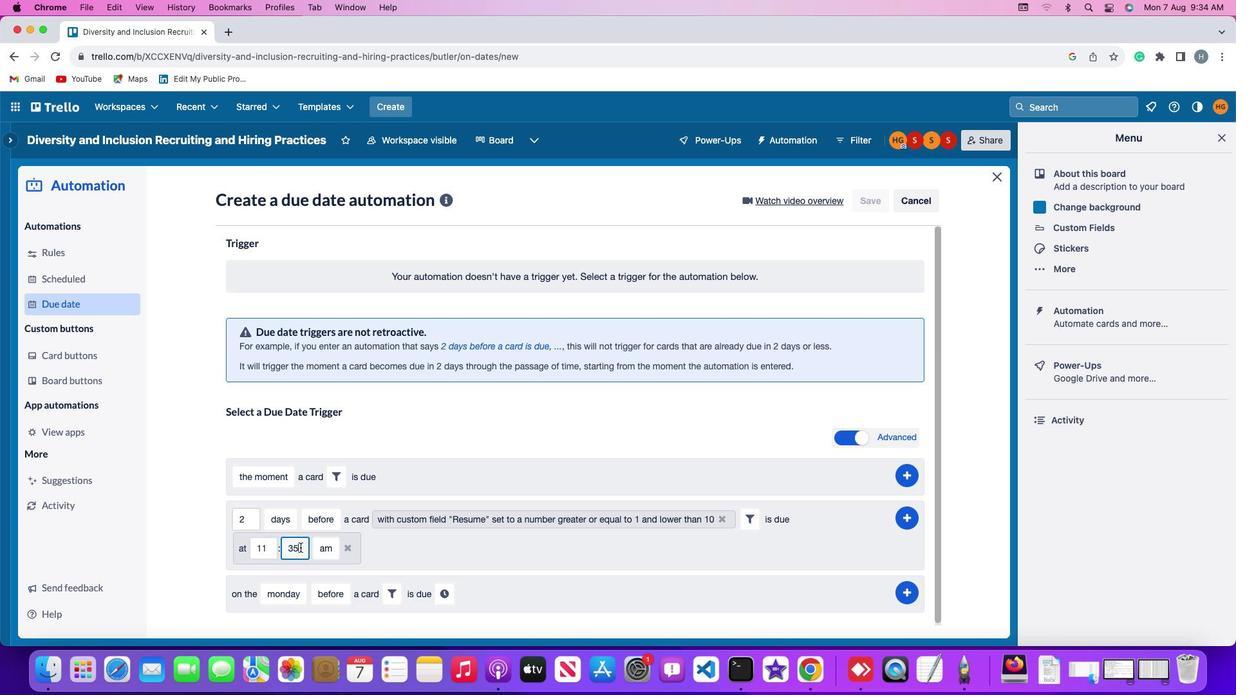 
Action: Key pressed Key.backspaceKey.backspace'0''0'
Screenshot: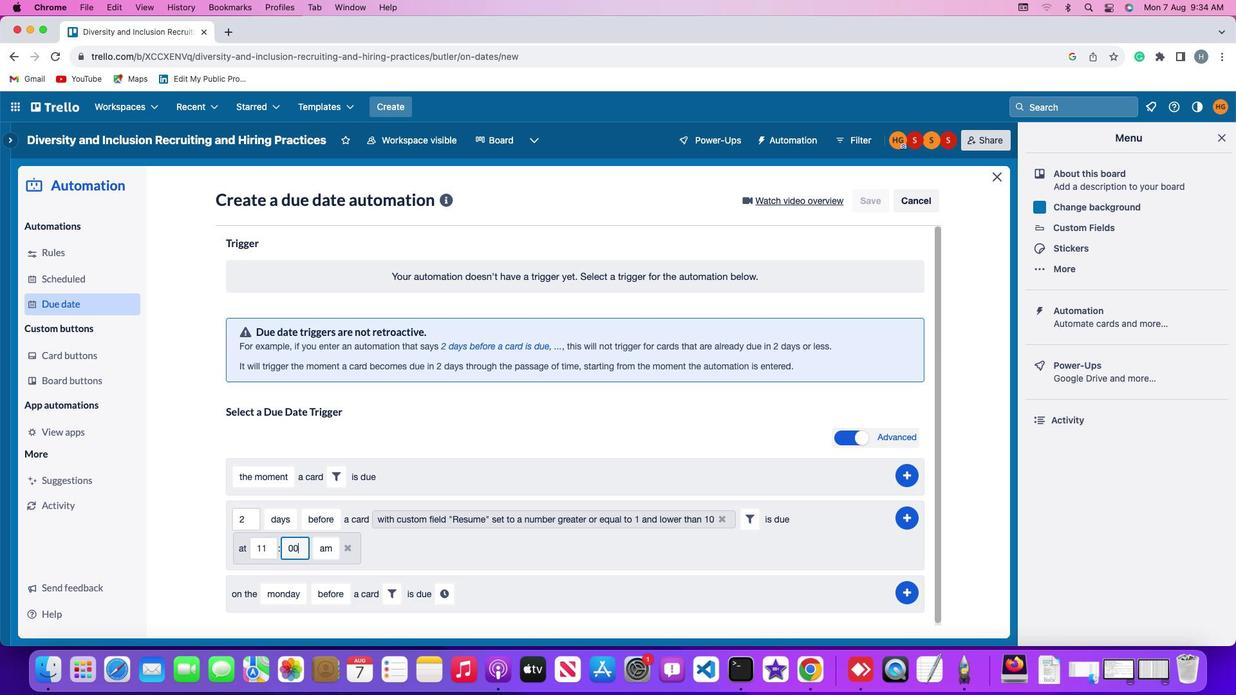 
Action: Mouse moved to (359, 530)
Screenshot: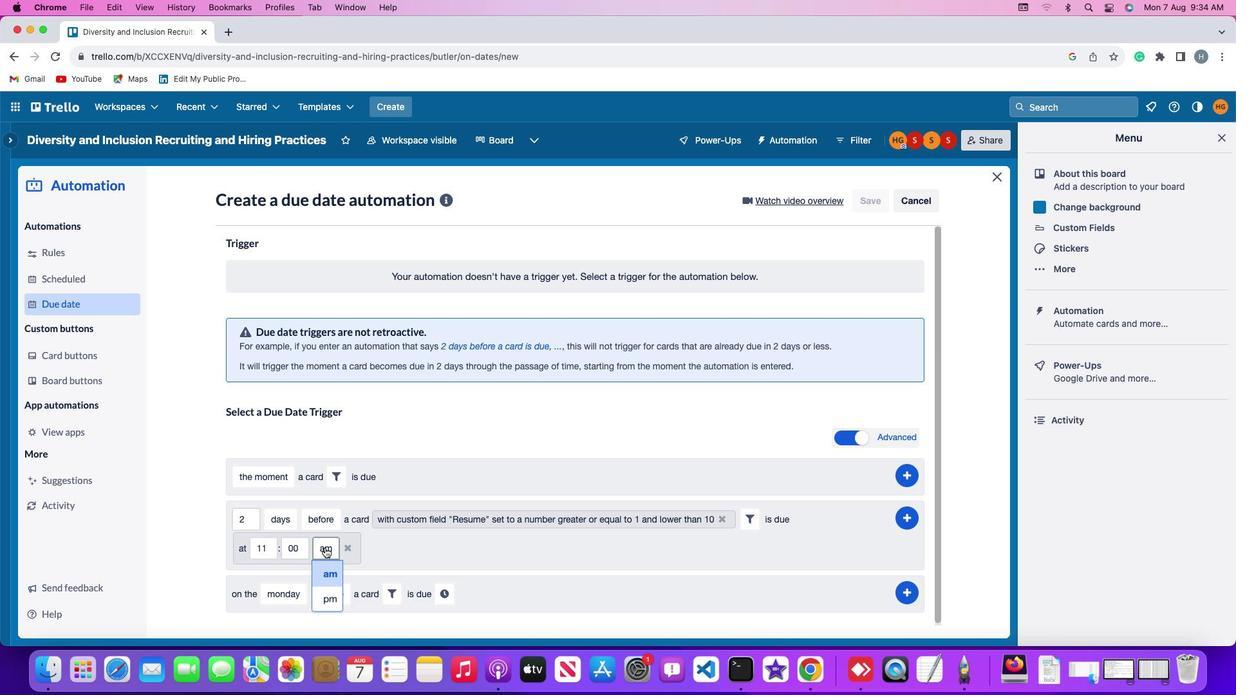 
Action: Mouse pressed left at (359, 530)
Screenshot: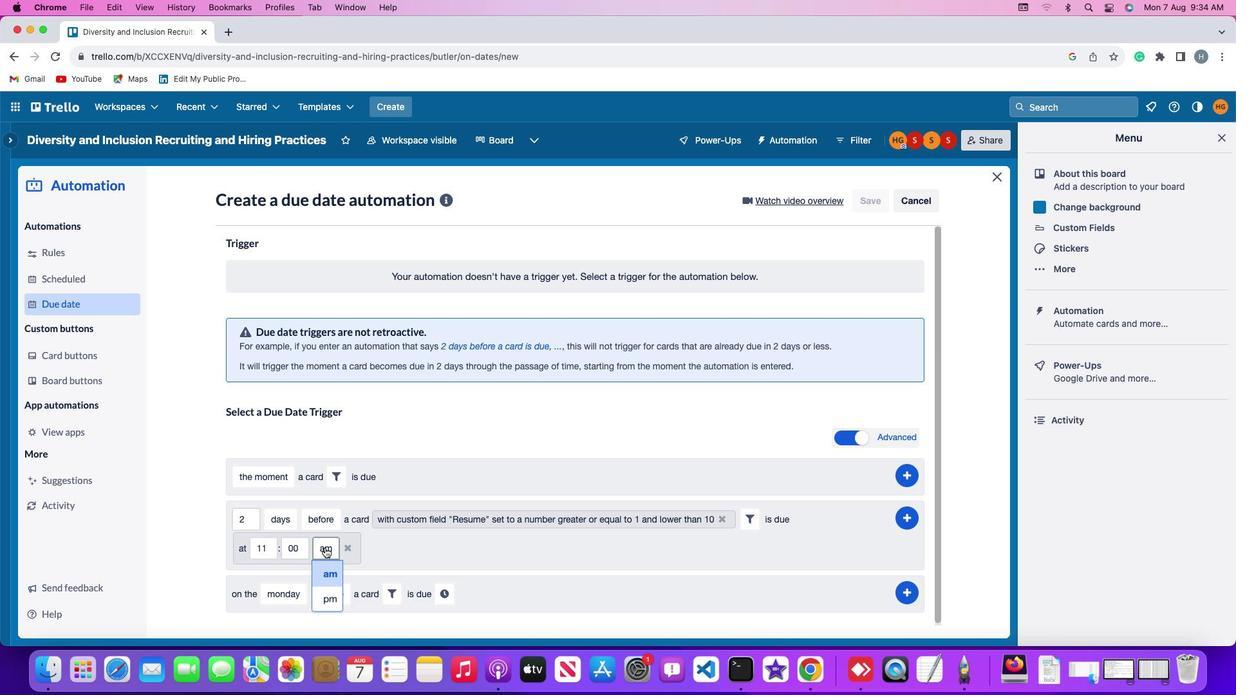 
Action: Mouse moved to (362, 550)
Screenshot: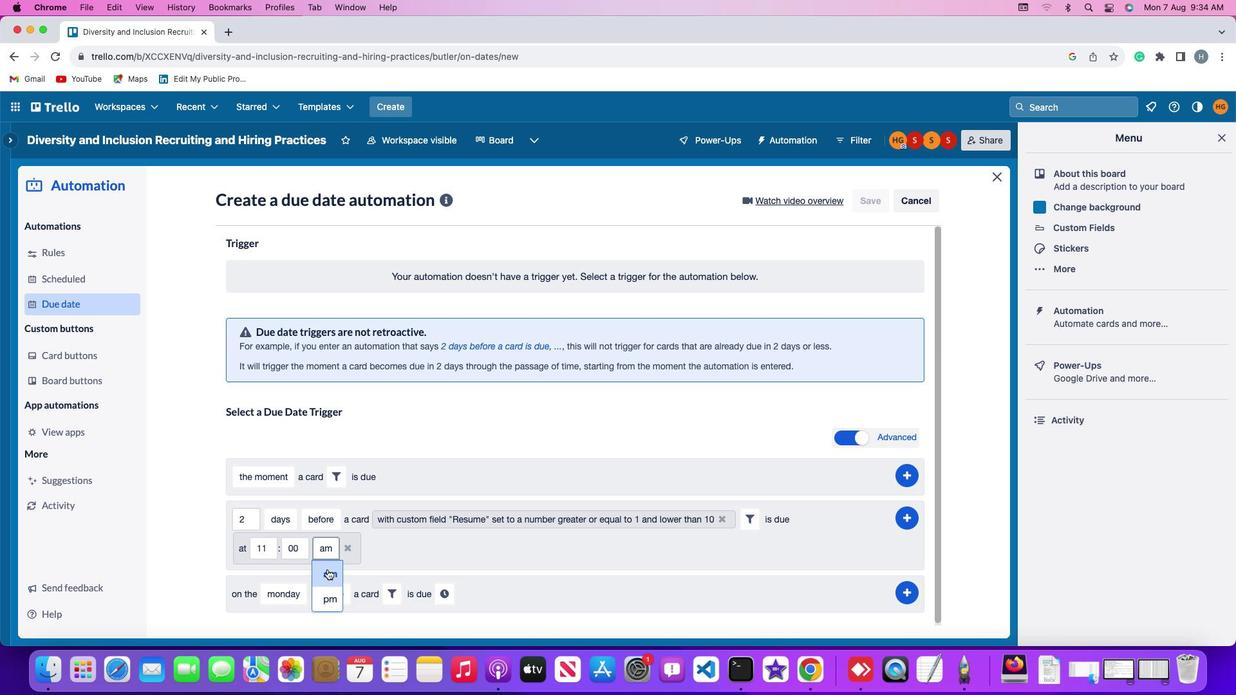 
Action: Mouse pressed left at (362, 550)
Screenshot: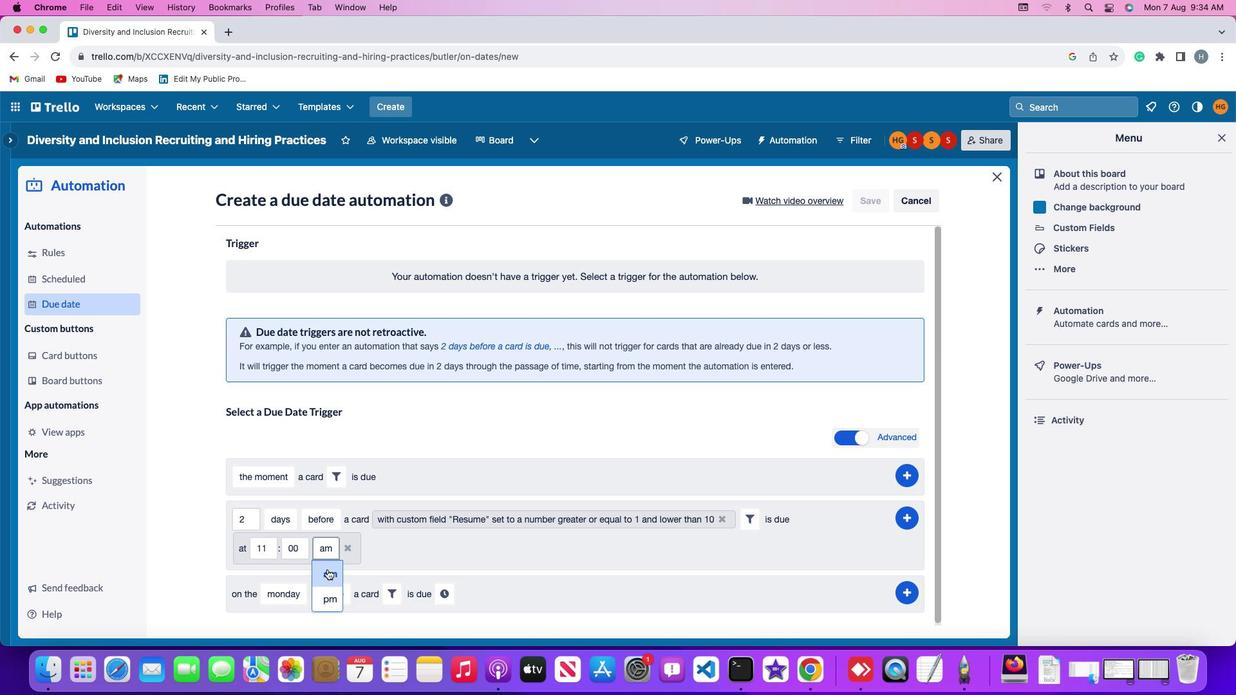 
Action: Mouse moved to (914, 505)
Screenshot: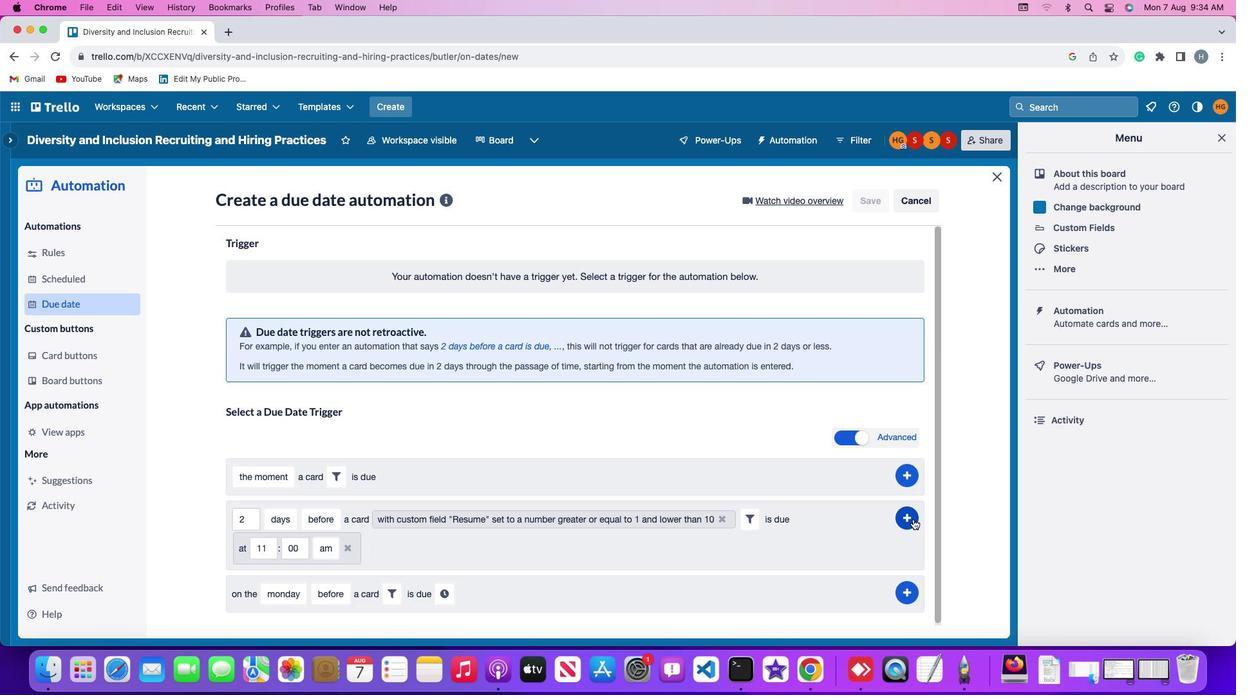 
Action: Mouse pressed left at (914, 505)
Screenshot: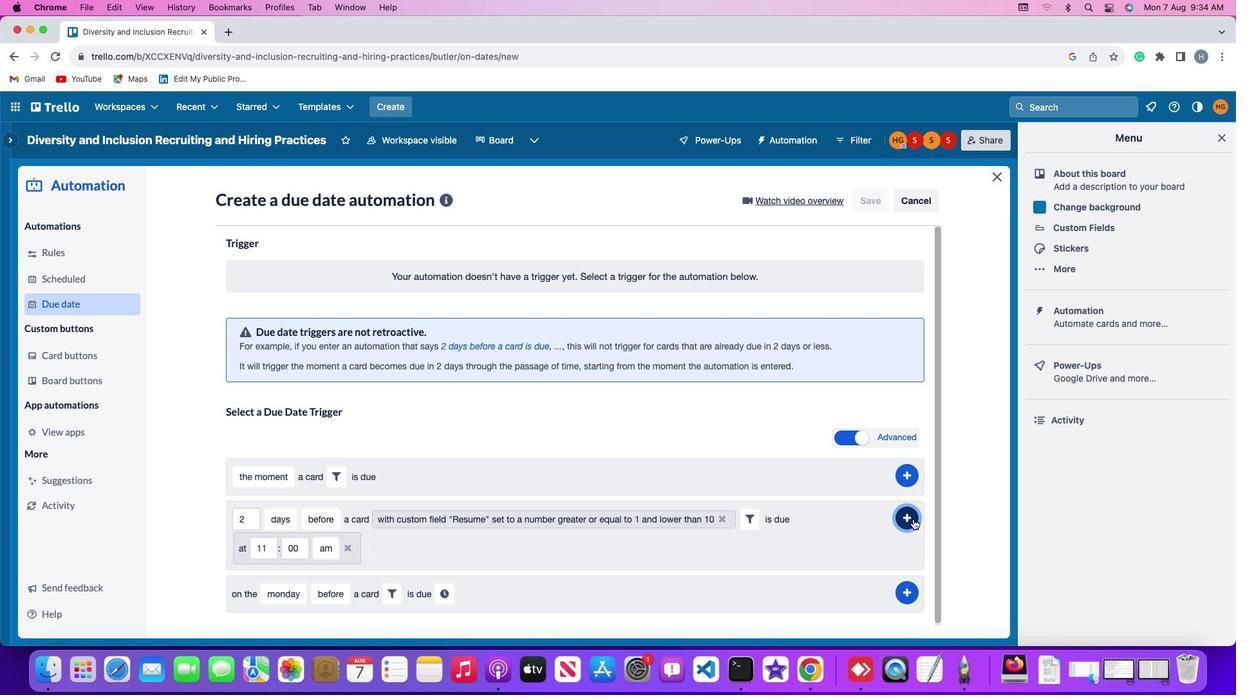 
Action: Mouse moved to (970, 381)
Screenshot: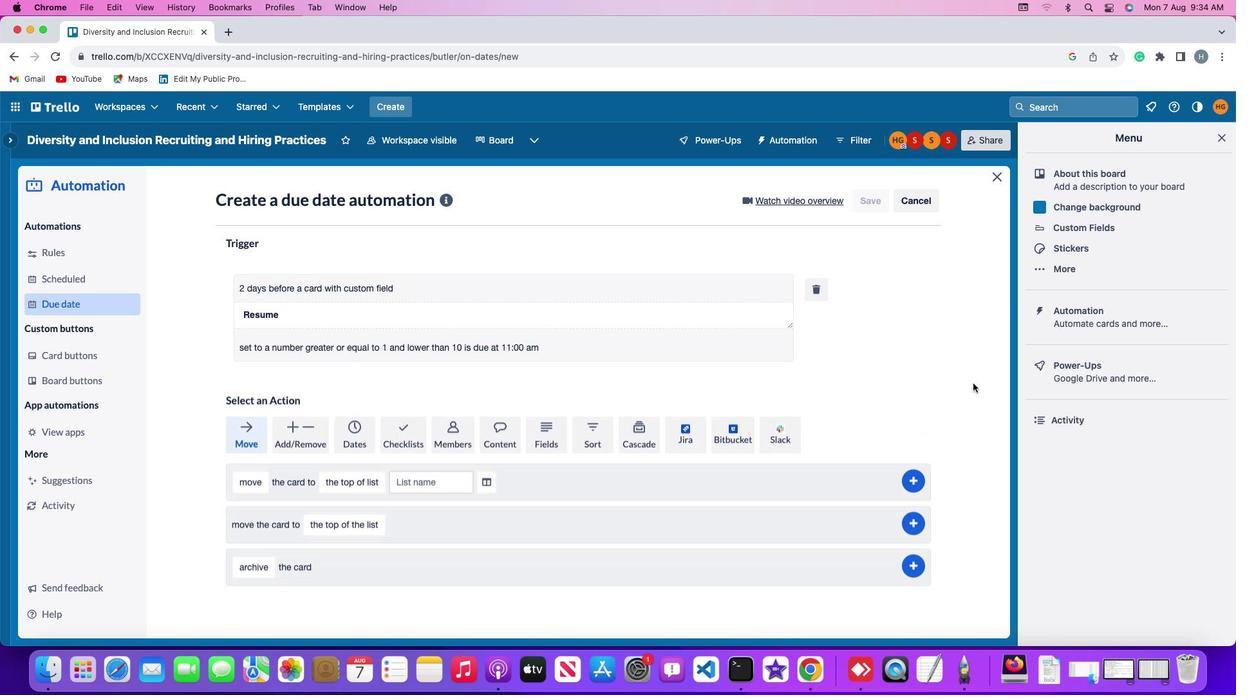 
